 Task: Add a signature Julie Green containing Best wishes for a happy National Technology Day, Julie Green to email address softage.5@softage.net and add a folder Data science
Action: Mouse moved to (375, 40)
Screenshot: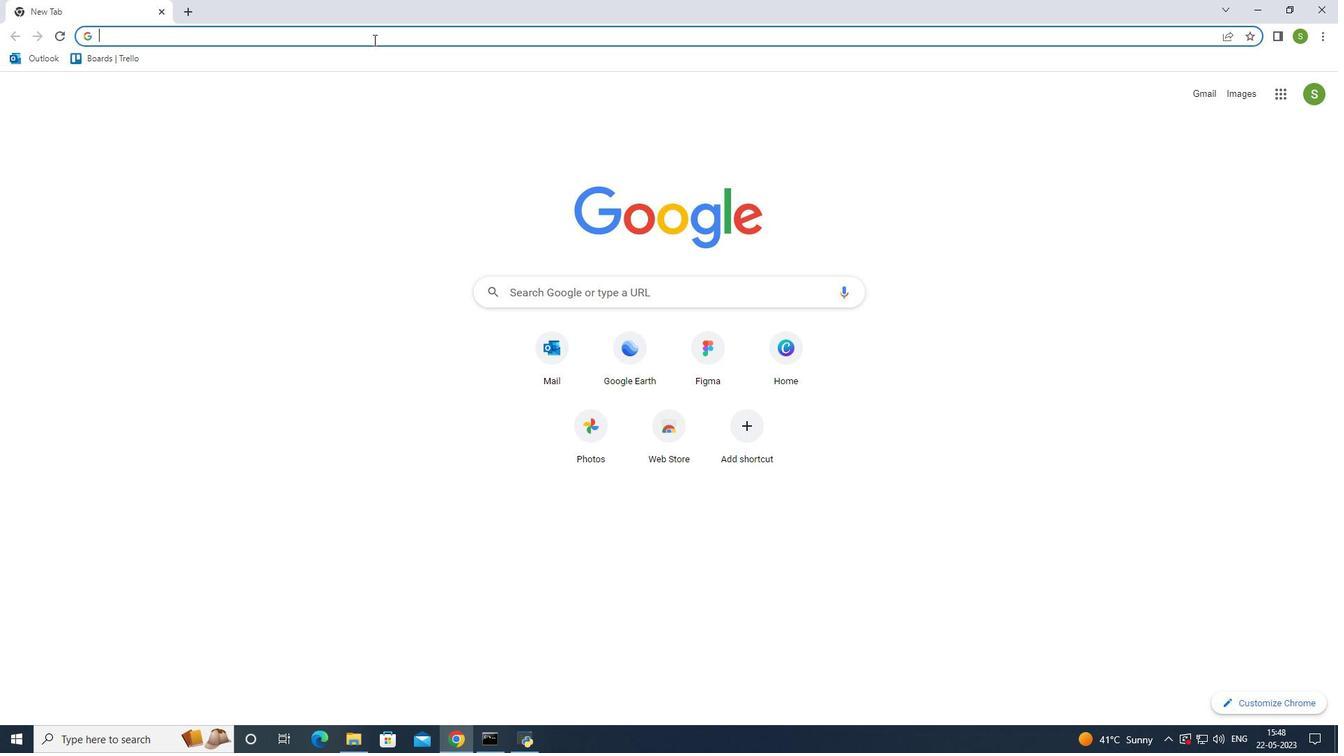 
Action: Key pressed outlook<Key.enter>
Screenshot: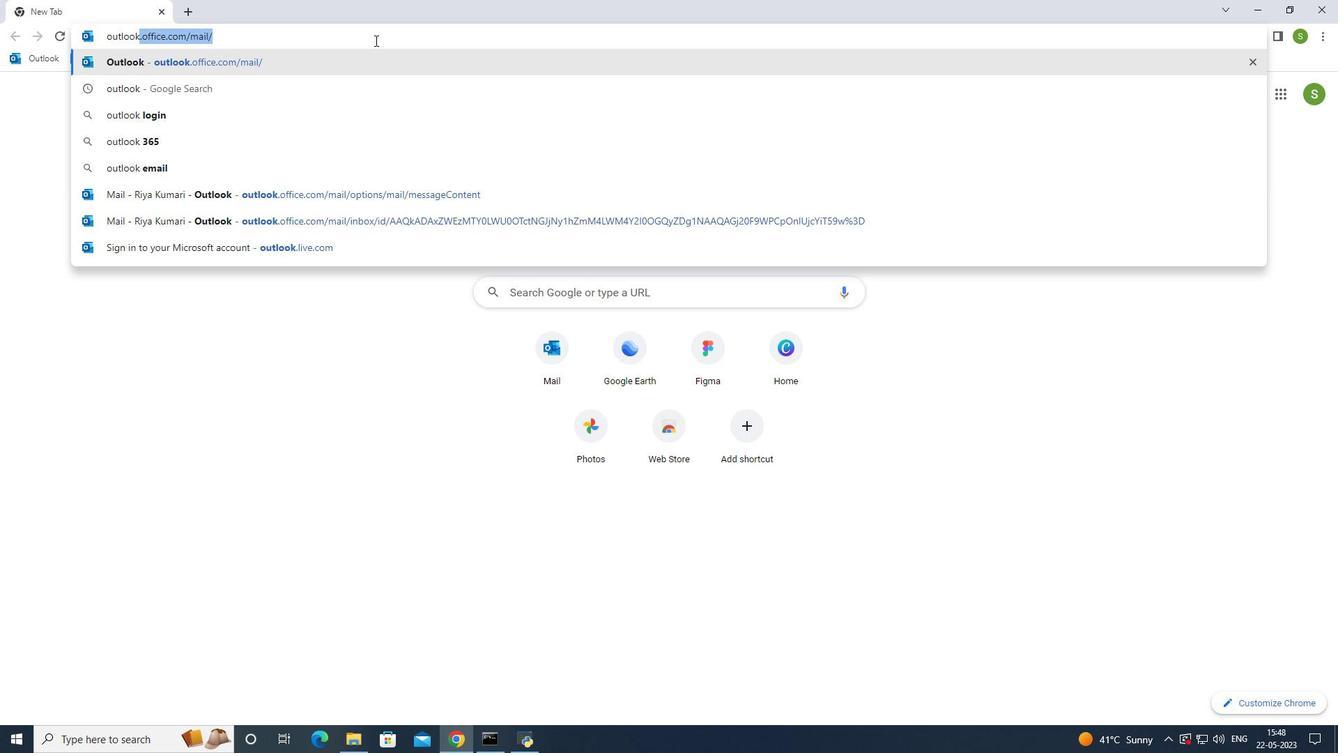 
Action: Mouse moved to (119, 119)
Screenshot: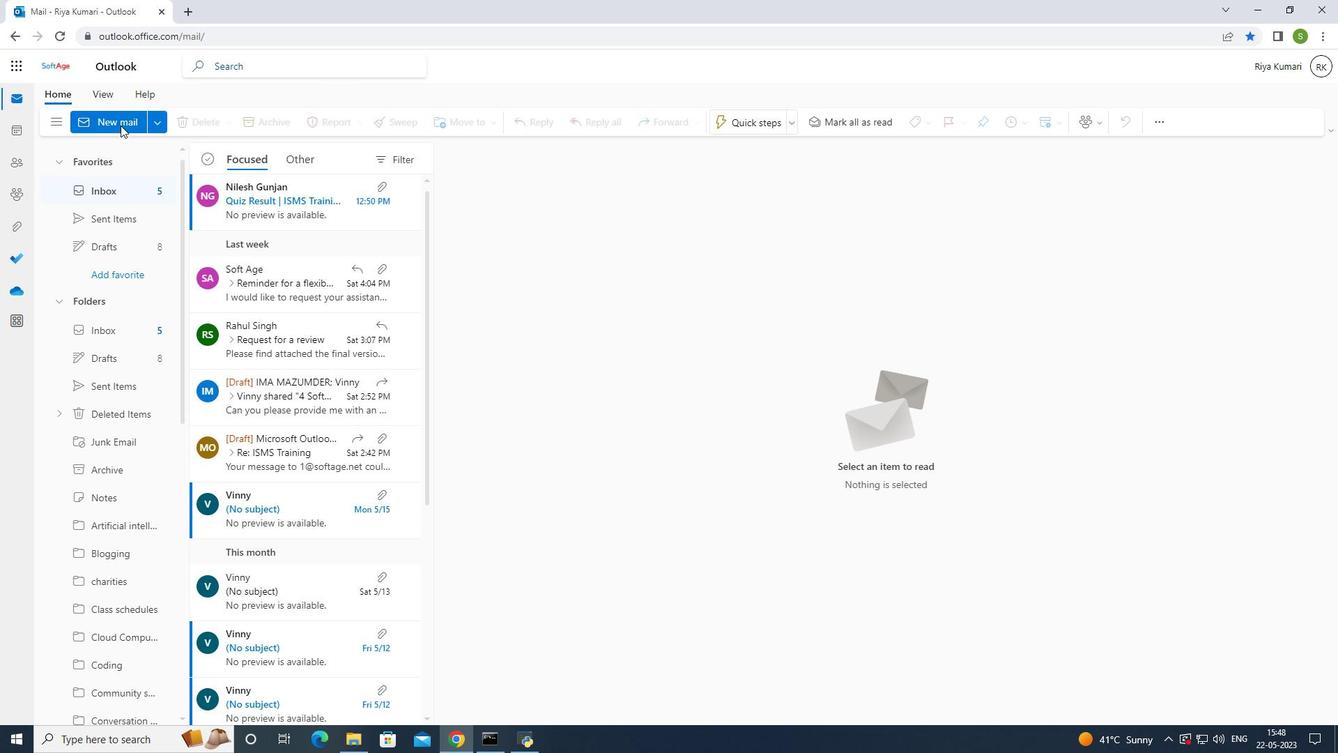 
Action: Mouse pressed left at (119, 119)
Screenshot: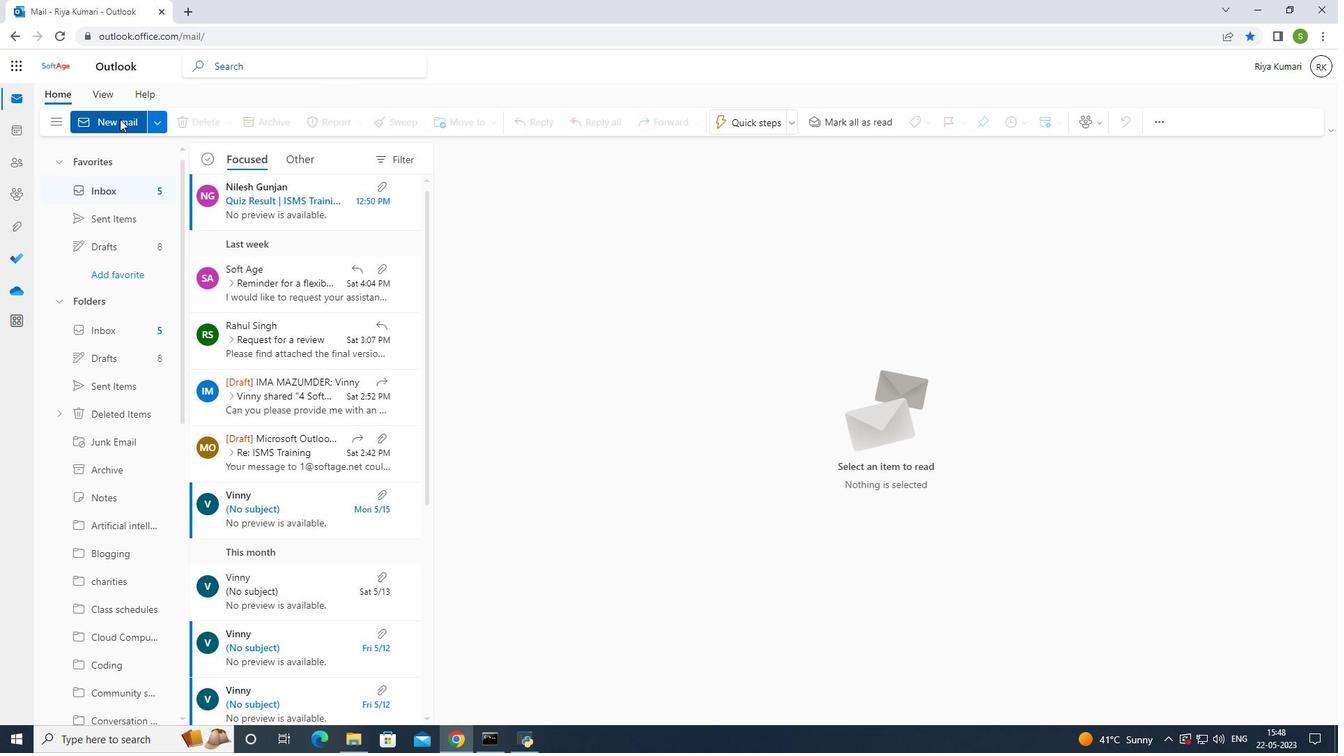 
Action: Mouse moved to (504, 193)
Screenshot: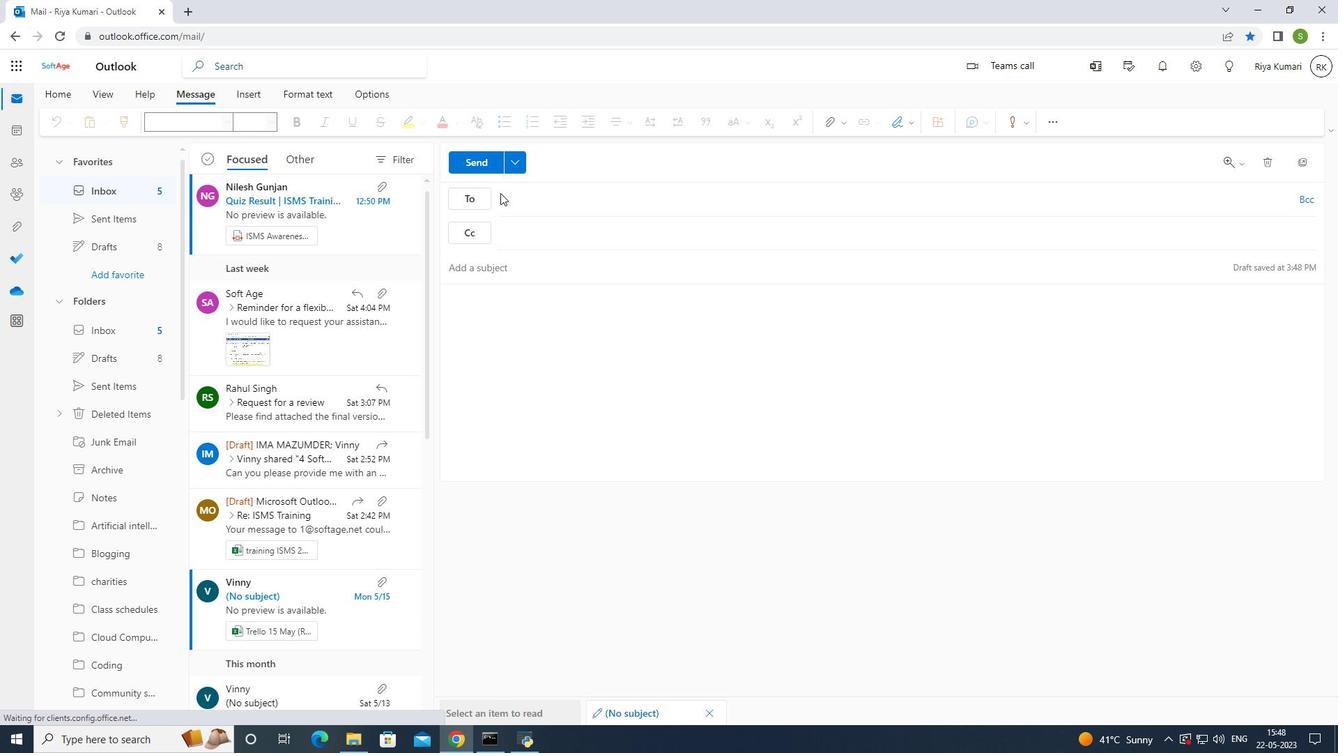 
Action: Mouse pressed left at (504, 193)
Screenshot: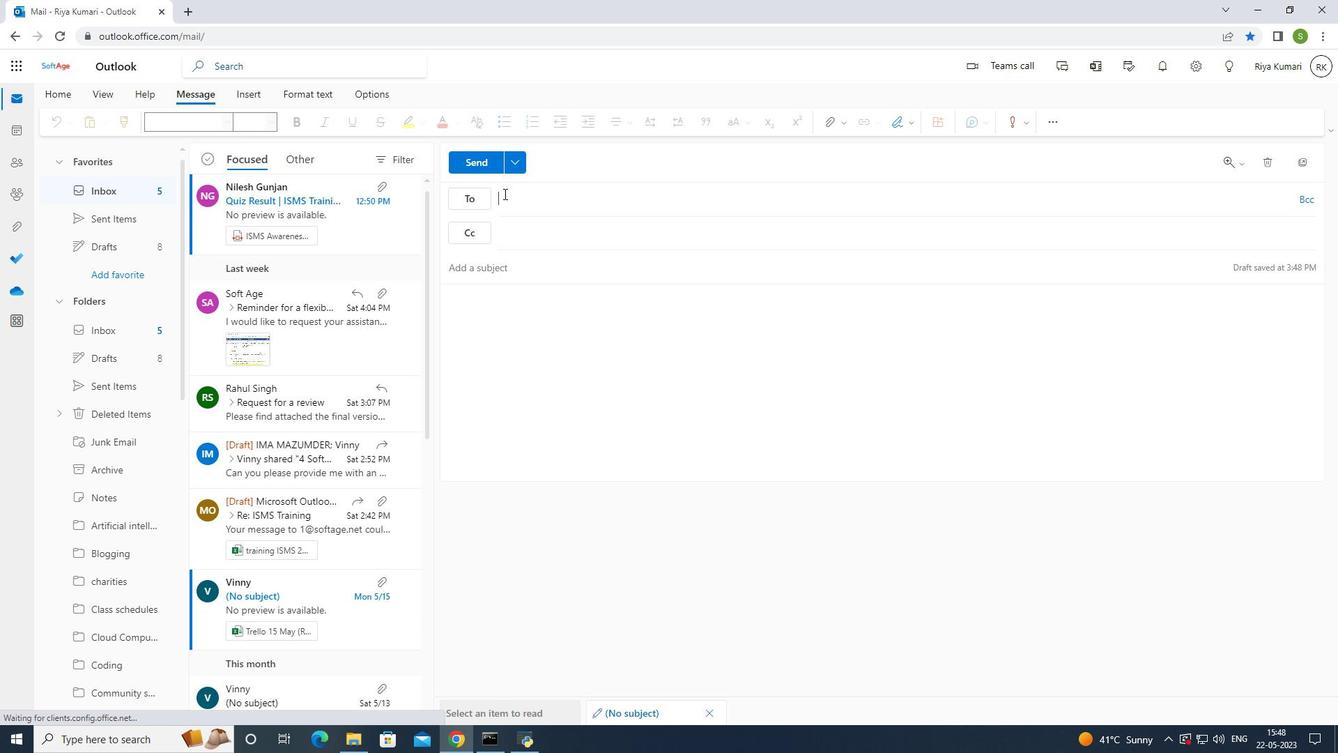 
Action: Mouse moved to (905, 124)
Screenshot: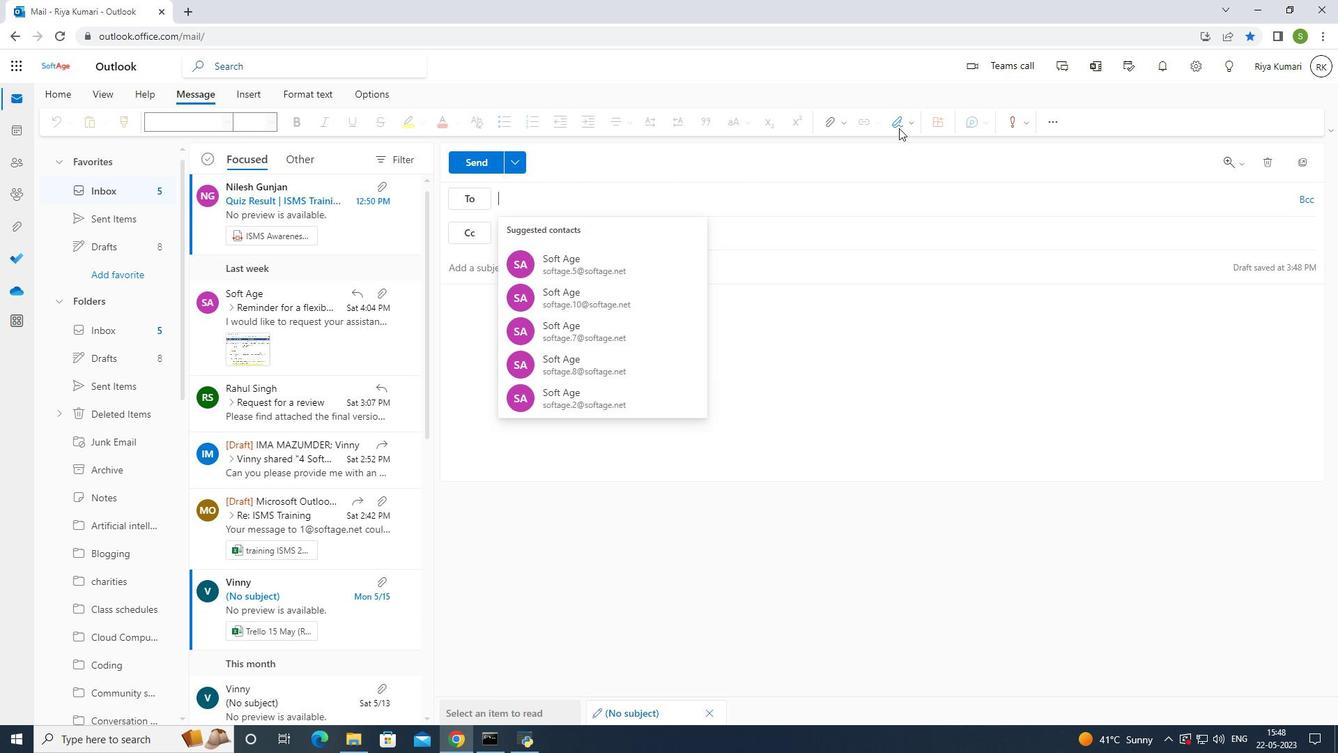
Action: Mouse pressed left at (905, 124)
Screenshot: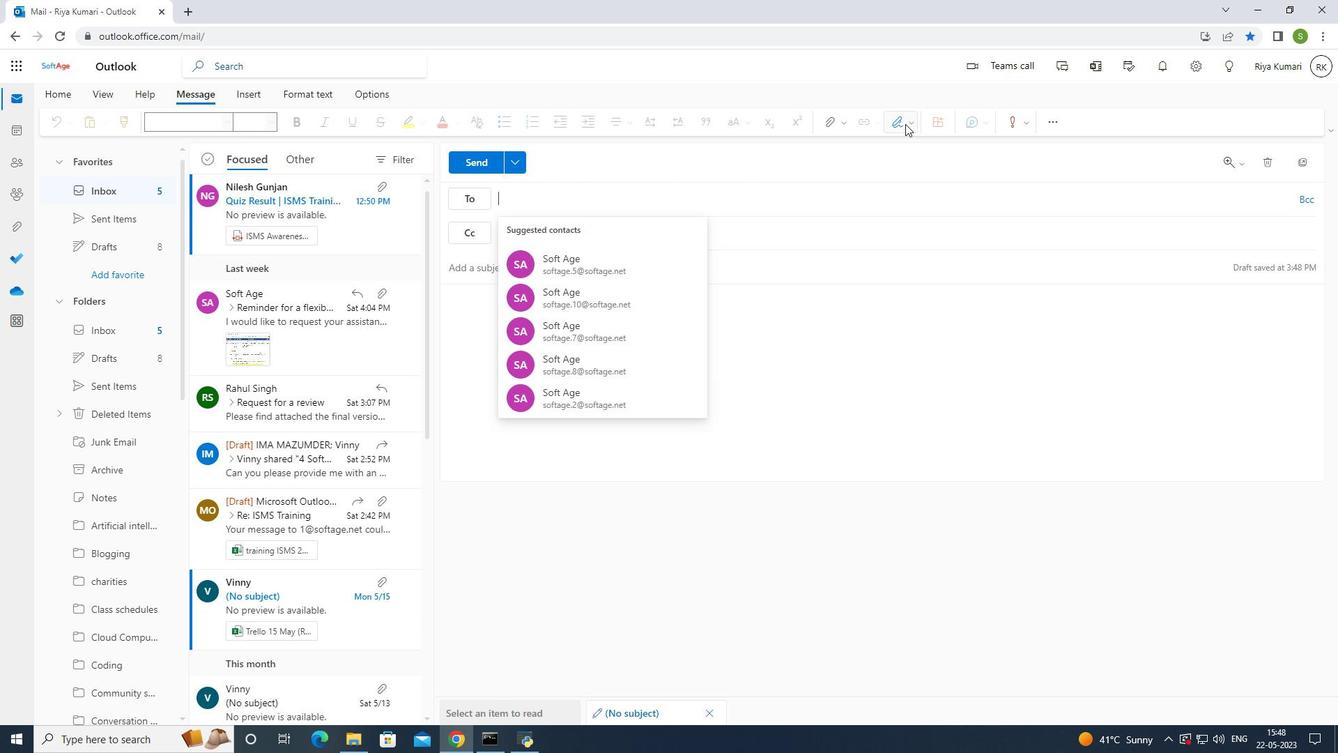 
Action: Mouse moved to (886, 176)
Screenshot: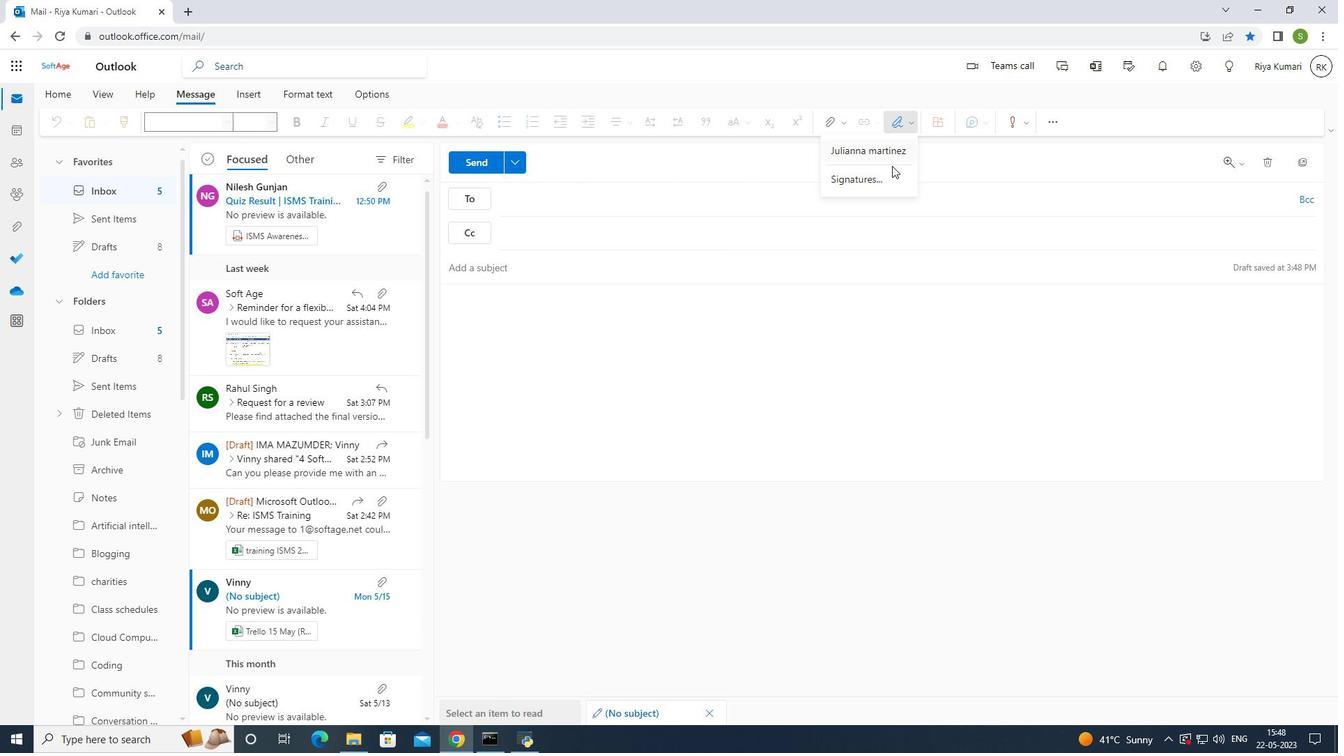
Action: Mouse pressed left at (886, 176)
Screenshot: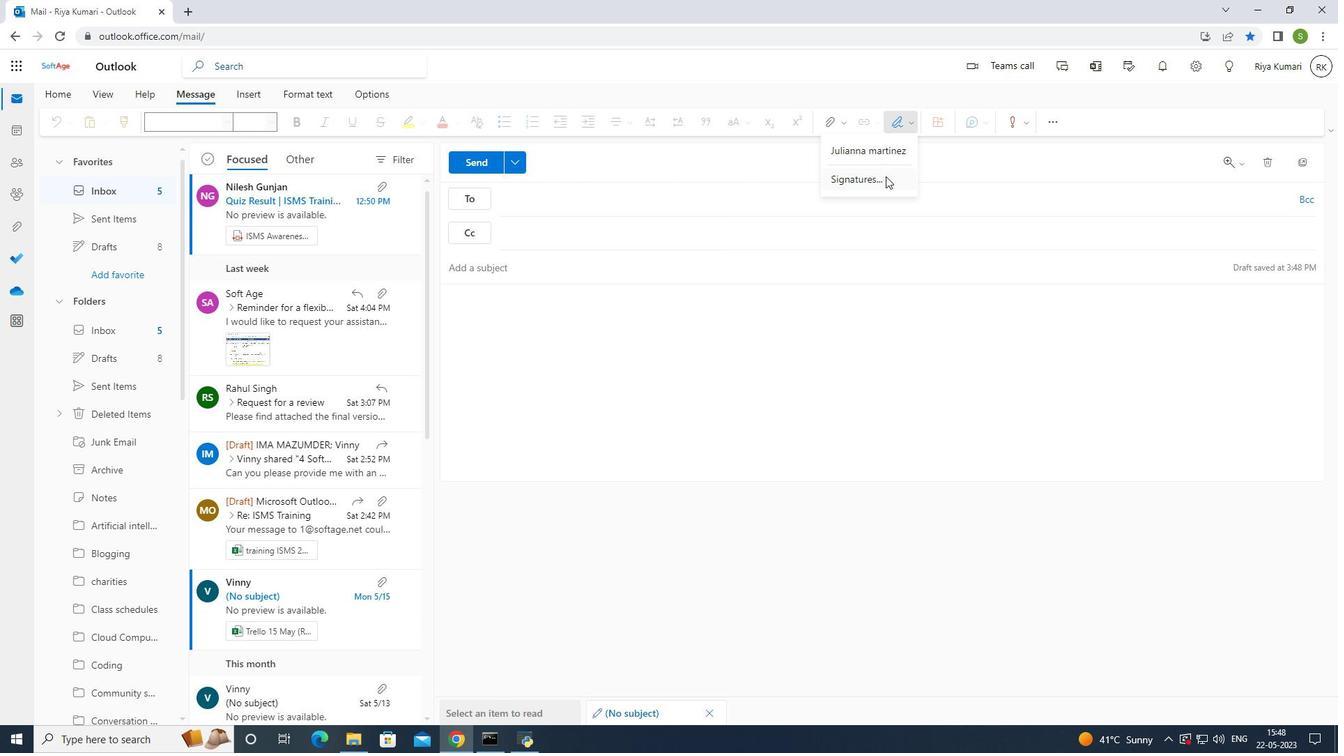 
Action: Mouse moved to (895, 234)
Screenshot: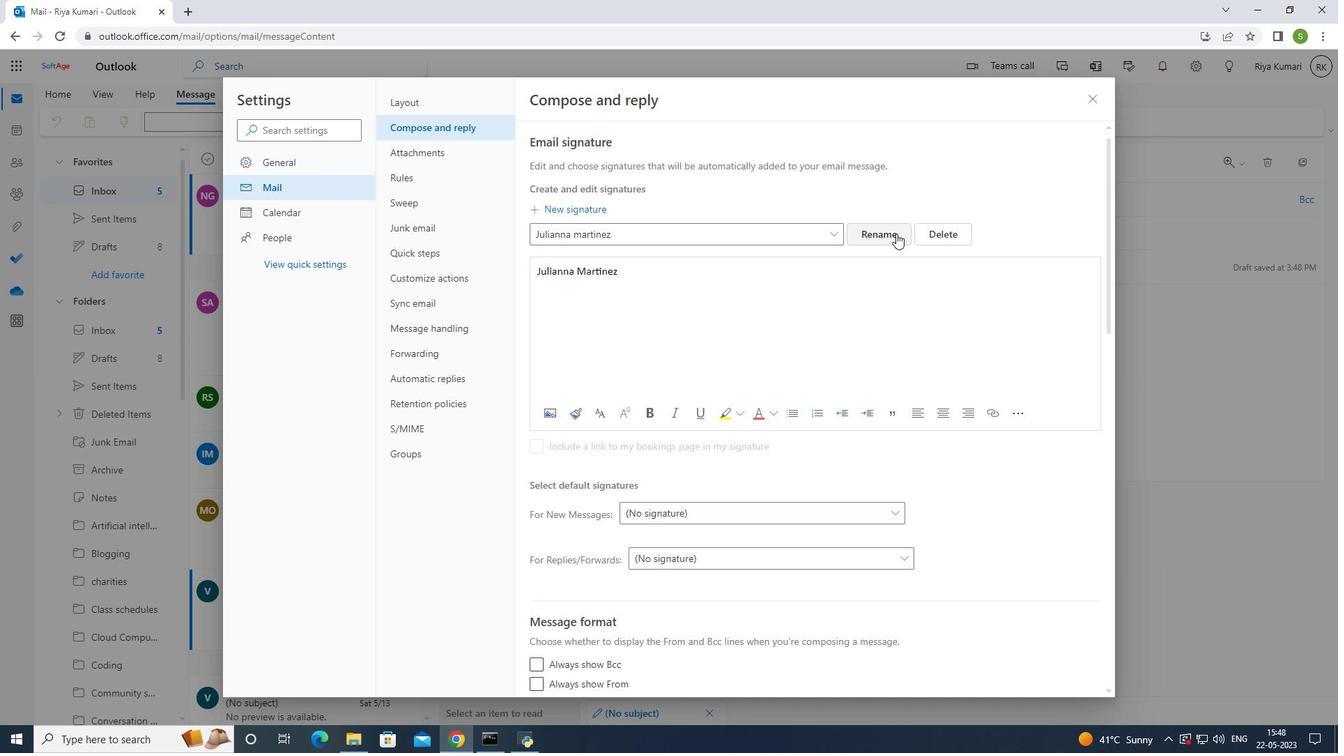 
Action: Mouse pressed left at (895, 234)
Screenshot: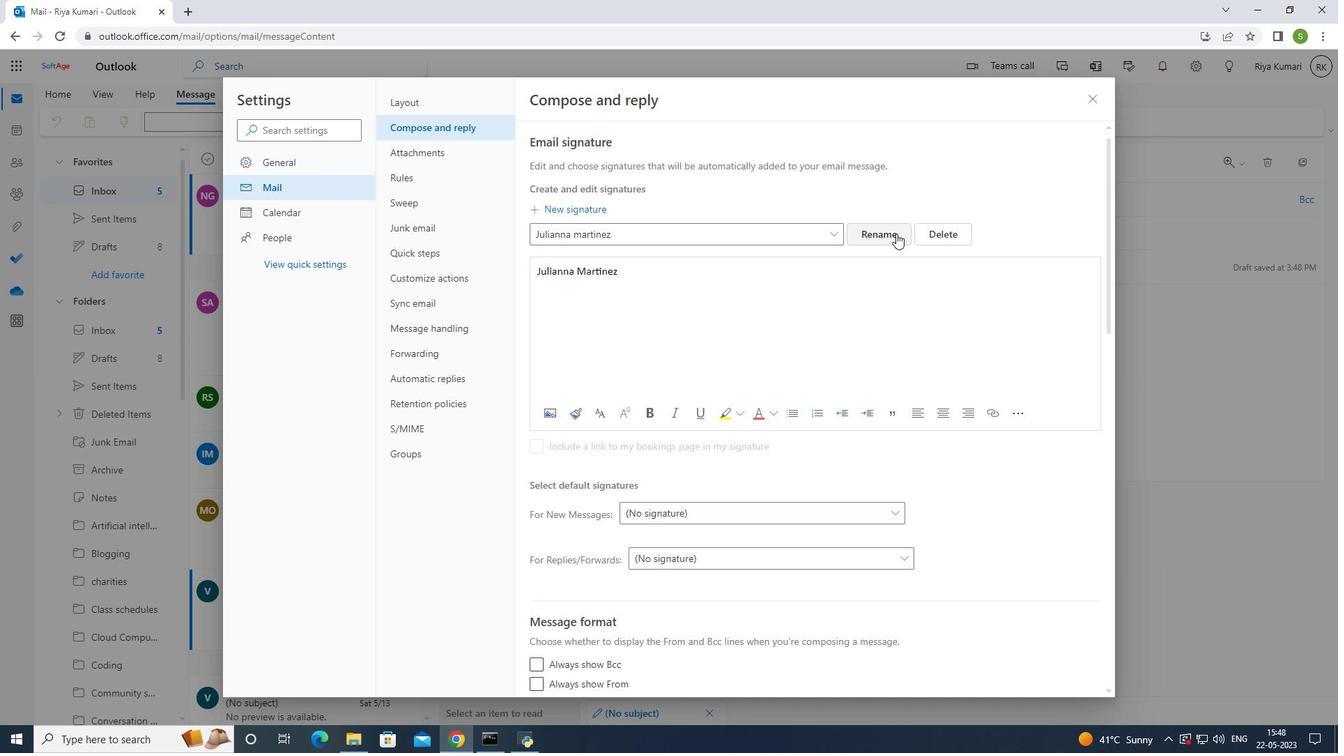 
Action: Mouse moved to (813, 230)
Screenshot: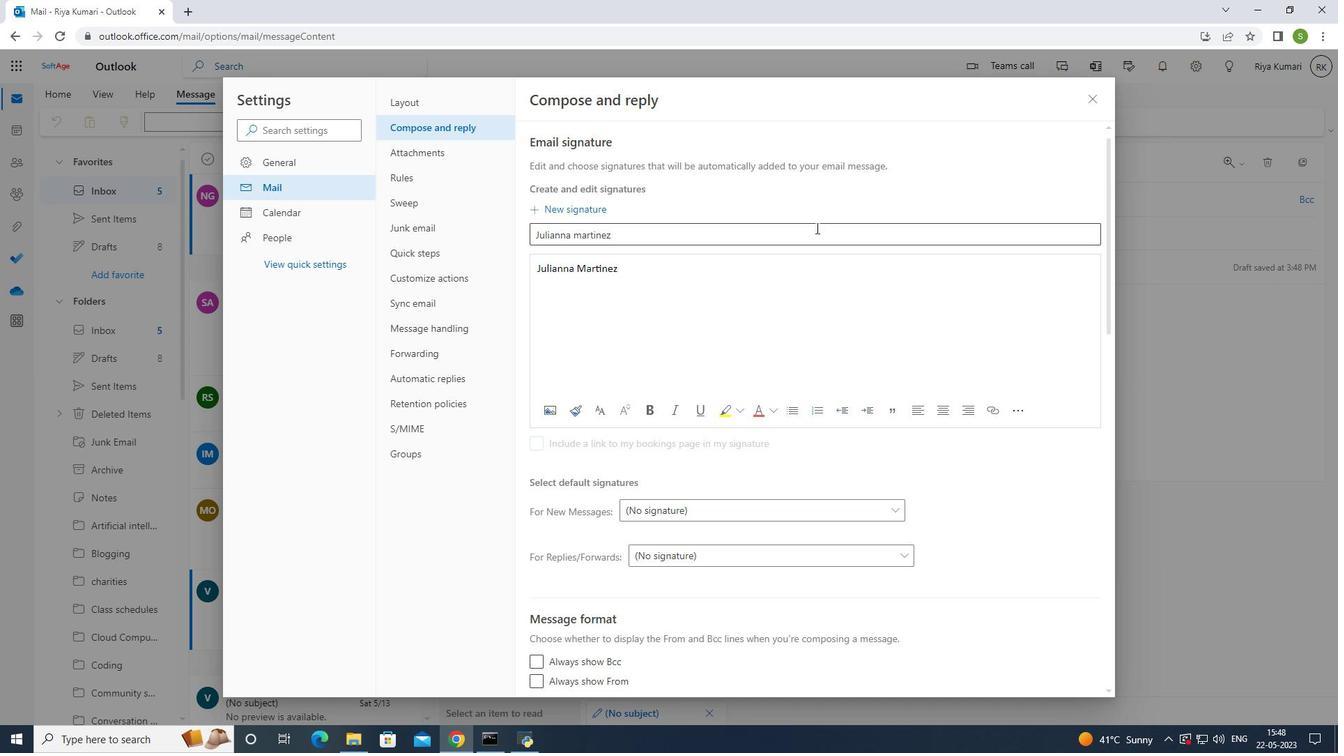 
Action: Mouse pressed left at (813, 230)
Screenshot: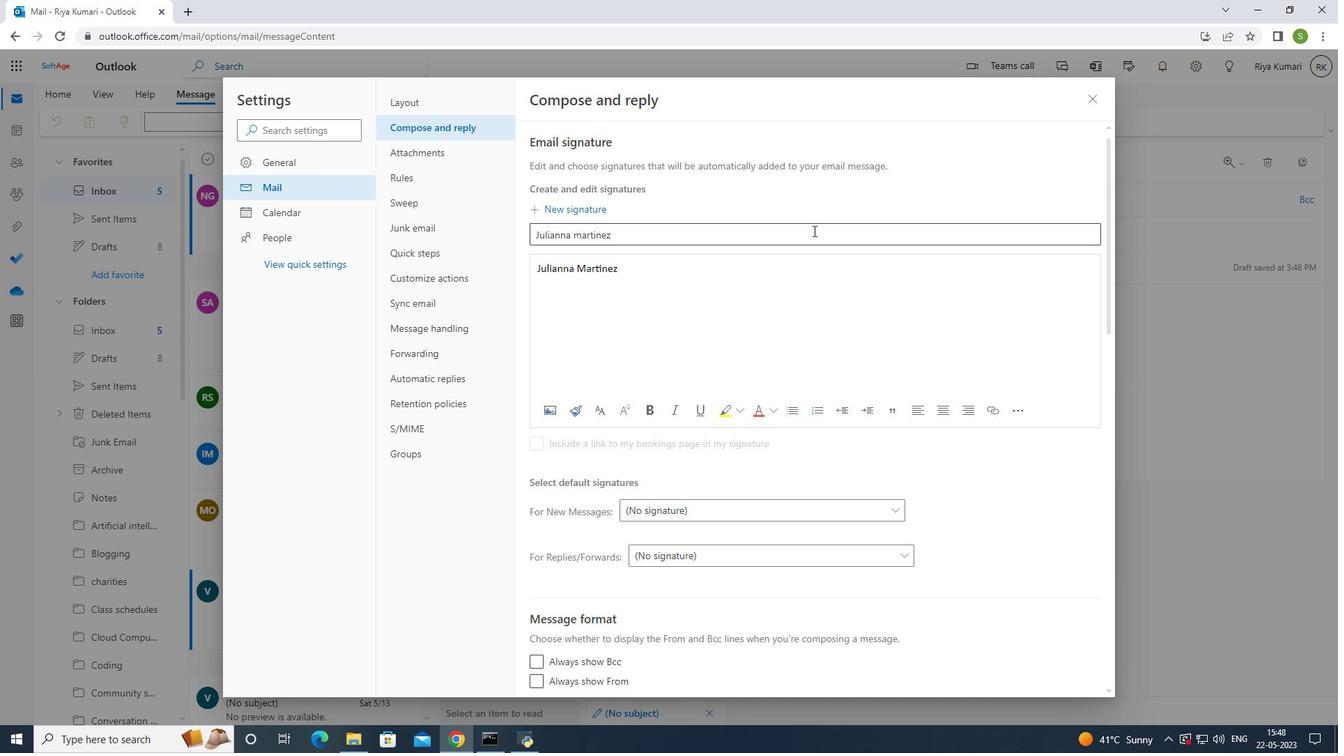 
Action: Key pressed <Key.backspace><Key.backspace><Key.backspace><Key.backspace><Key.backspace><Key.backspace><Key.backspace><Key.backspace><Key.backspace><Key.backspace><Key.backspace><Key.backspace><Key.backspace><Key.backspace><Key.backspace><Key.backspace><Key.backspace><Key.backspace><Key.backspace><Key.backspace><Key.backspace><Key.shift>Julie<Key.space><Key.shift><Key.shift><Key.shift>Green
Screenshot: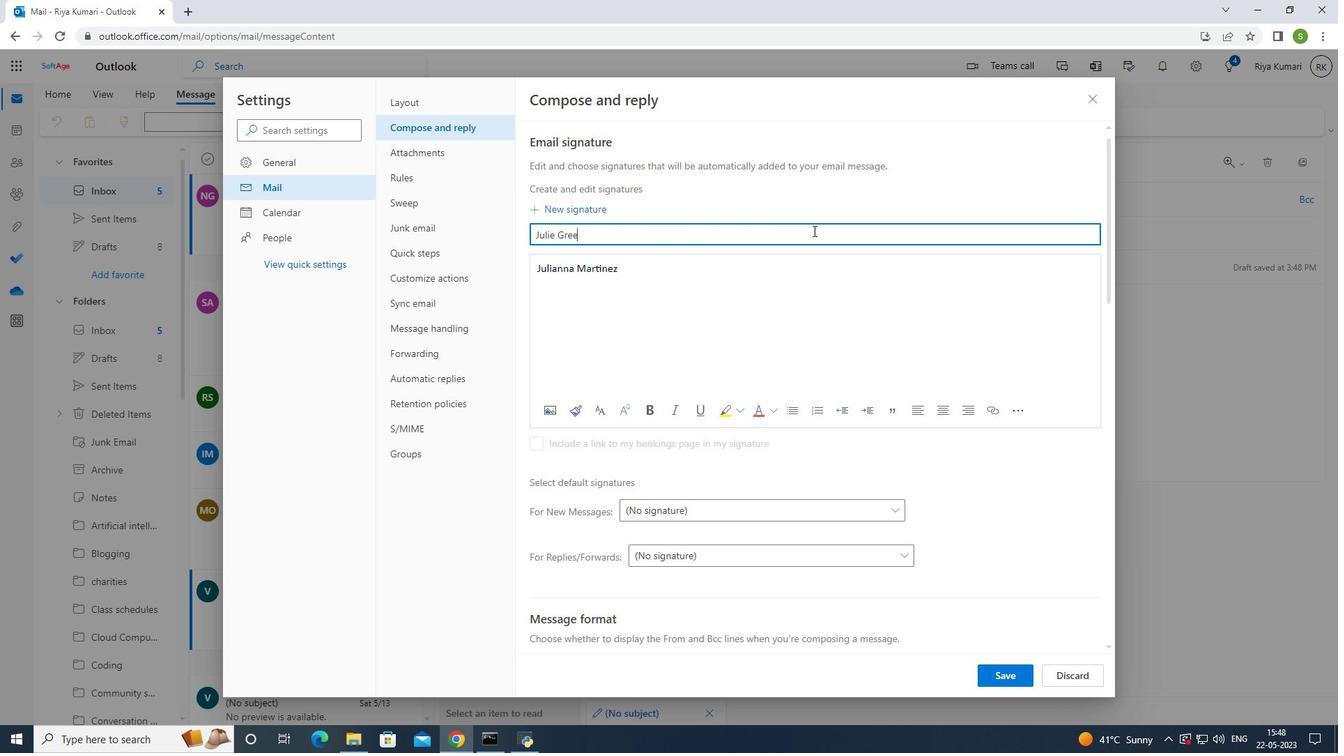 
Action: Mouse moved to (696, 261)
Screenshot: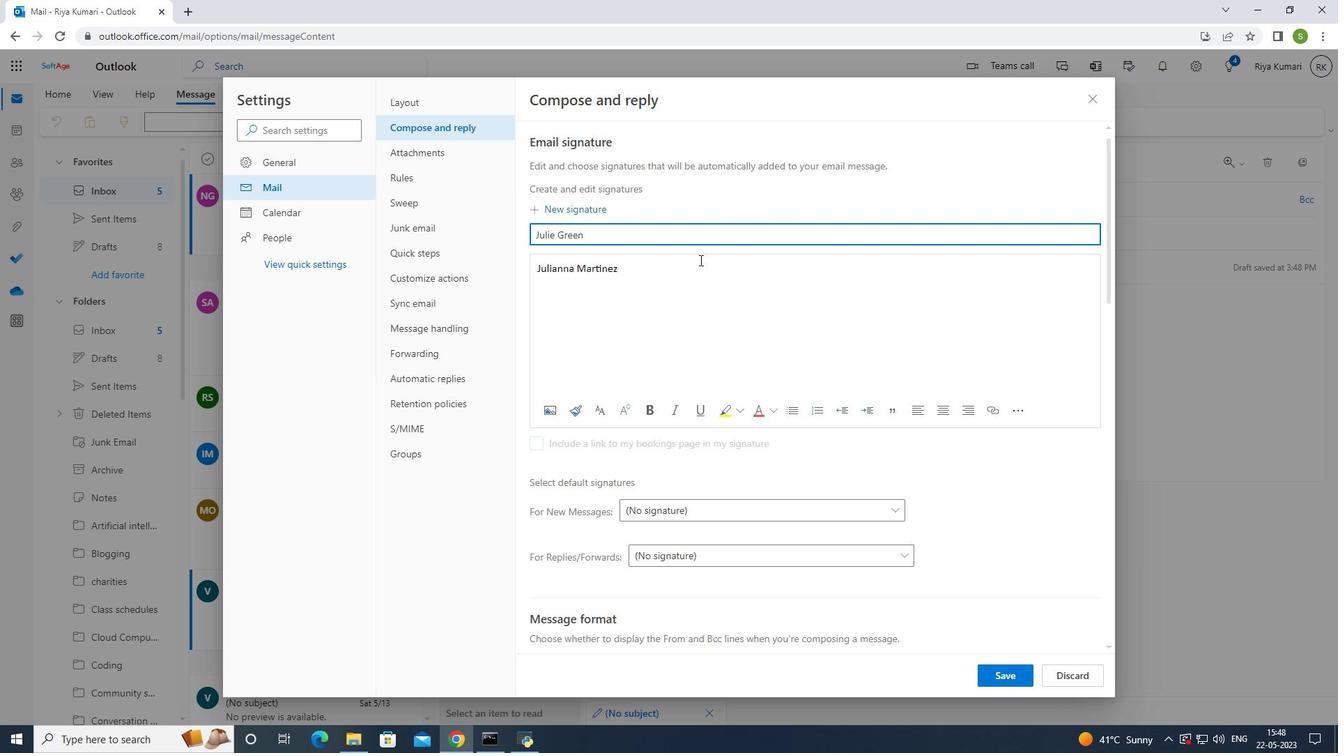
Action: Mouse pressed left at (696, 261)
Screenshot: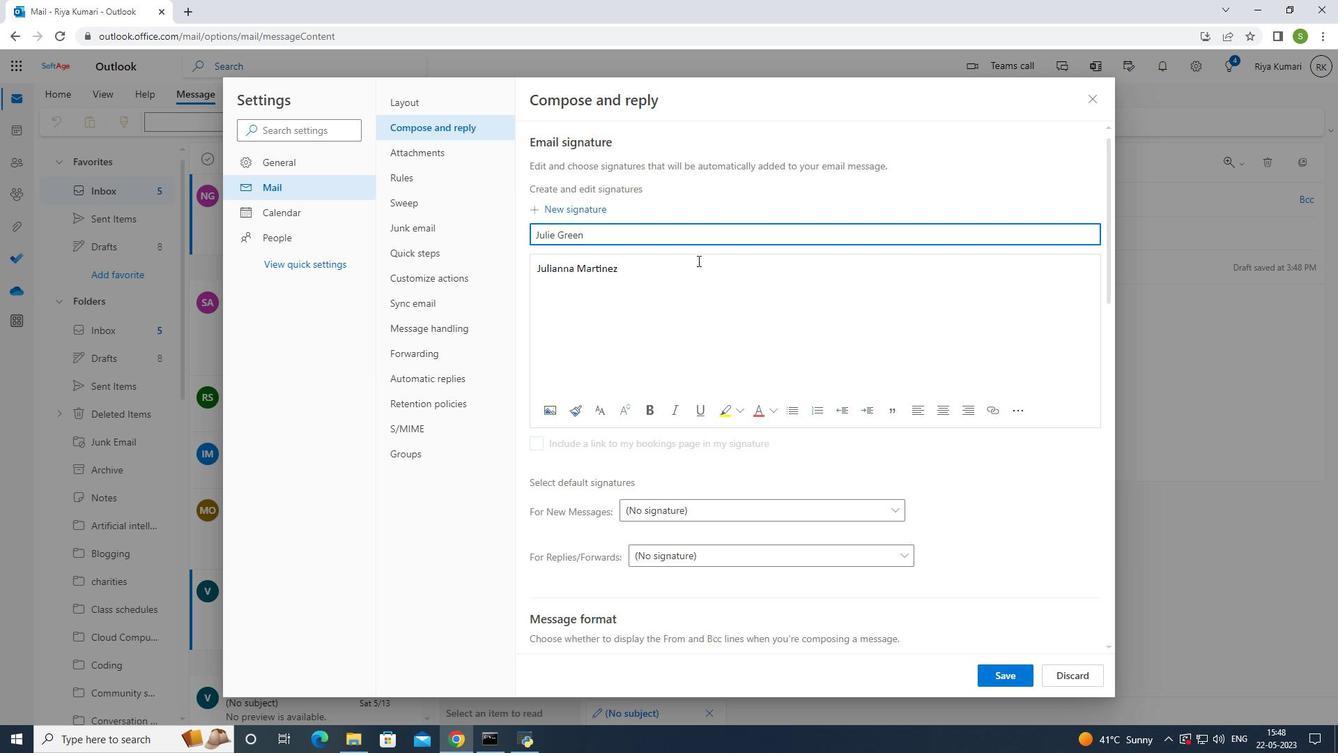 
Action: Key pressed <Key.backspace><Key.backspace><Key.backspace><Key.backspace><Key.backspace><Key.backspace><Key.backspace><Key.backspace><Key.backspace><Key.backspace><Key.backspace><Key.backspace><Key.backspace><Key.backspace><Key.backspace><Key.backspace><Key.backspace><Key.backspace><Key.backspace><Key.backspace><Key.backspace><Key.backspace><Key.shift>Julie<Key.space><Key.shift>Green
Screenshot: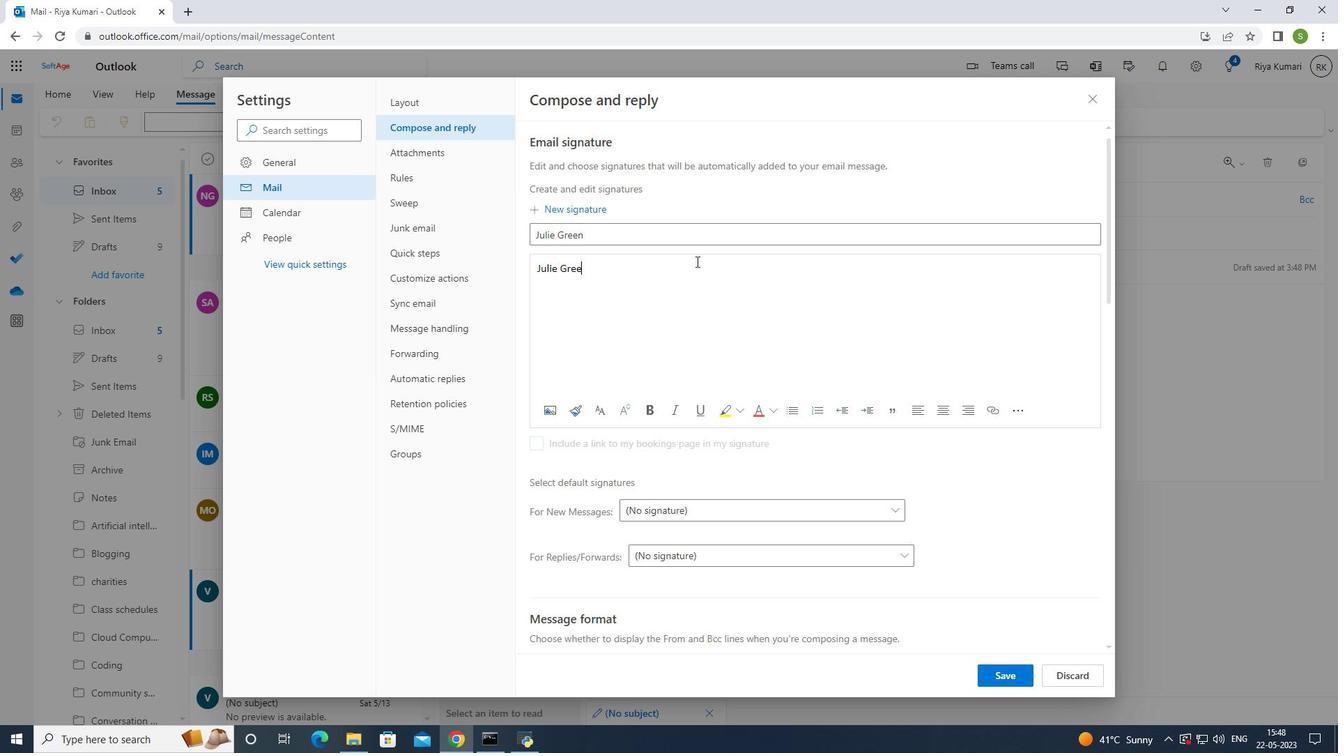 
Action: Mouse moved to (1003, 677)
Screenshot: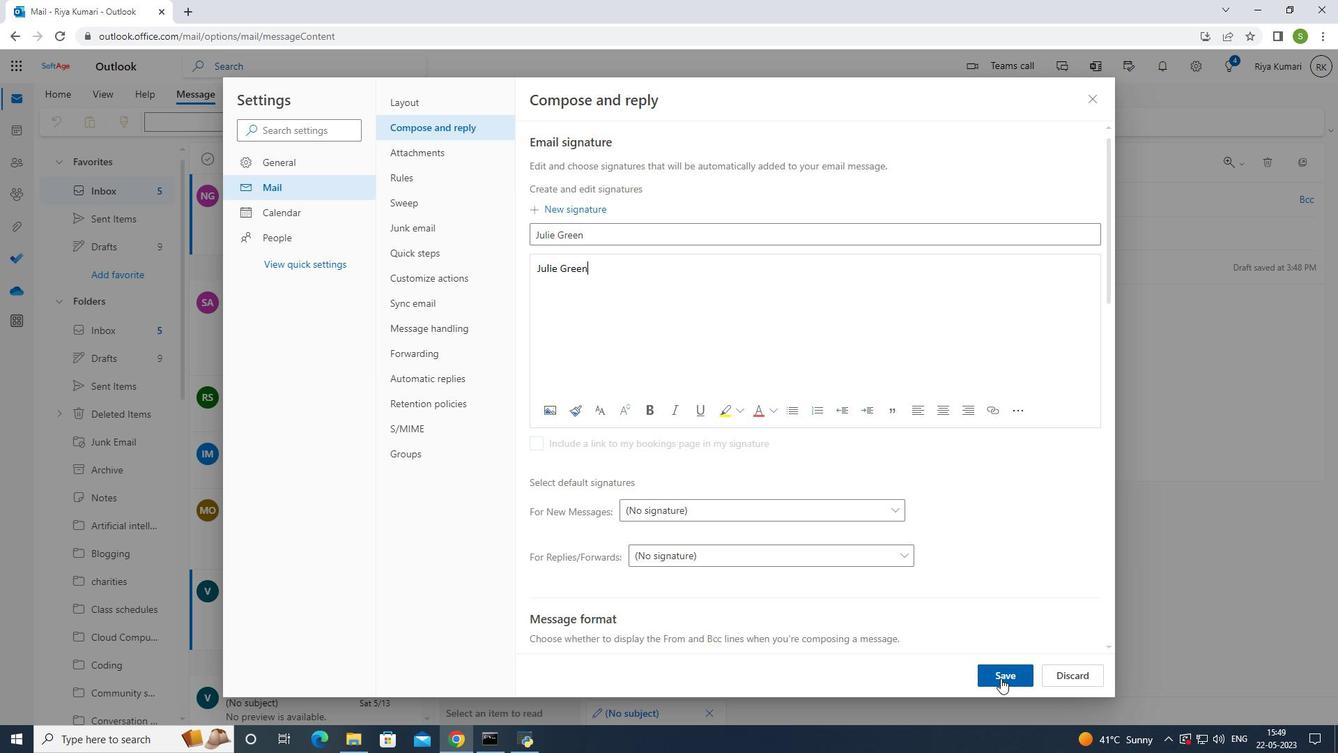 
Action: Mouse pressed left at (1003, 677)
Screenshot: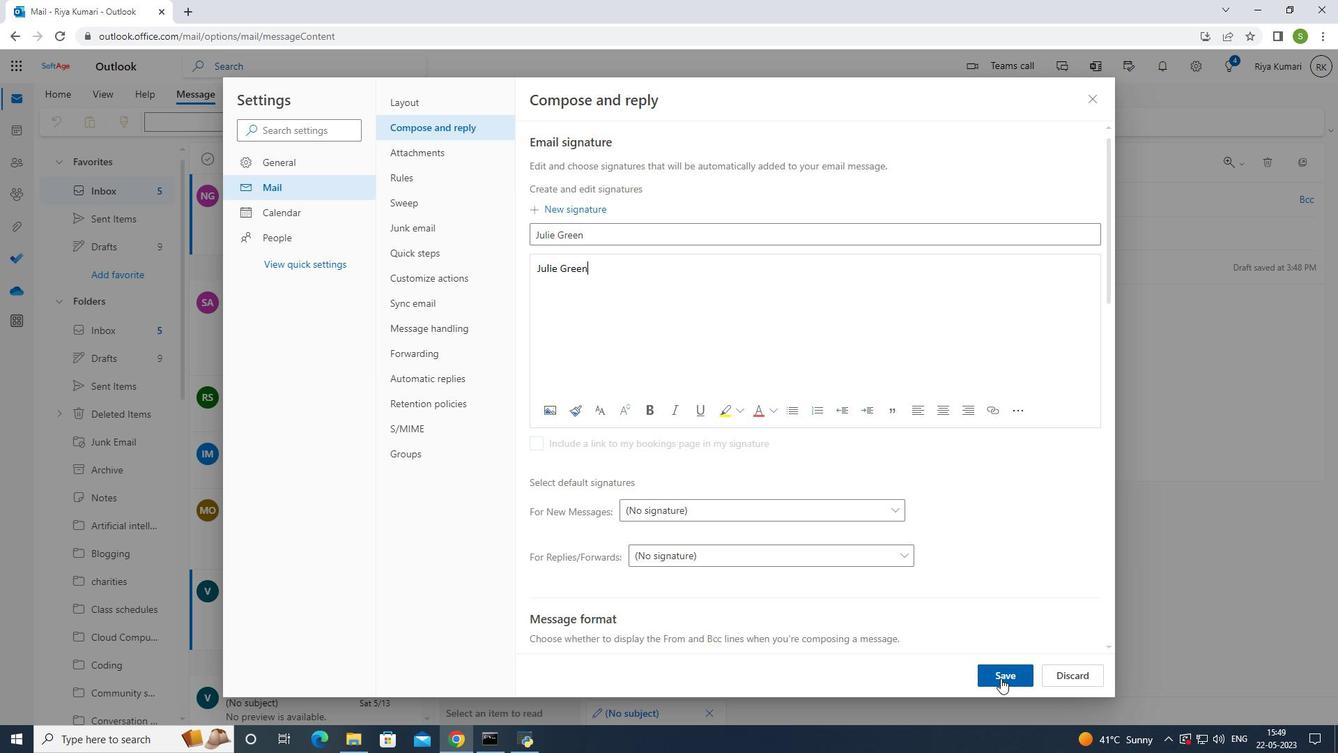 
Action: Mouse moved to (1093, 100)
Screenshot: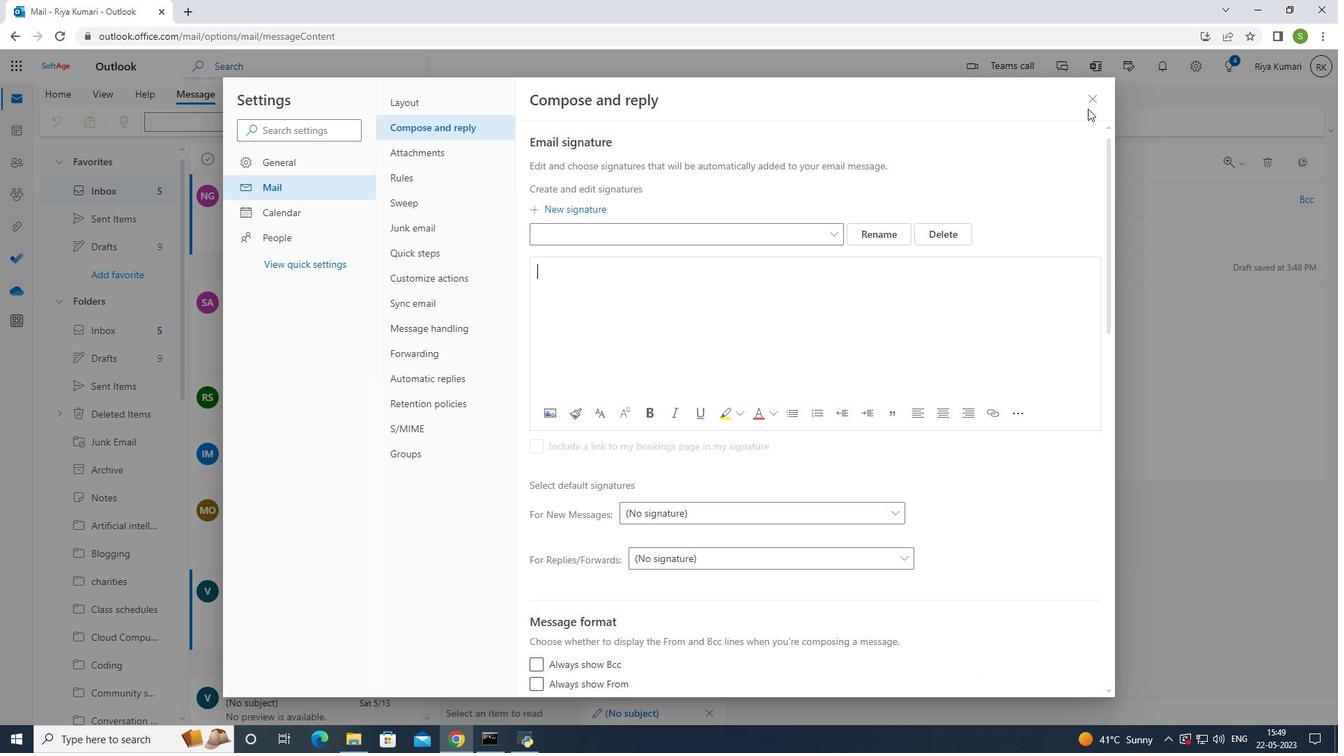 
Action: Mouse pressed left at (1093, 100)
Screenshot: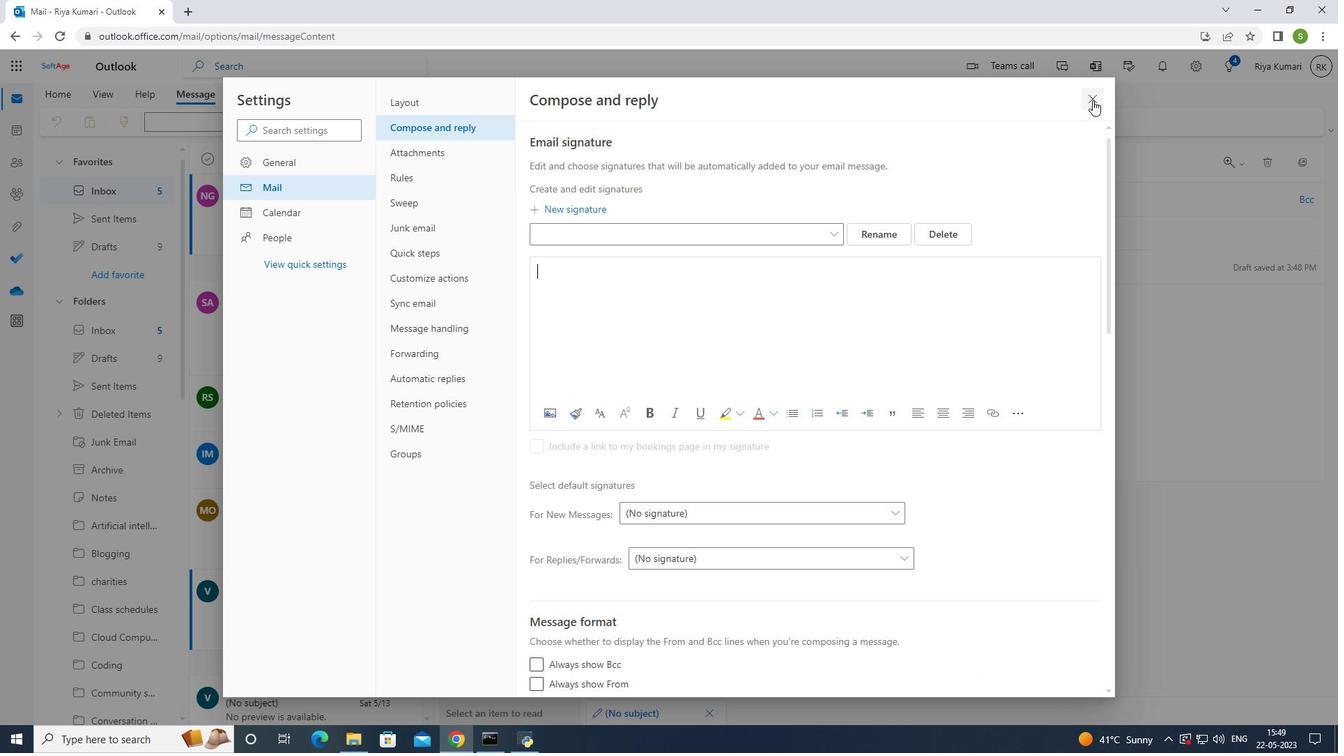 
Action: Mouse moved to (630, 207)
Screenshot: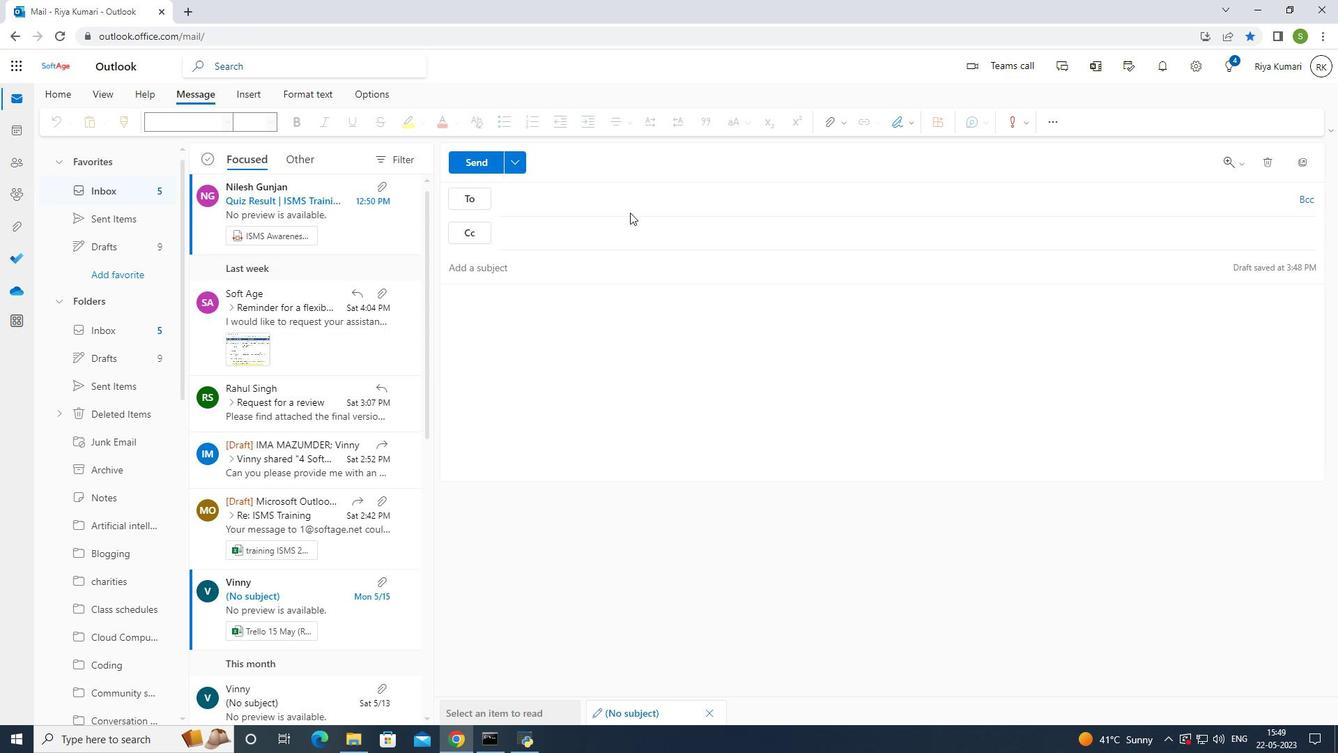 
Action: Mouse pressed left at (630, 207)
Screenshot: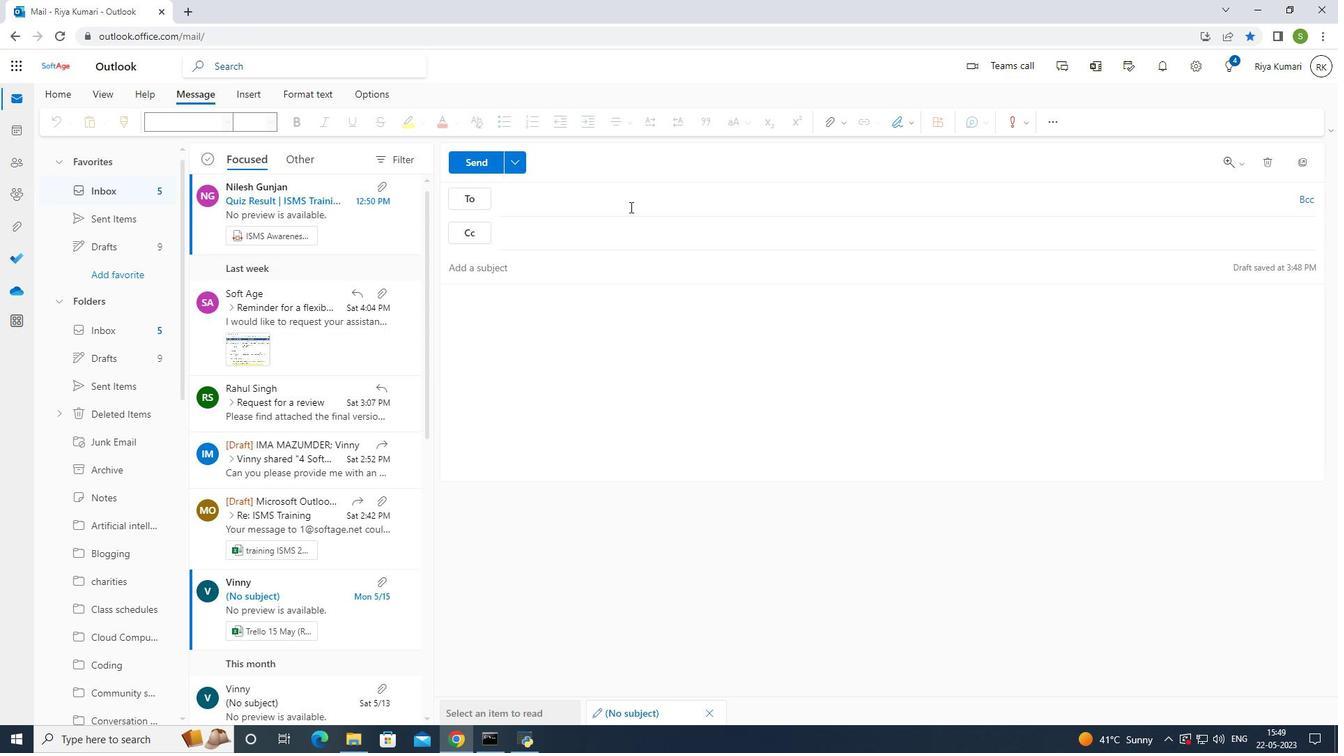 
Action: Mouse moved to (631, 204)
Screenshot: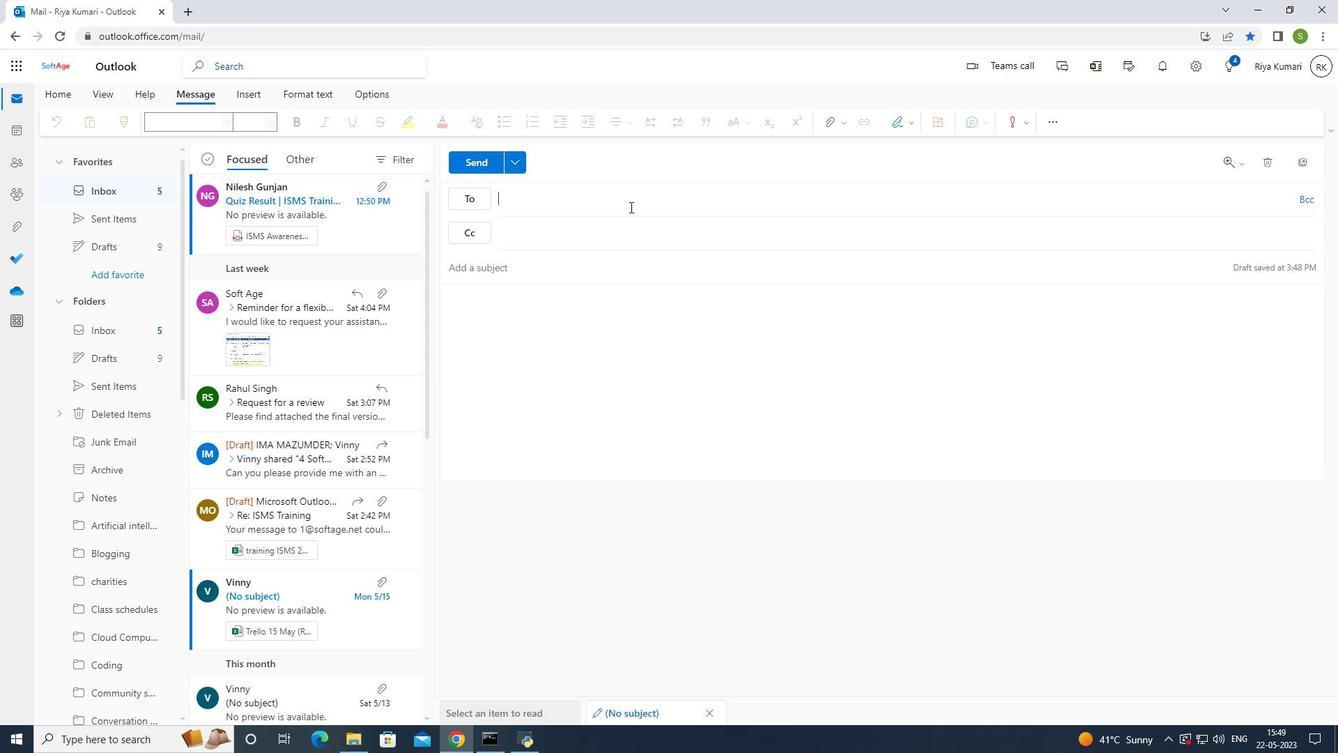
Action: Key pressed softage.5<Key.shift>2softage.net
Screenshot: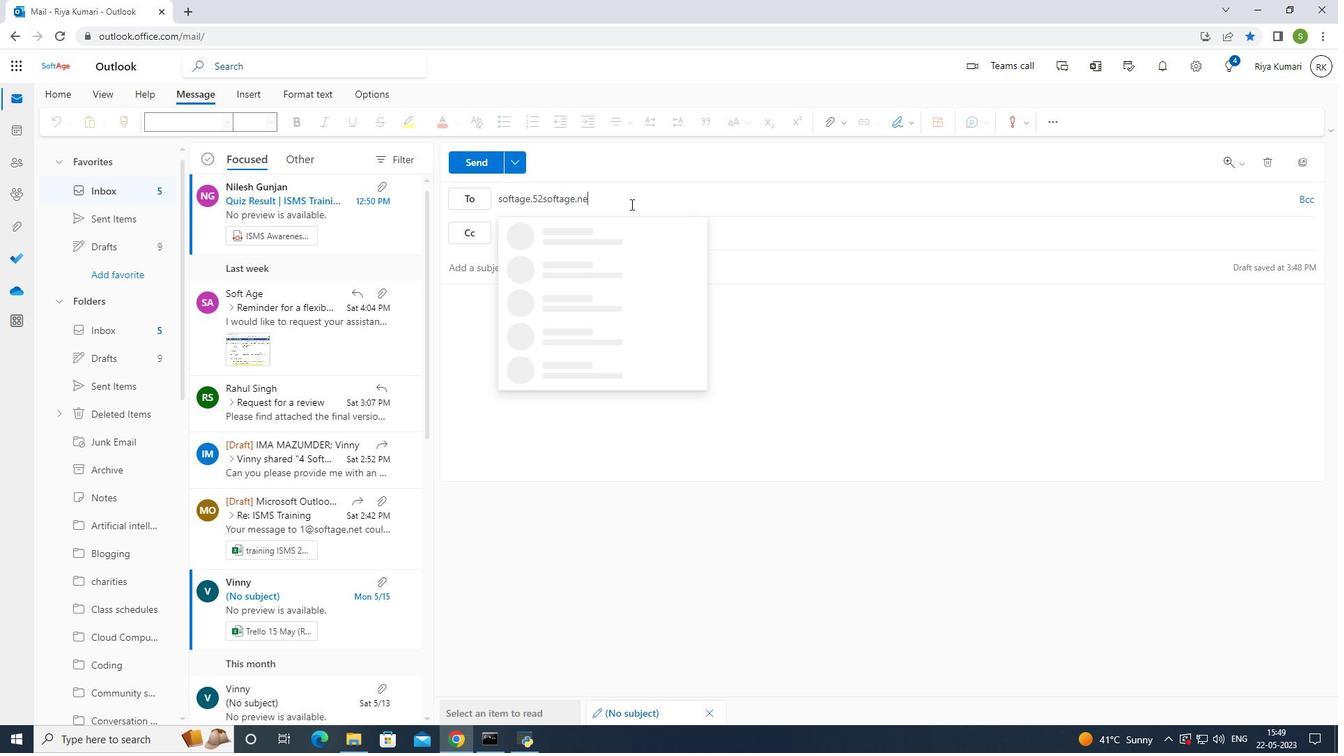 
Action: Mouse moved to (549, 200)
Screenshot: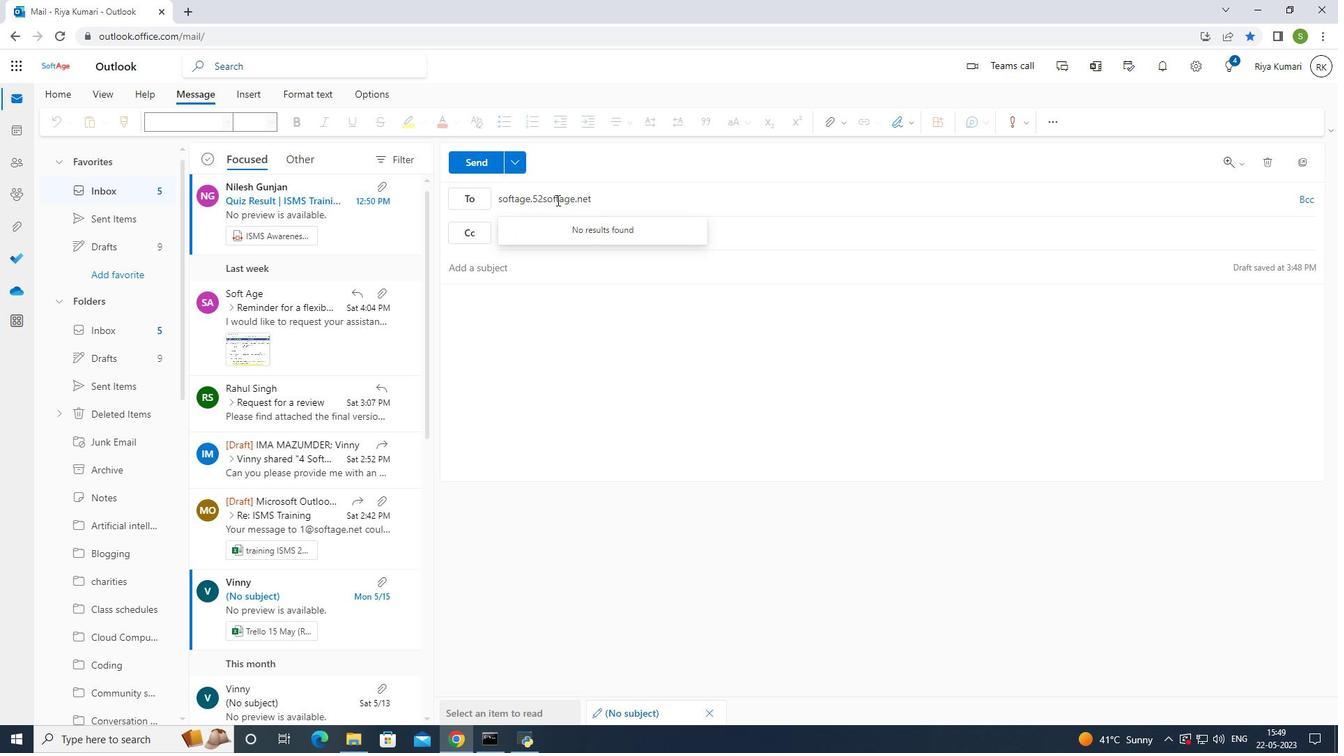 
Action: Mouse pressed left at (549, 200)
Screenshot: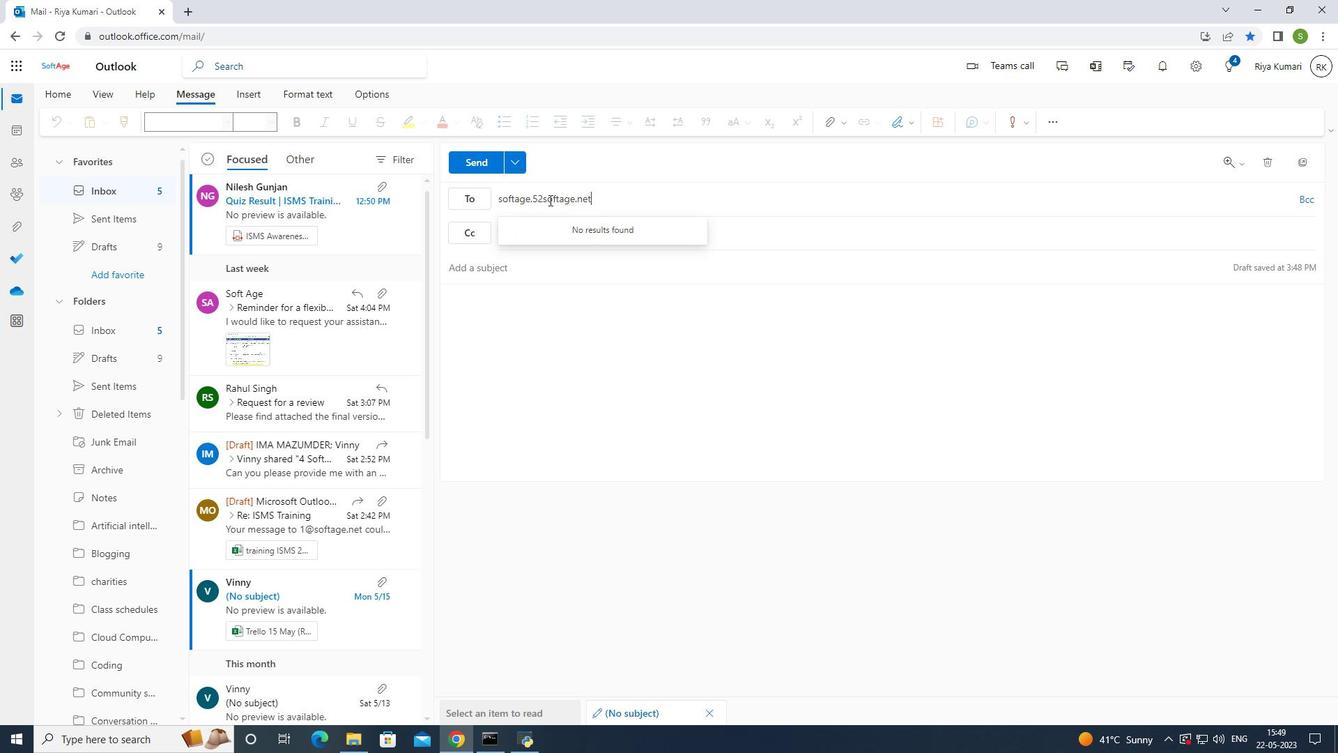 
Action: Mouse moved to (561, 193)
Screenshot: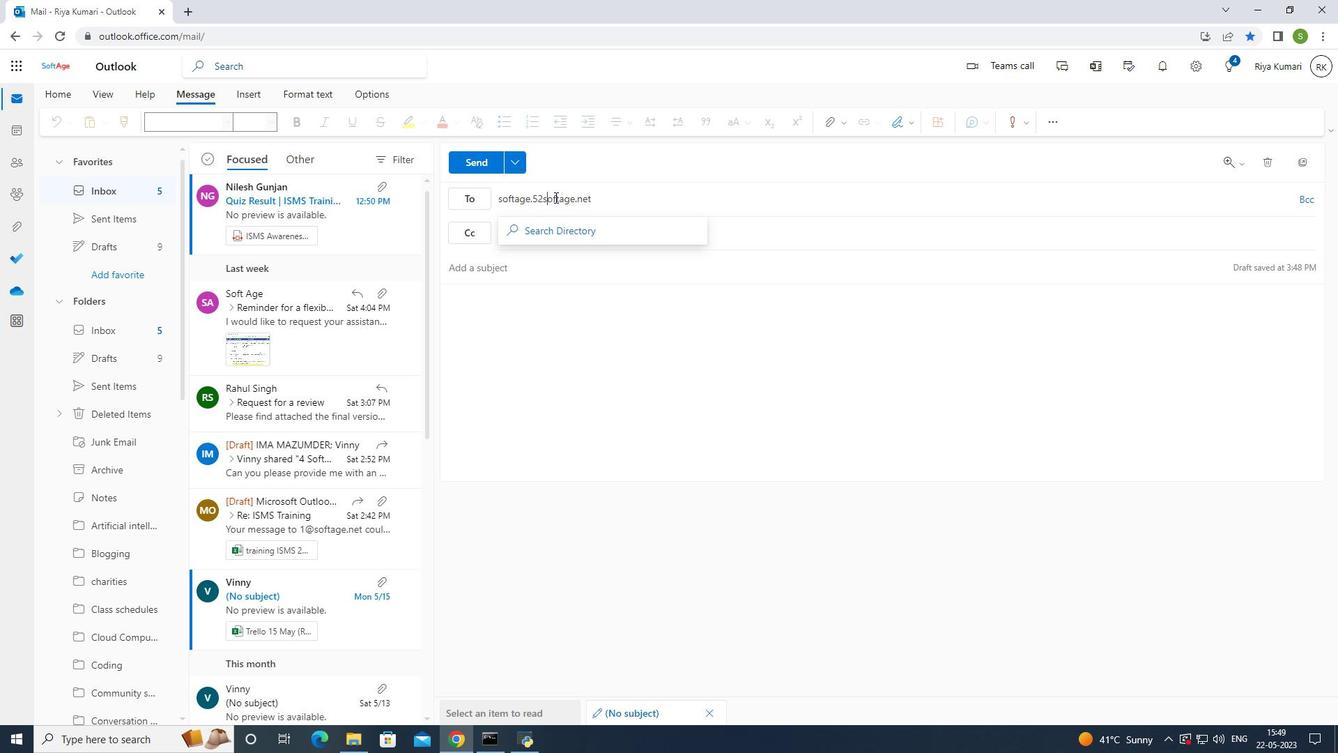 
Action: Key pressed <Key.left><Key.backspace><Key.shift>@
Screenshot: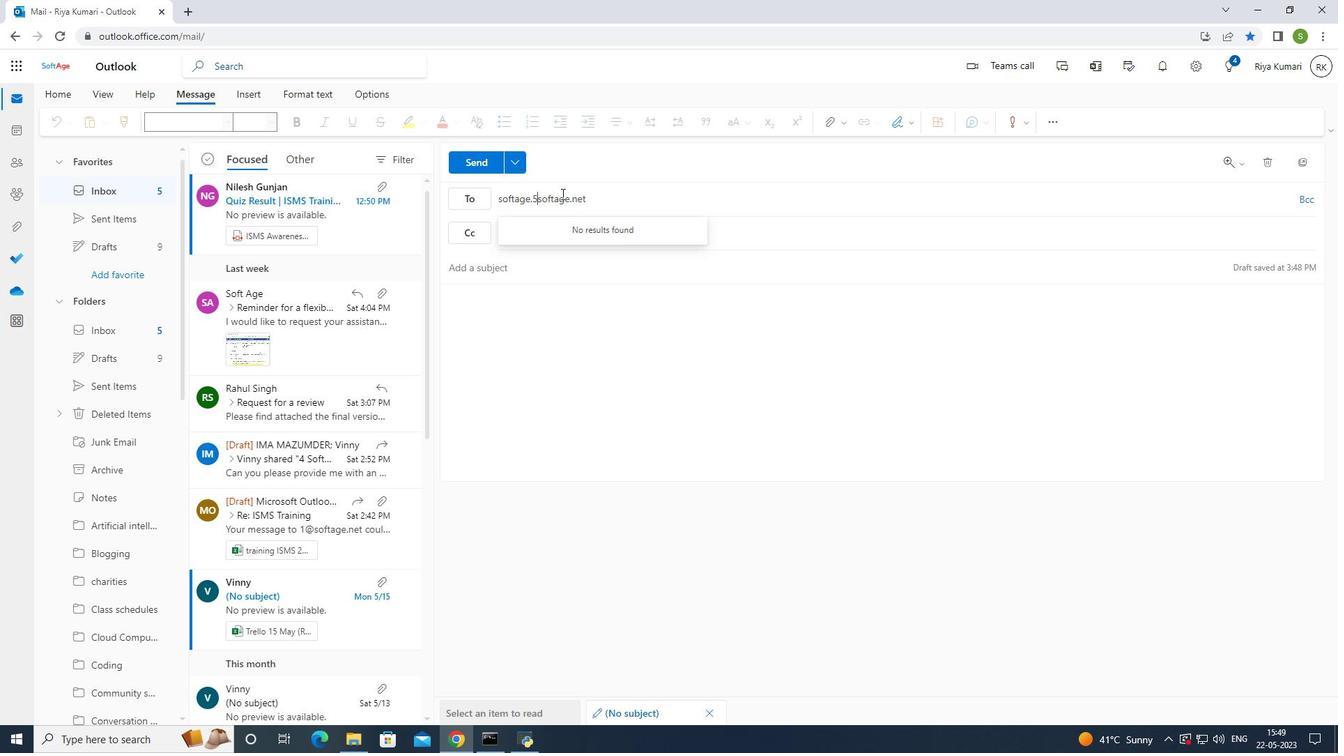 
Action: Mouse moved to (568, 228)
Screenshot: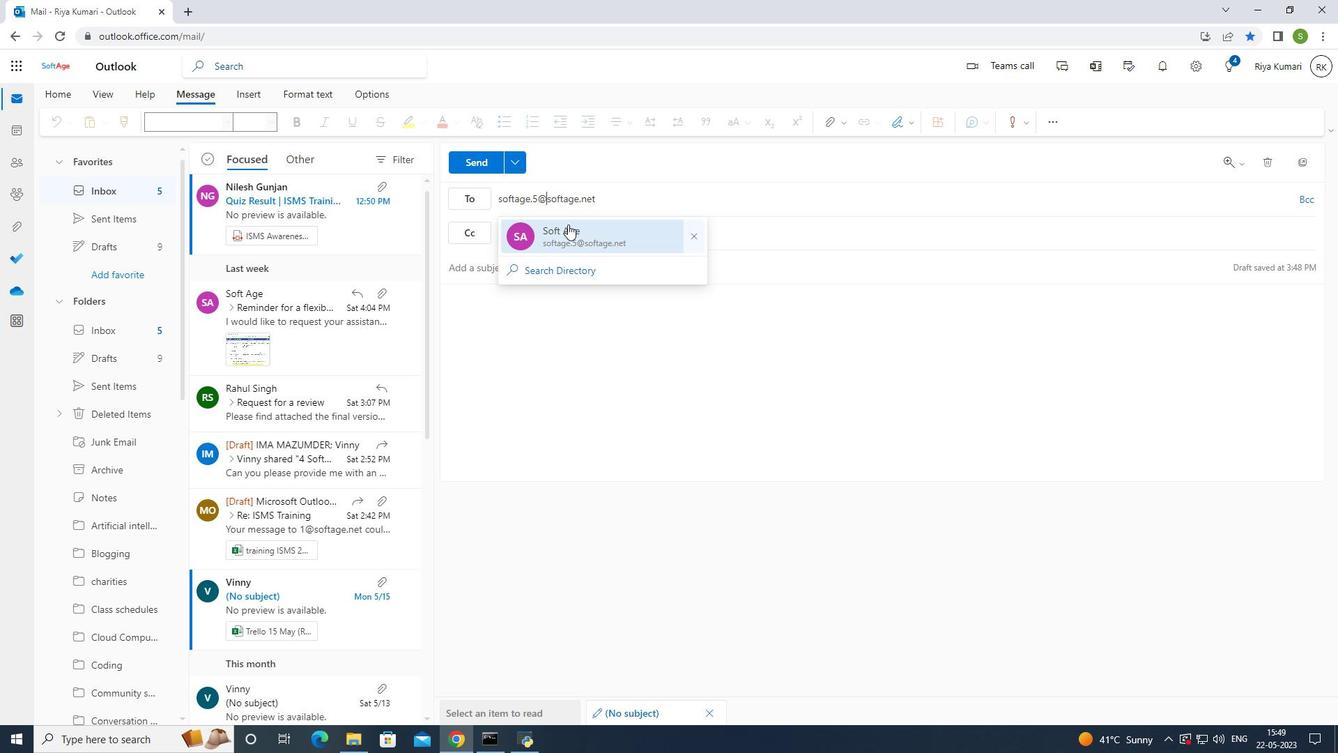 
Action: Mouse pressed left at (568, 228)
Screenshot: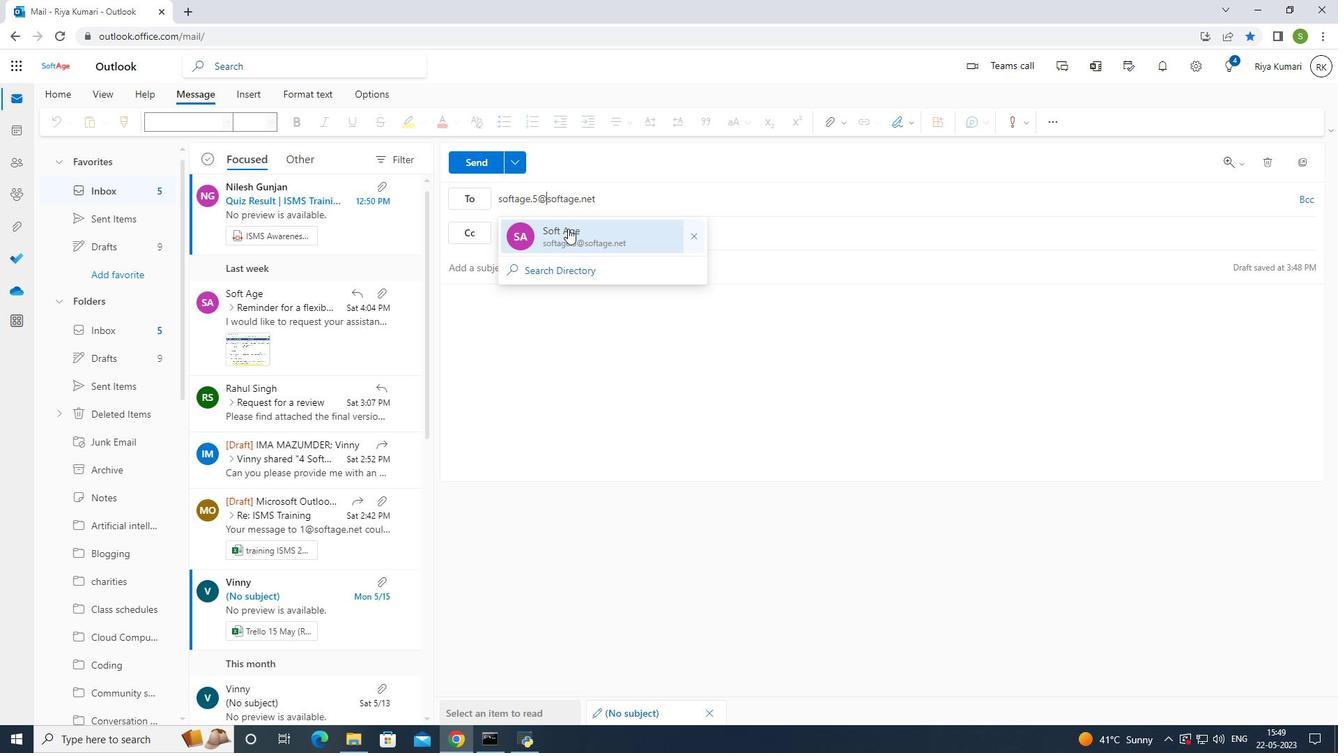 
Action: Mouse moved to (558, 306)
Screenshot: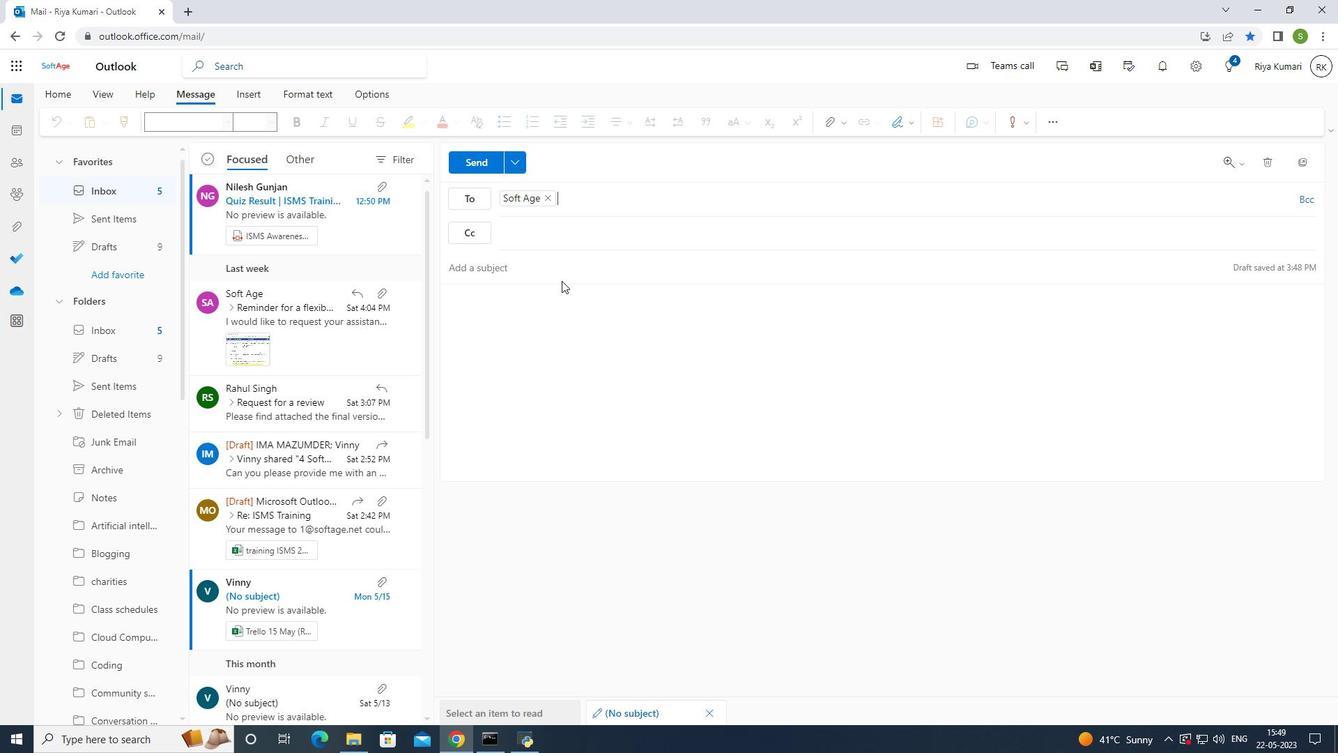 
Action: Mouse pressed left at (558, 306)
Screenshot: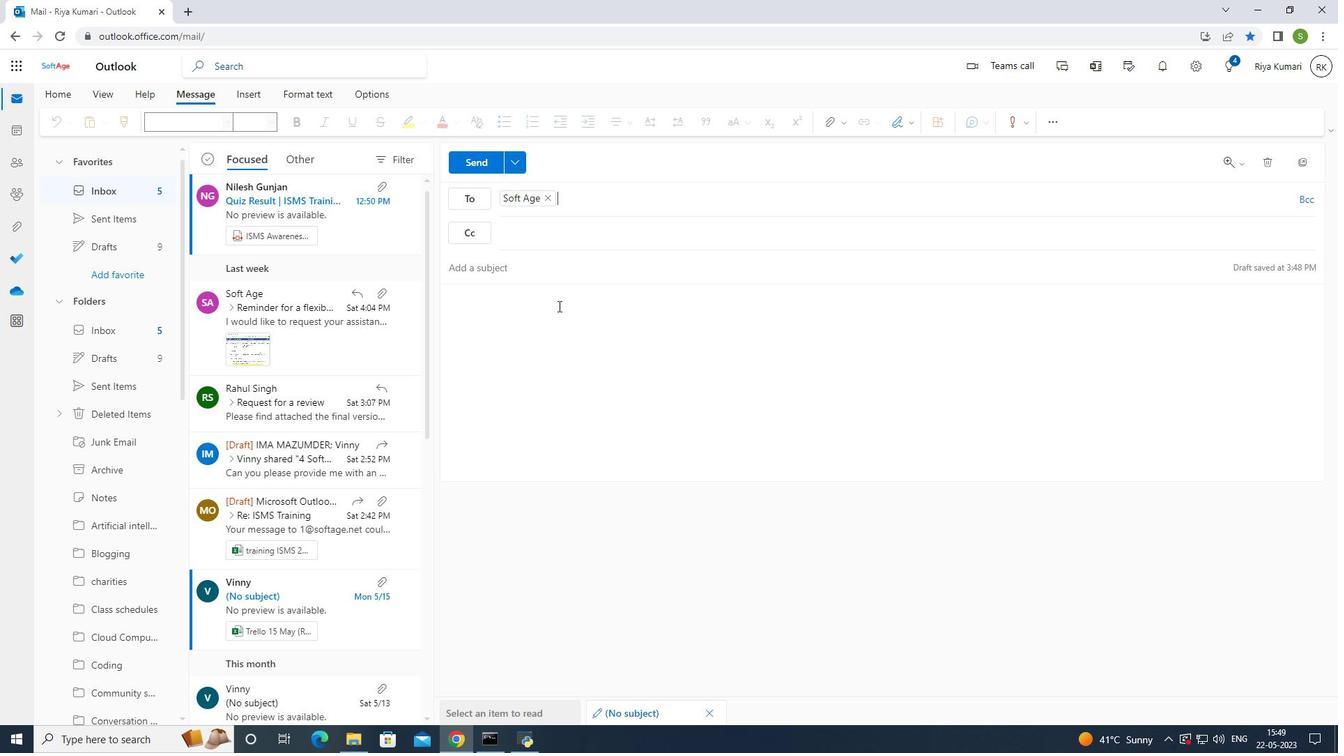 
Action: Mouse moved to (915, 118)
Screenshot: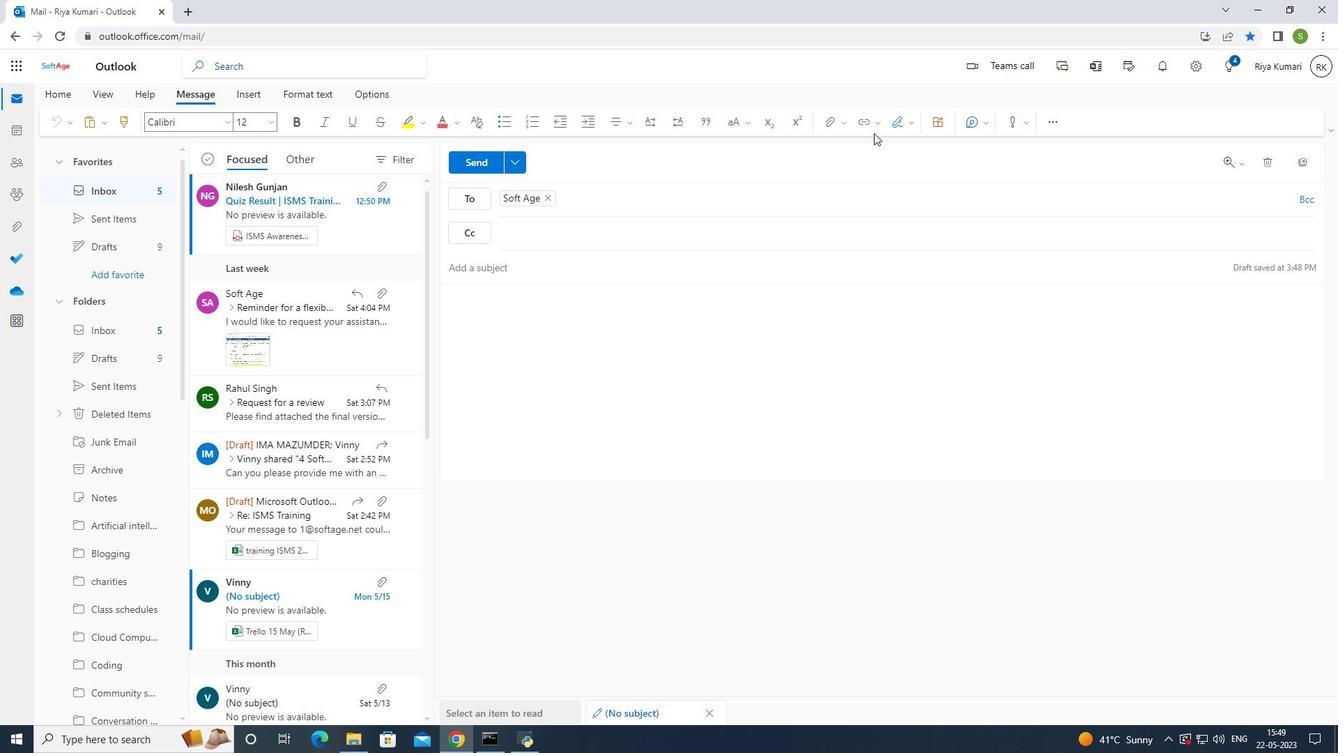 
Action: Mouse pressed left at (915, 118)
Screenshot: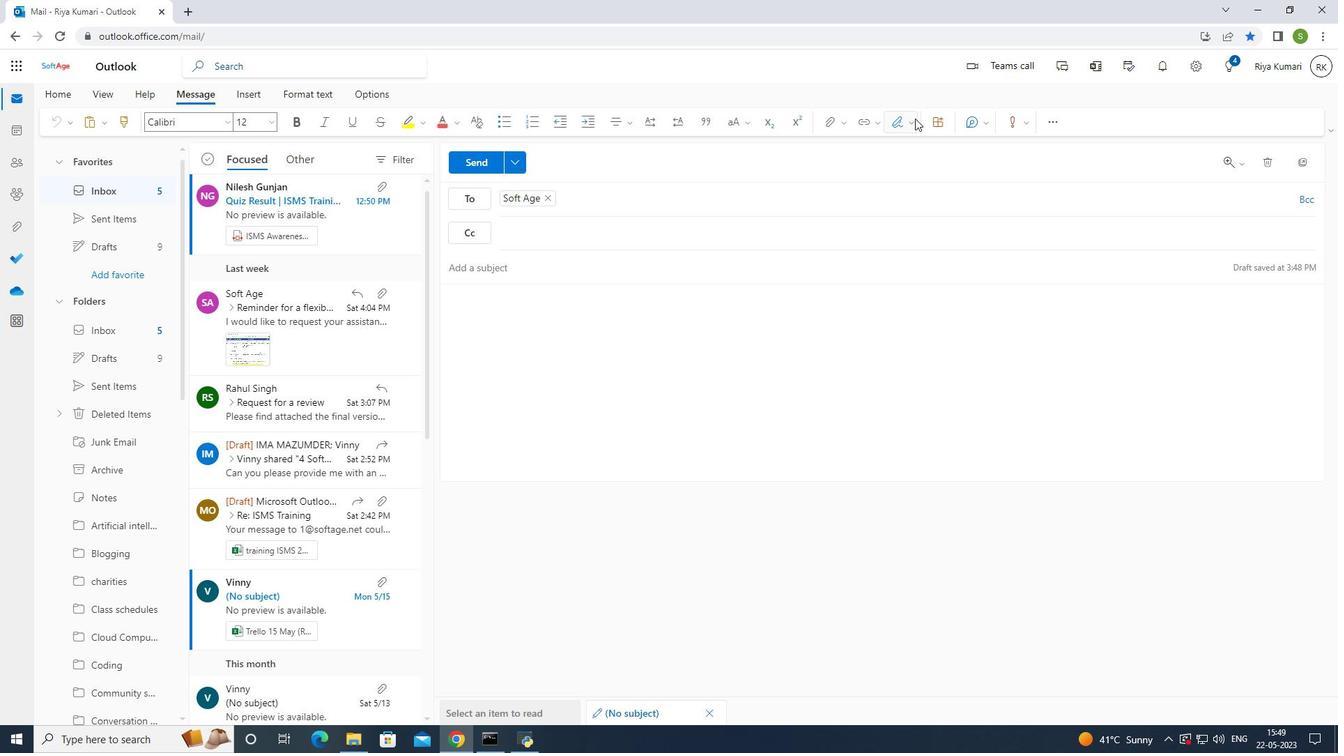 
Action: Mouse moved to (898, 156)
Screenshot: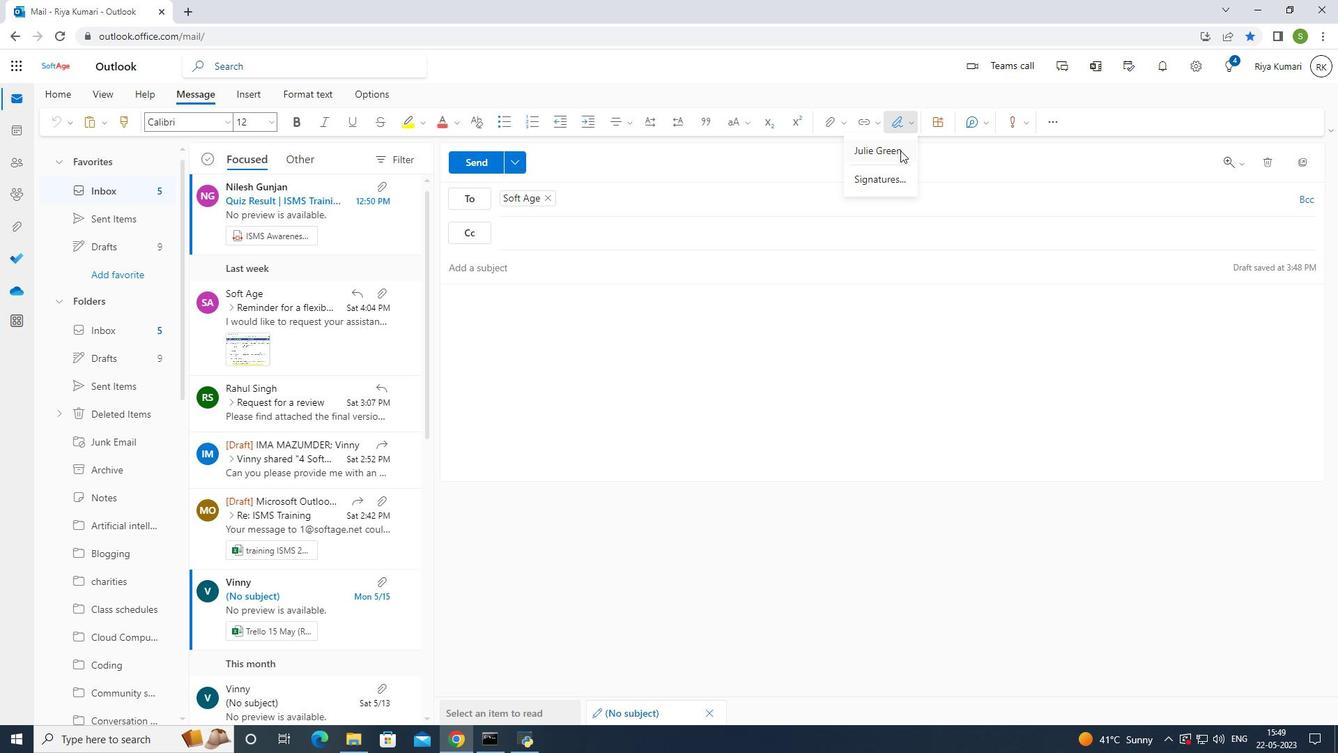 
Action: Mouse pressed left at (898, 156)
Screenshot: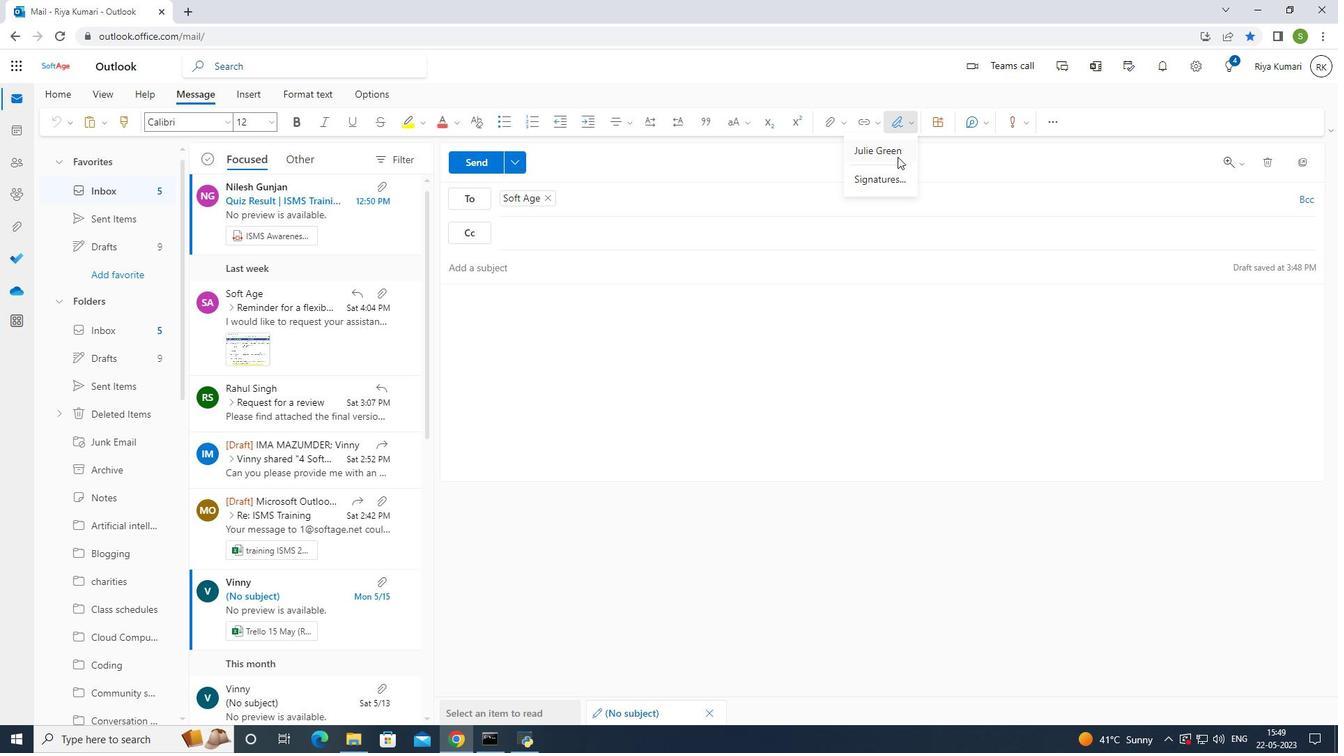 
Action: Mouse moved to (795, 269)
Screenshot: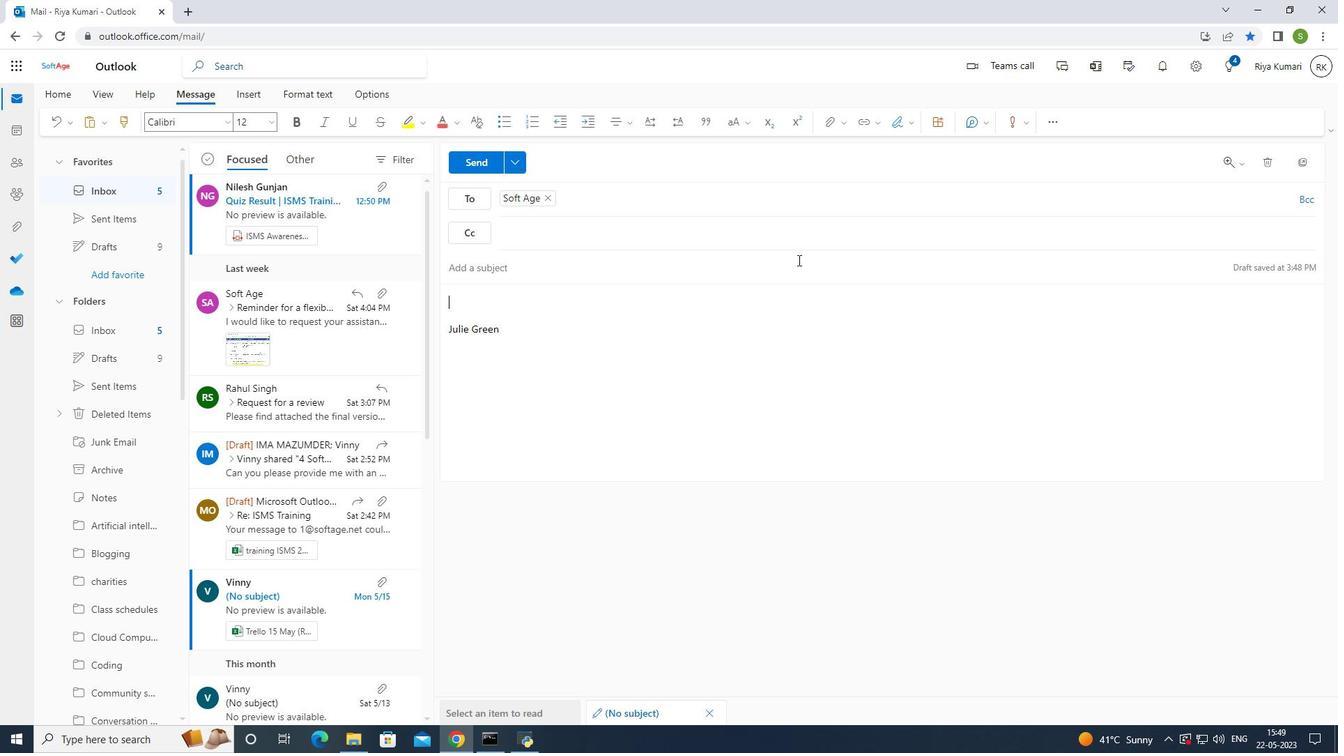 
Action: Key pressed <Key.shift><Key.shift><Key.shift>Best<Key.space>wishes<Key.space>for<Key.space>a<Key.space>happy<Key.space><Key.shift>National<Key.space><Key.shift>technology
Screenshot: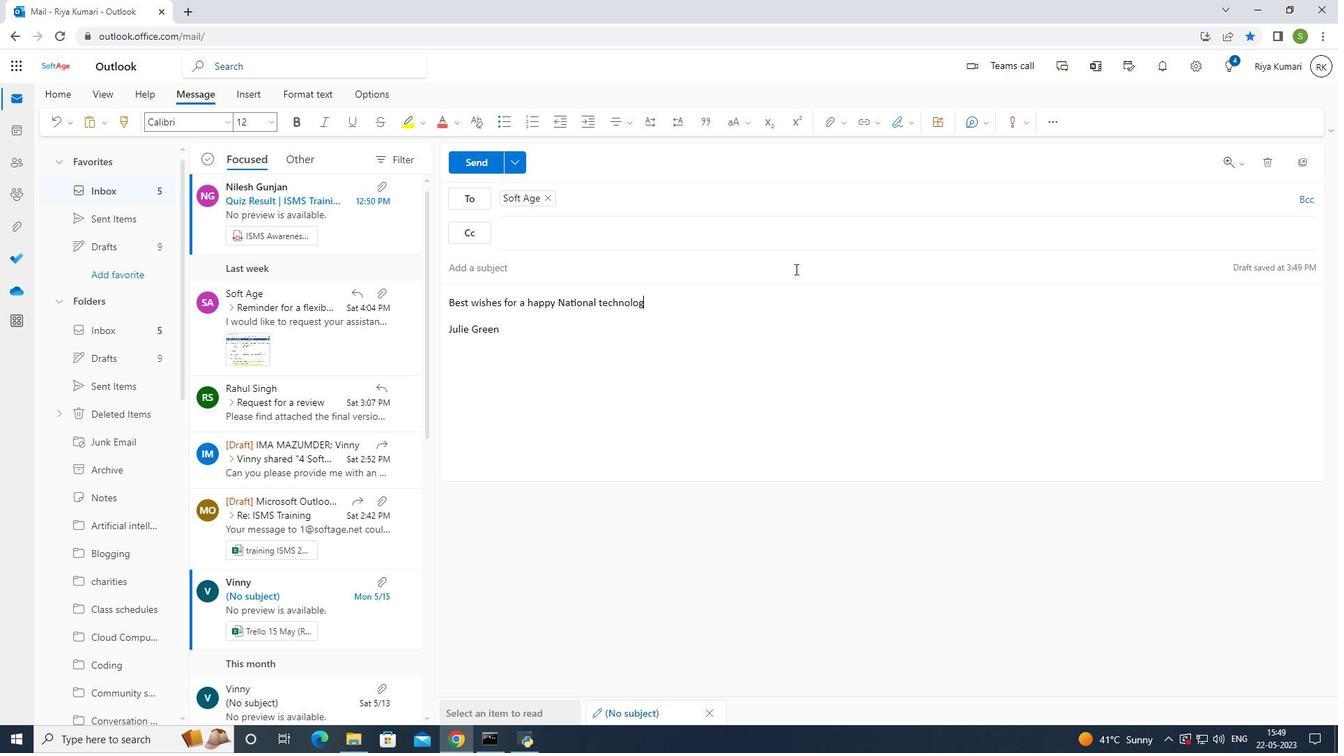 
Action: Mouse moved to (158, 465)
Screenshot: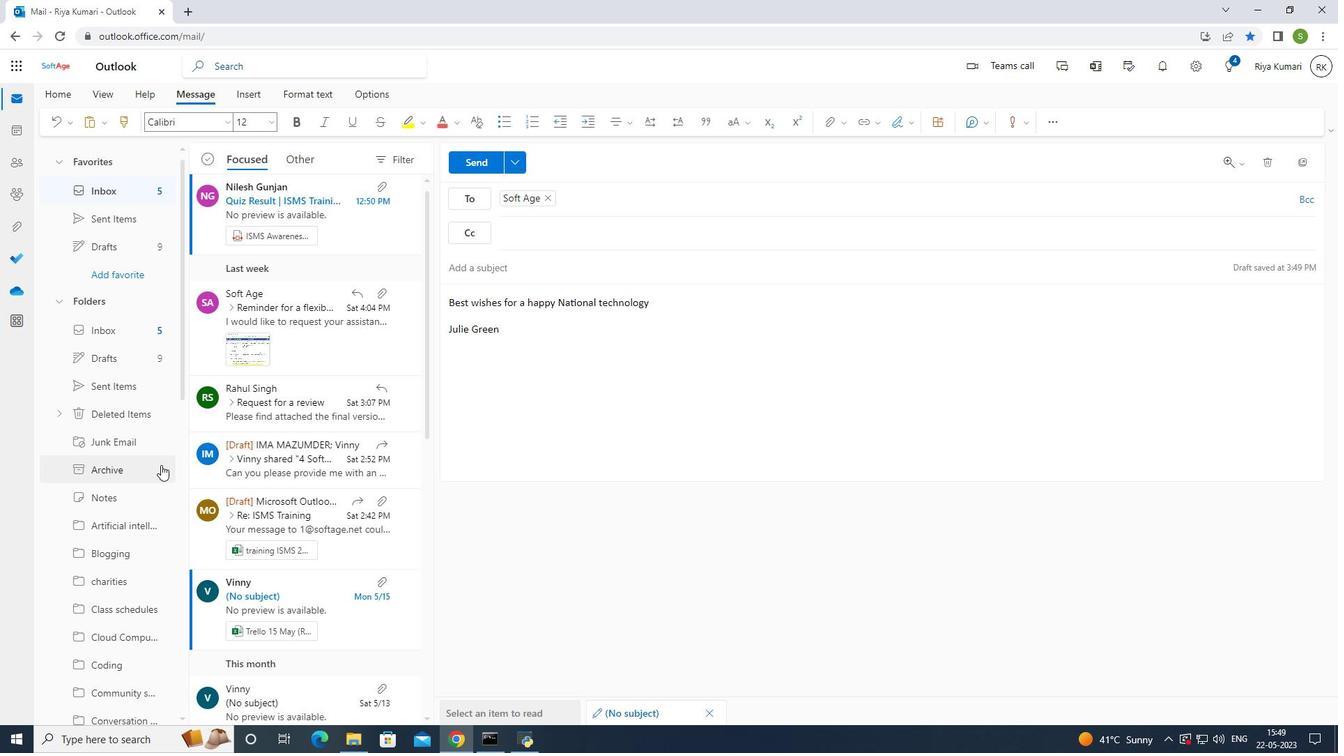 
Action: Mouse scrolled (160, 464) with delta (0, 0)
Screenshot: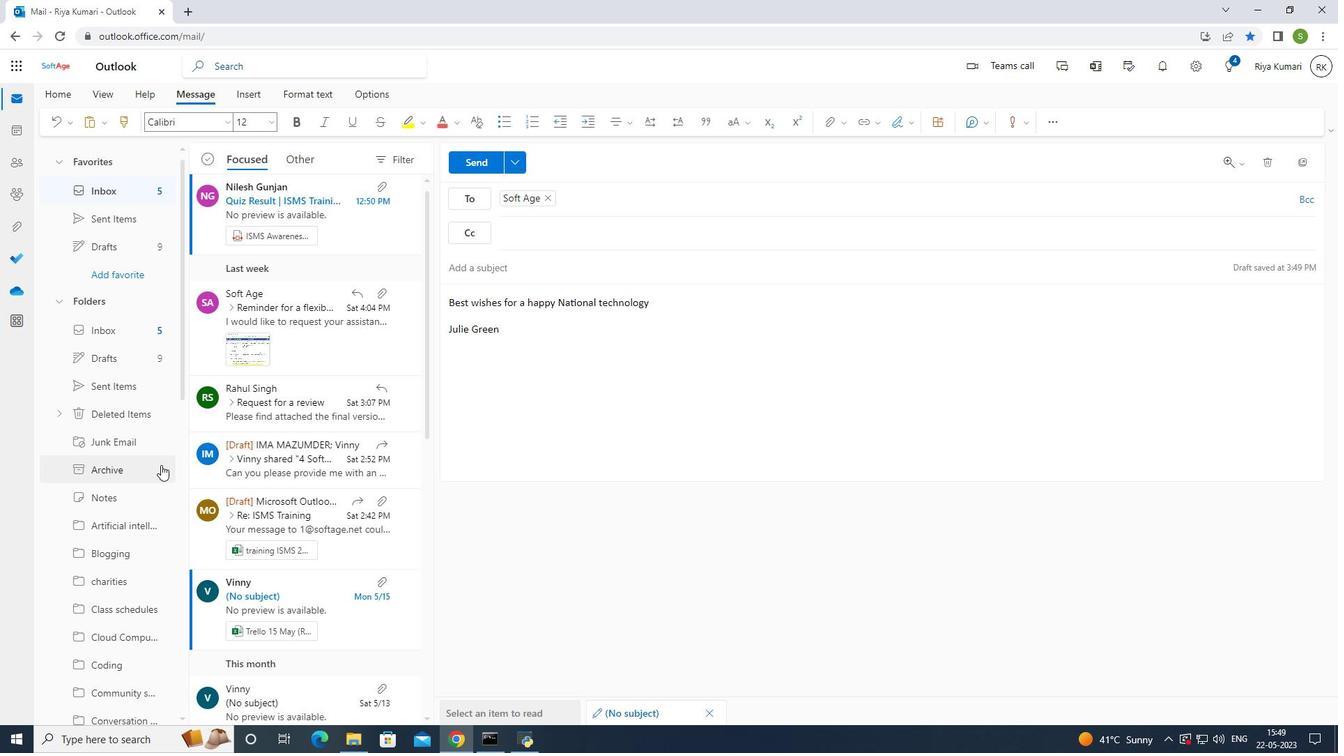 
Action: Mouse scrolled (158, 464) with delta (0, 0)
Screenshot: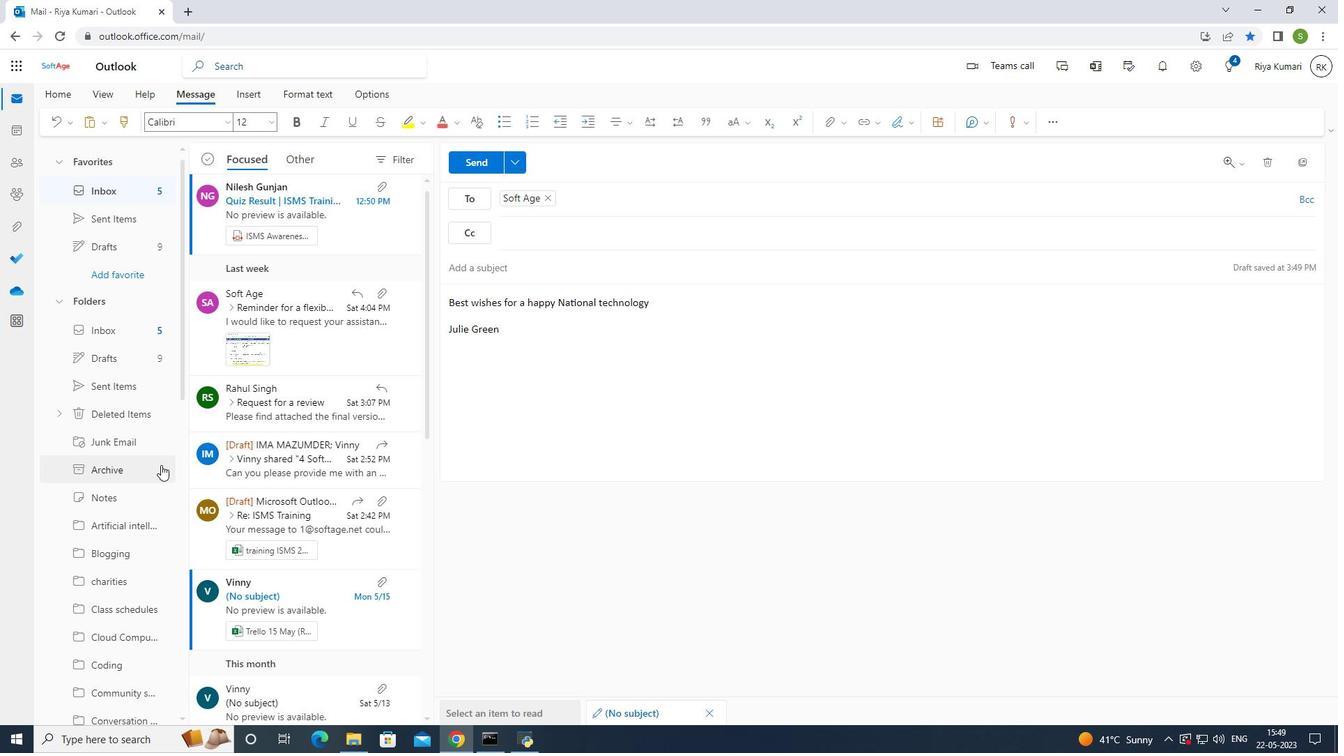 
Action: Mouse scrolled (158, 464) with delta (0, 0)
Screenshot: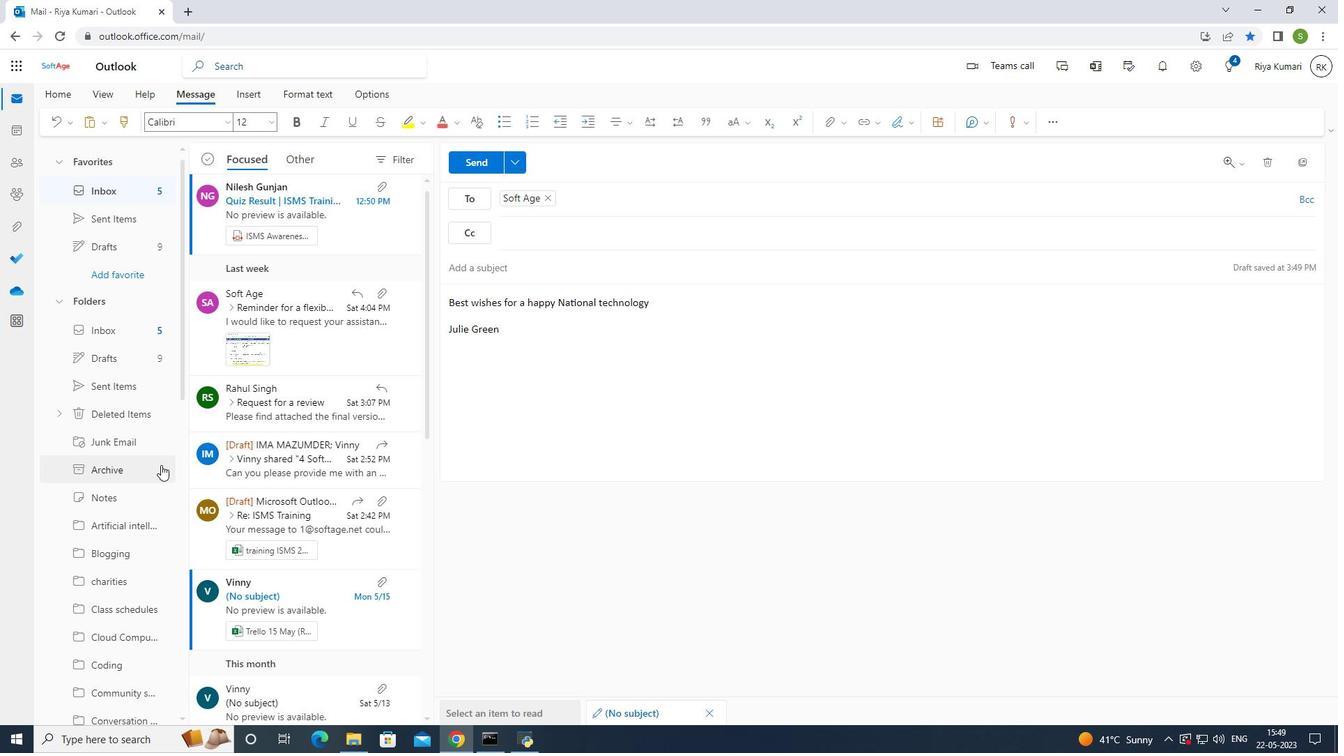 
Action: Mouse scrolled (158, 464) with delta (0, 0)
Screenshot: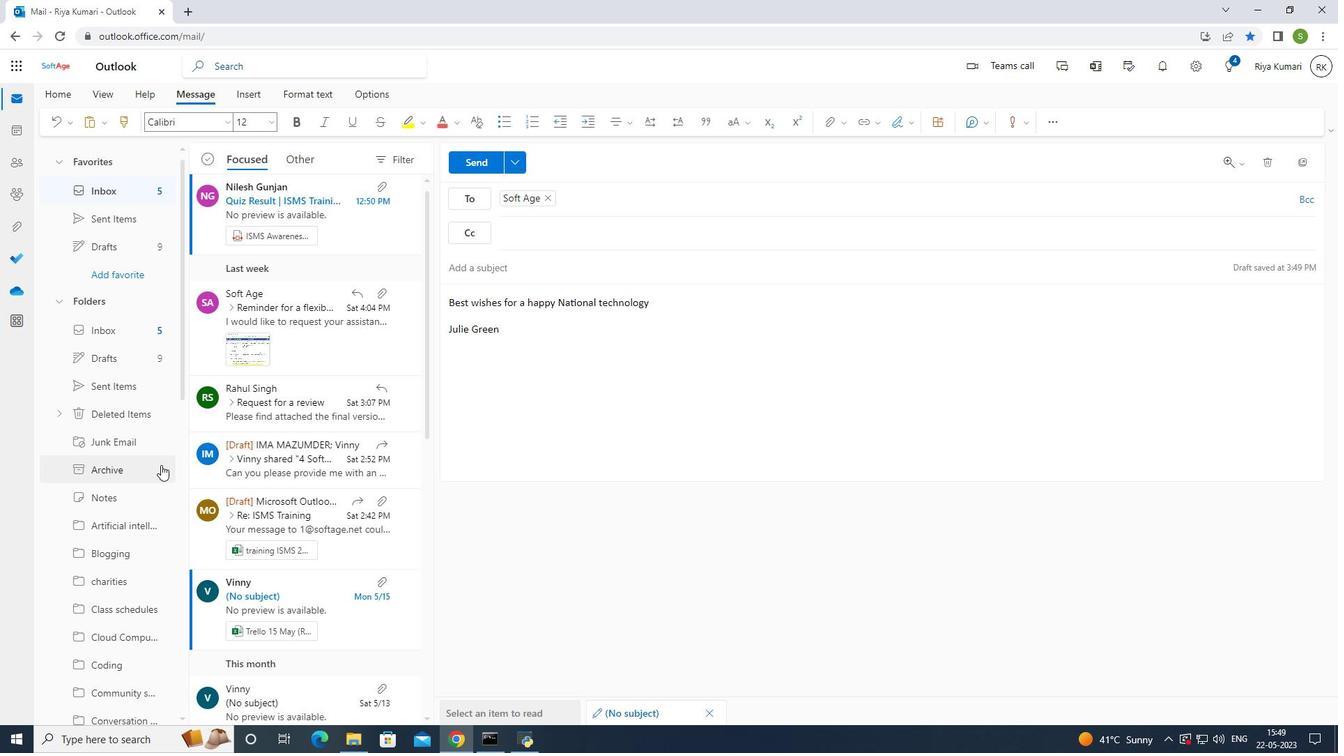 
Action: Mouse moved to (160, 462)
Screenshot: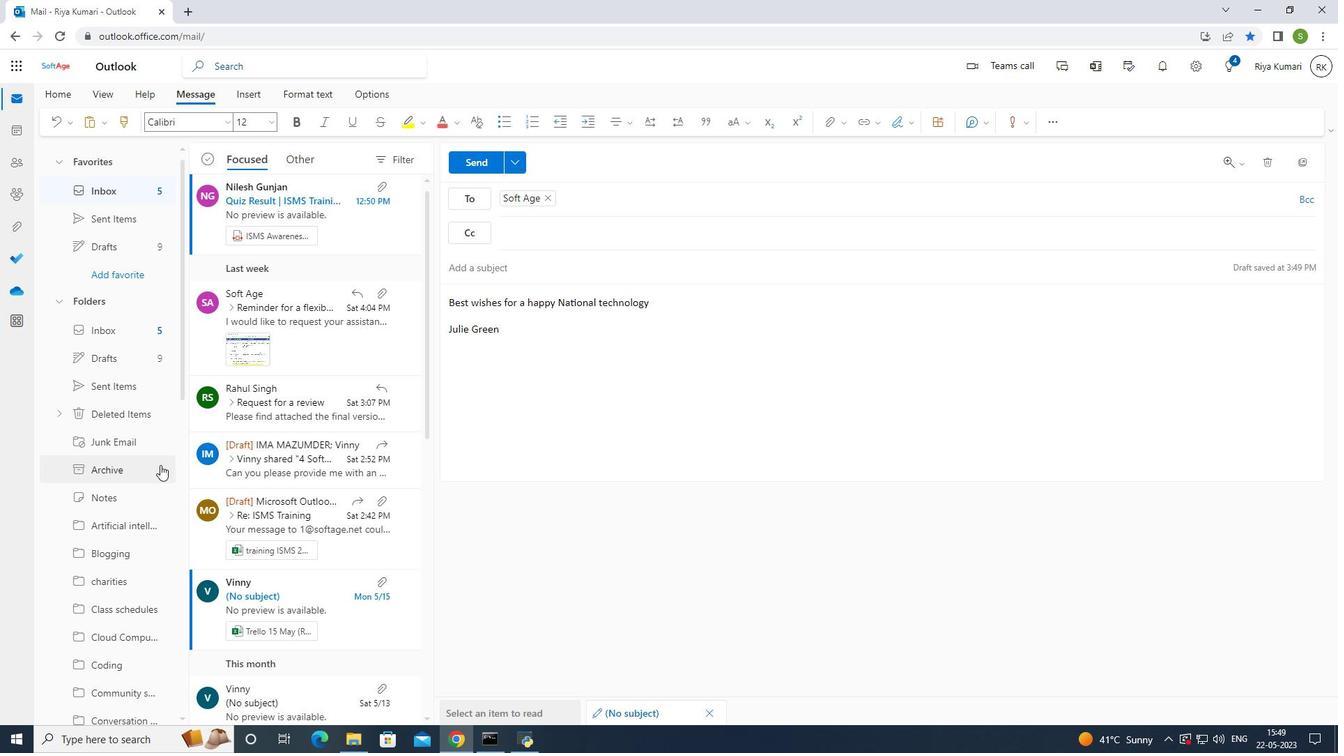 
Action: Mouse scrolled (160, 462) with delta (0, 0)
Screenshot: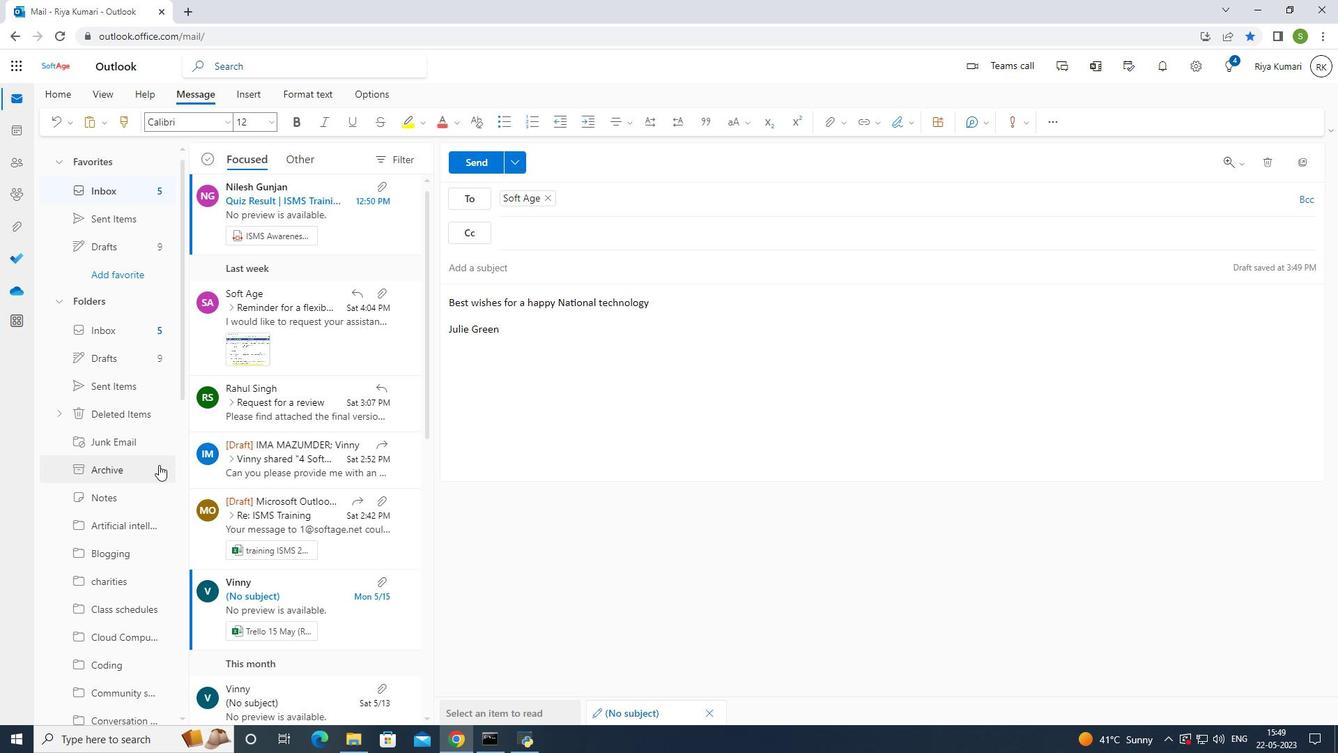 
Action: Mouse scrolled (160, 462) with delta (0, 0)
Screenshot: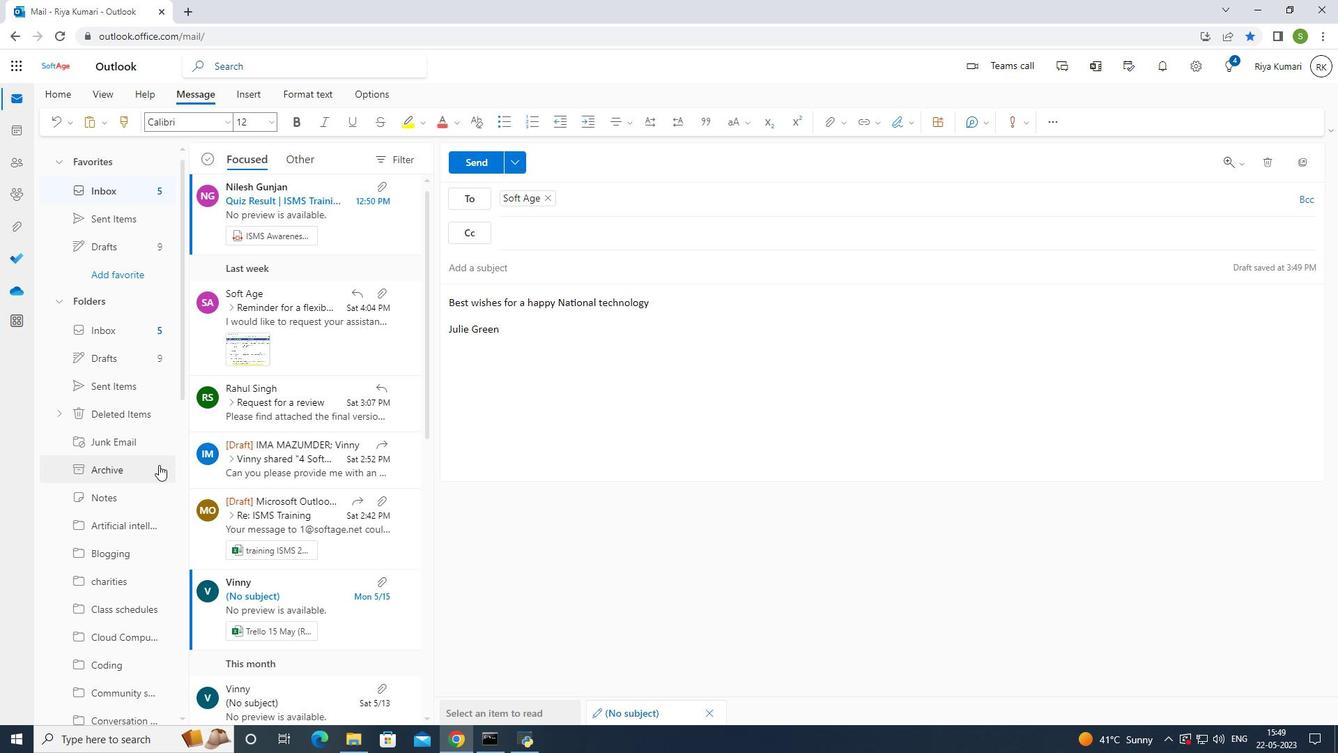 
Action: Mouse scrolled (160, 462) with delta (0, 0)
Screenshot: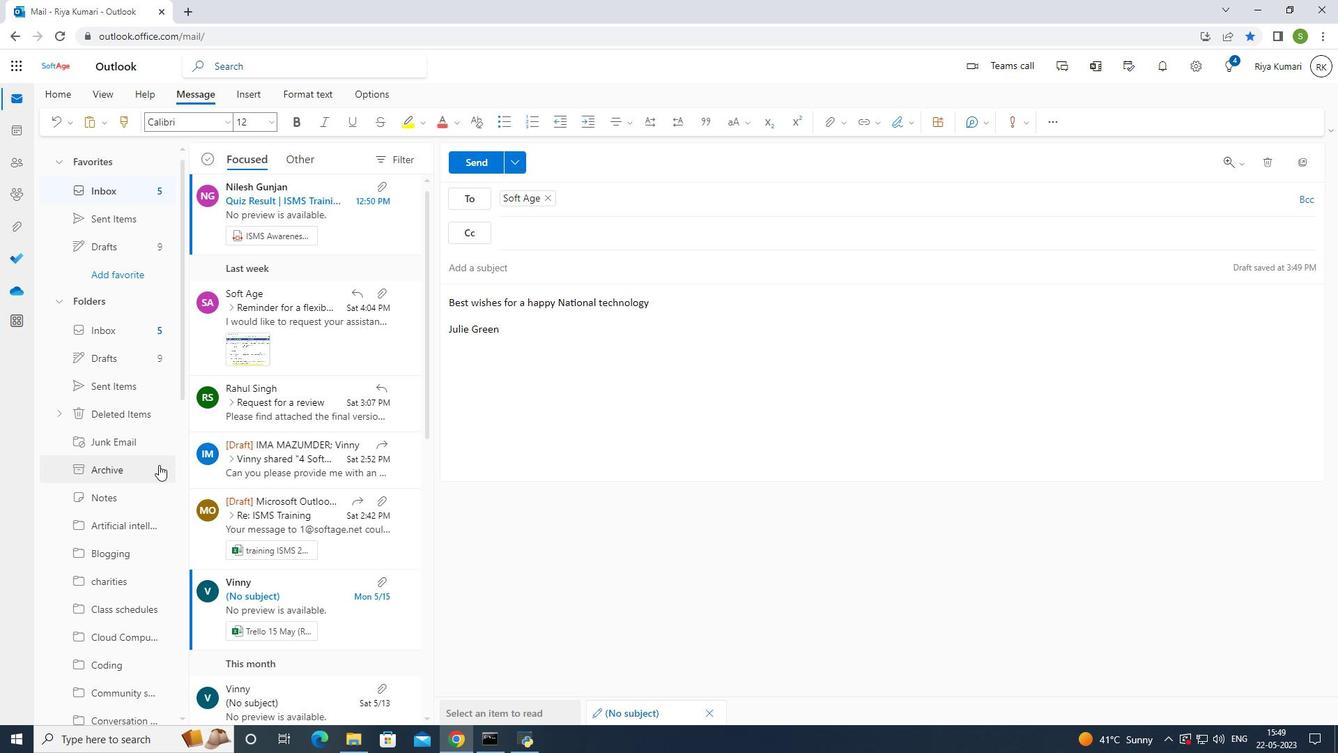 
Action: Mouse scrolled (160, 462) with delta (0, 0)
Screenshot: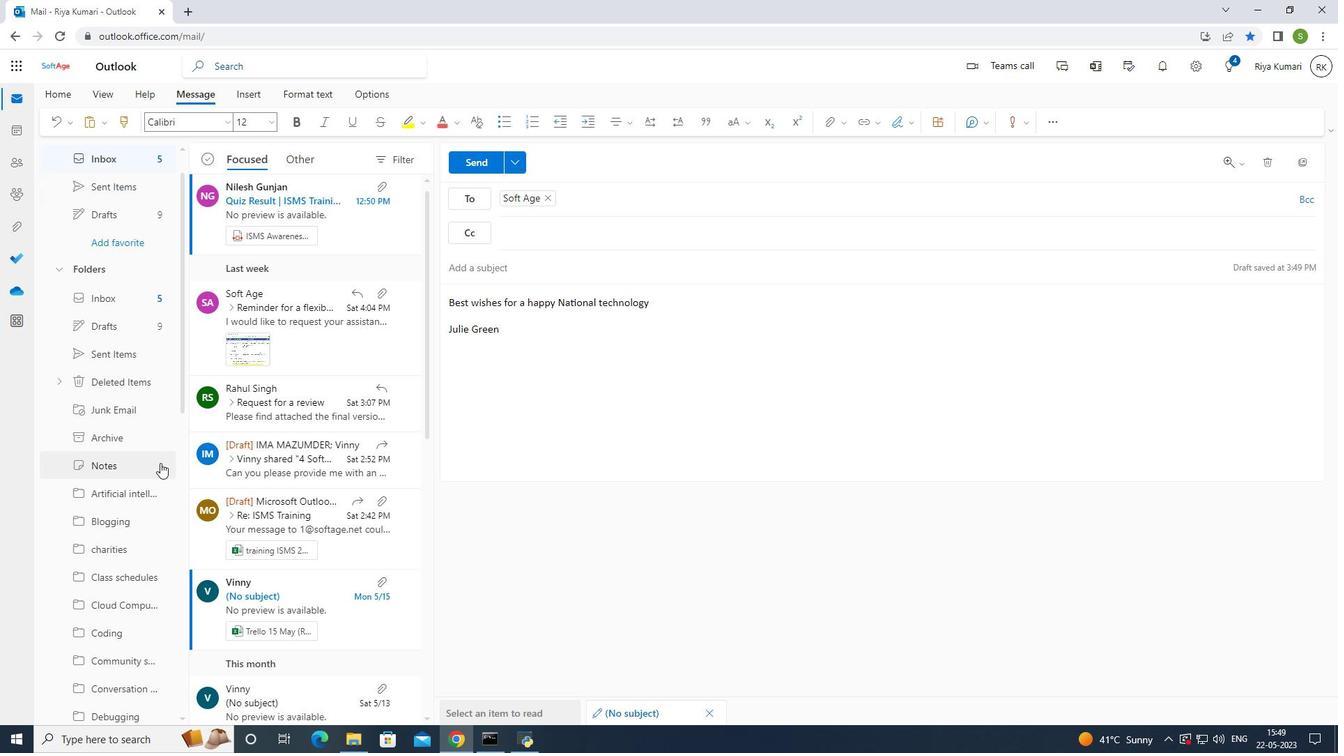 
Action: Mouse moved to (160, 461)
Screenshot: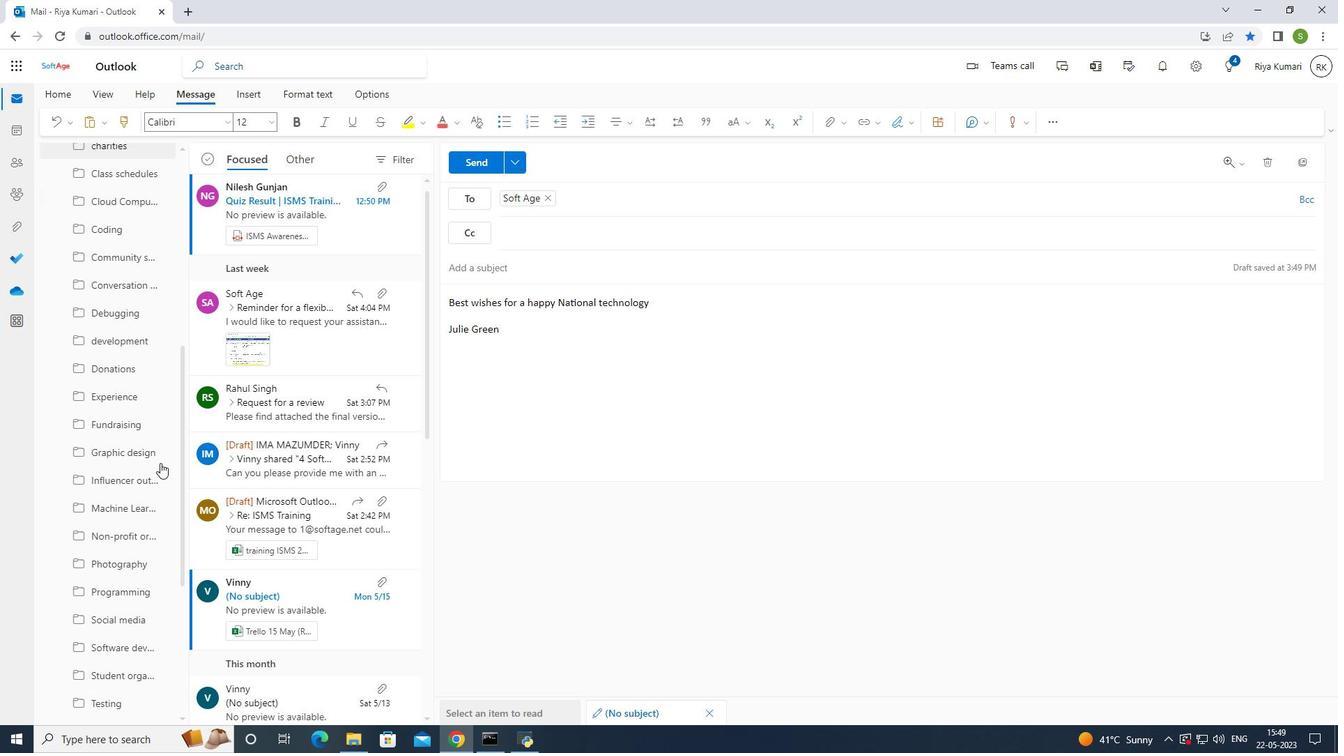 
Action: Mouse scrolled (160, 460) with delta (0, 0)
Screenshot: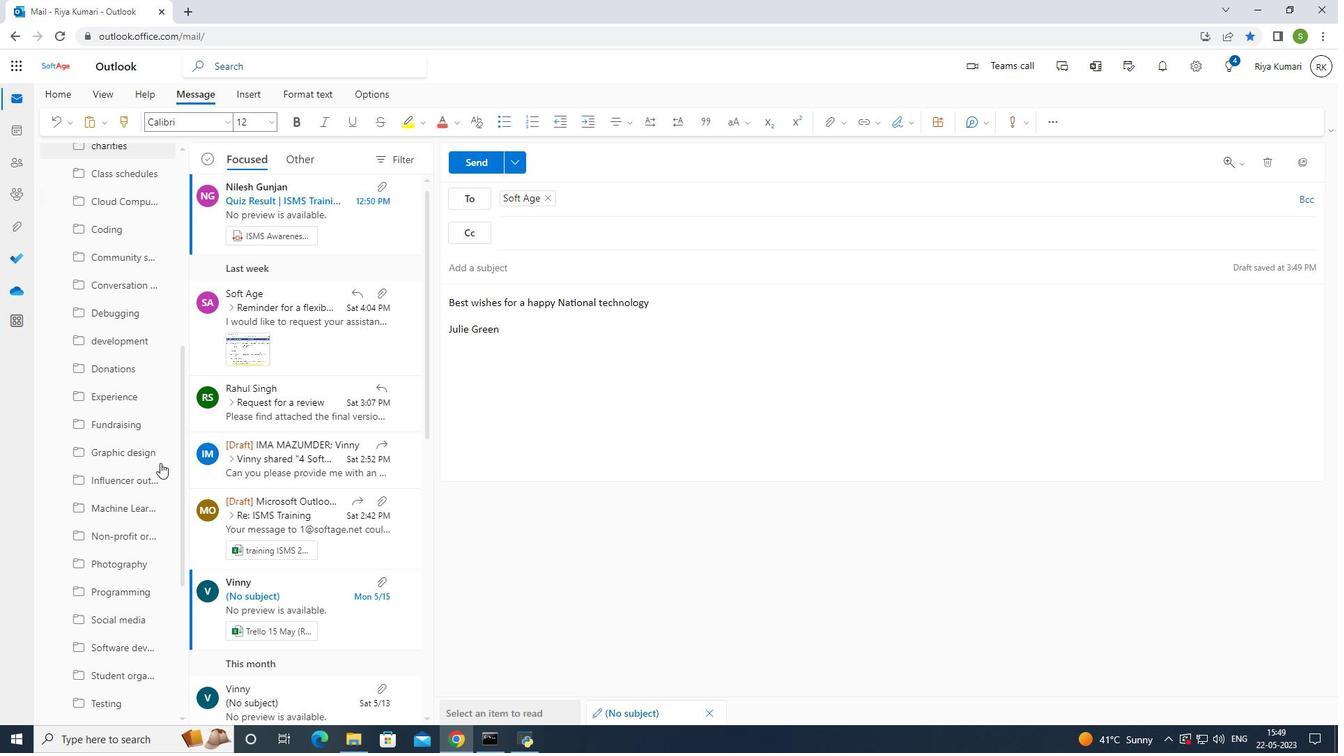 
Action: Mouse scrolled (160, 460) with delta (0, 0)
Screenshot: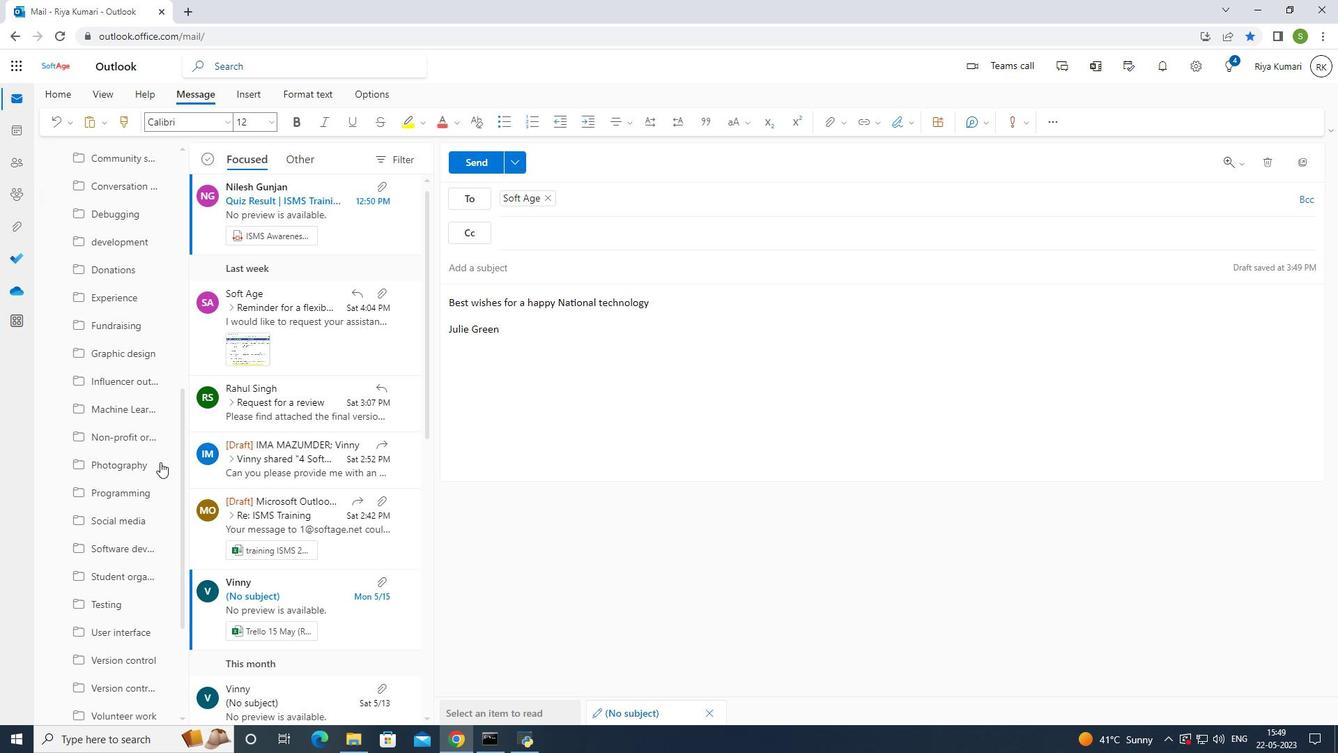 
Action: Mouse scrolled (160, 460) with delta (0, 0)
Screenshot: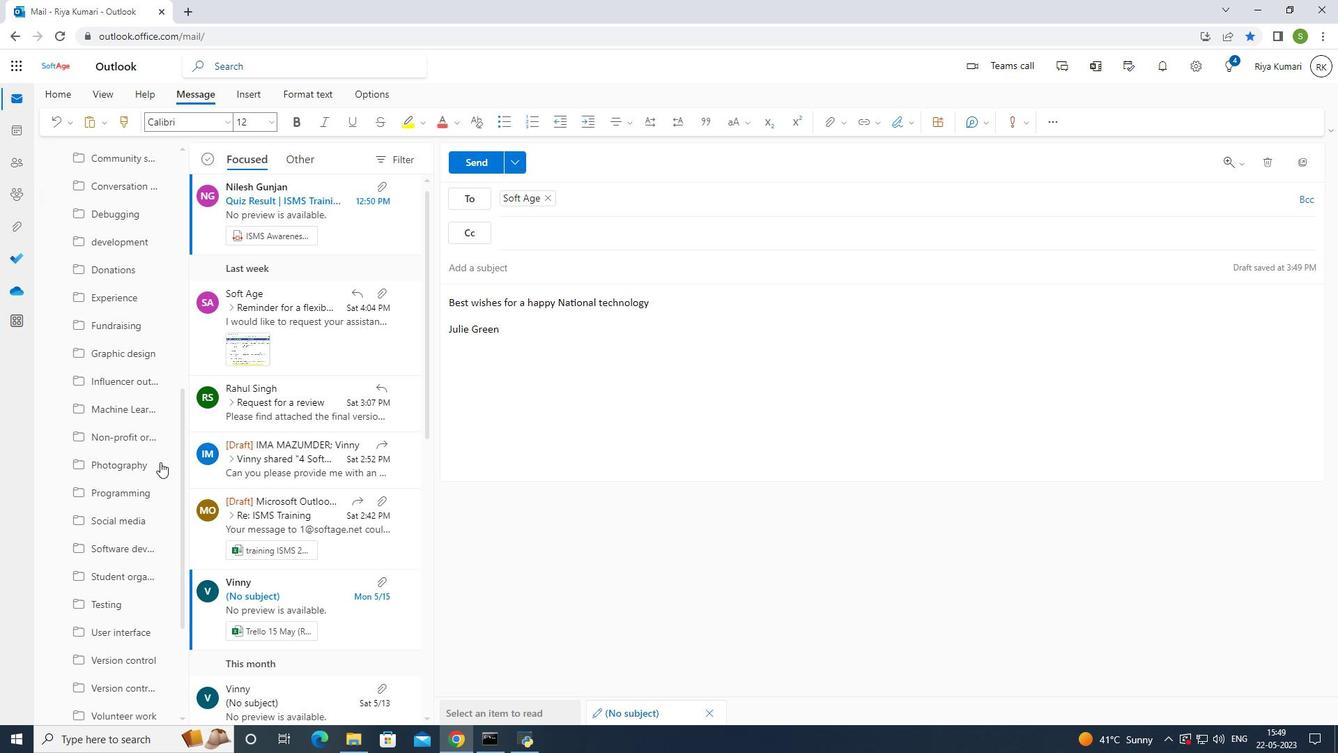 
Action: Mouse scrolled (160, 460) with delta (0, 0)
Screenshot: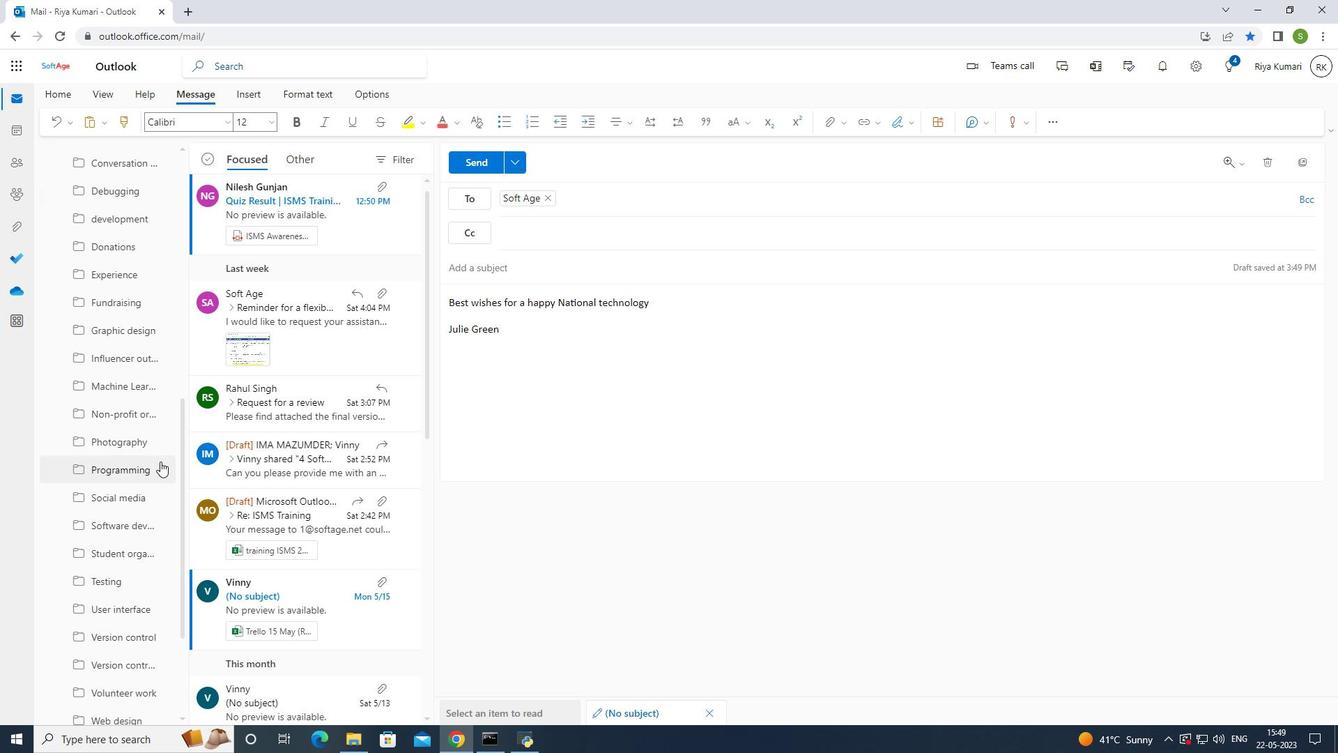 
Action: Mouse moved to (163, 456)
Screenshot: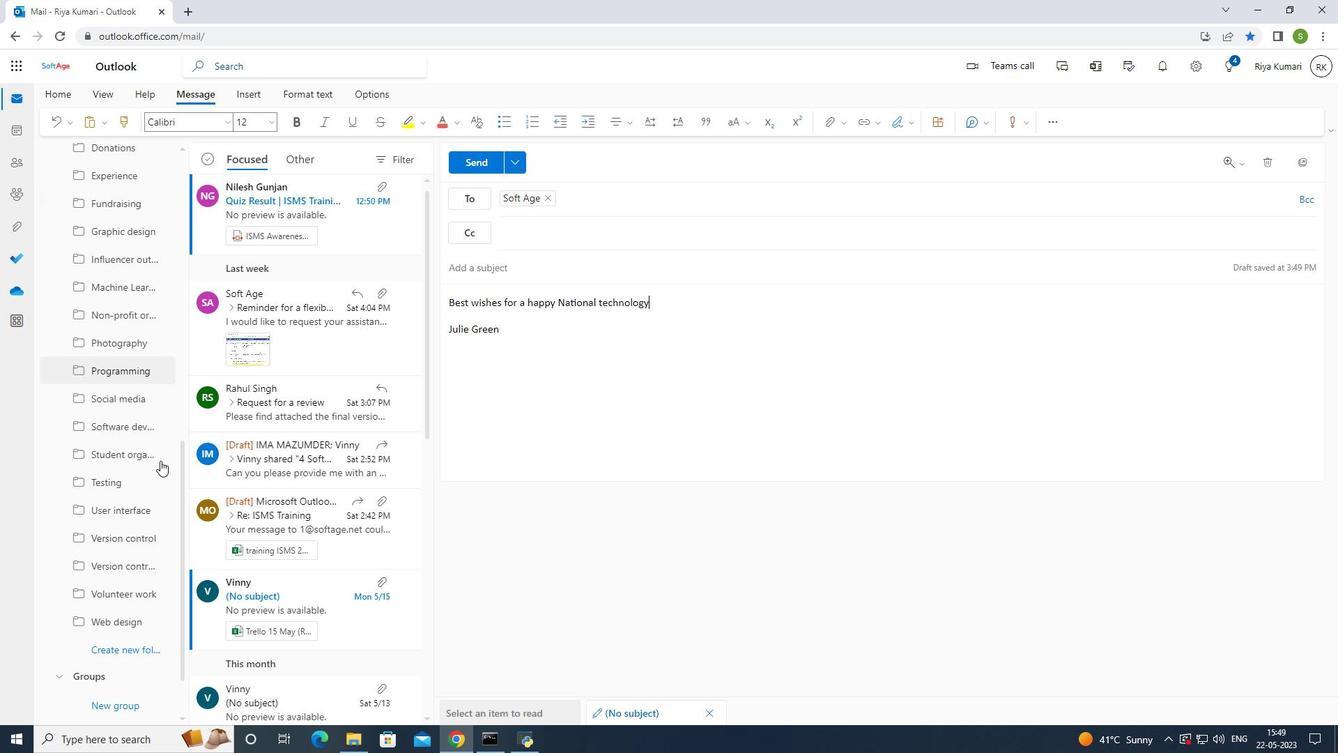 
Action: Mouse scrolled (163, 455) with delta (0, 0)
Screenshot: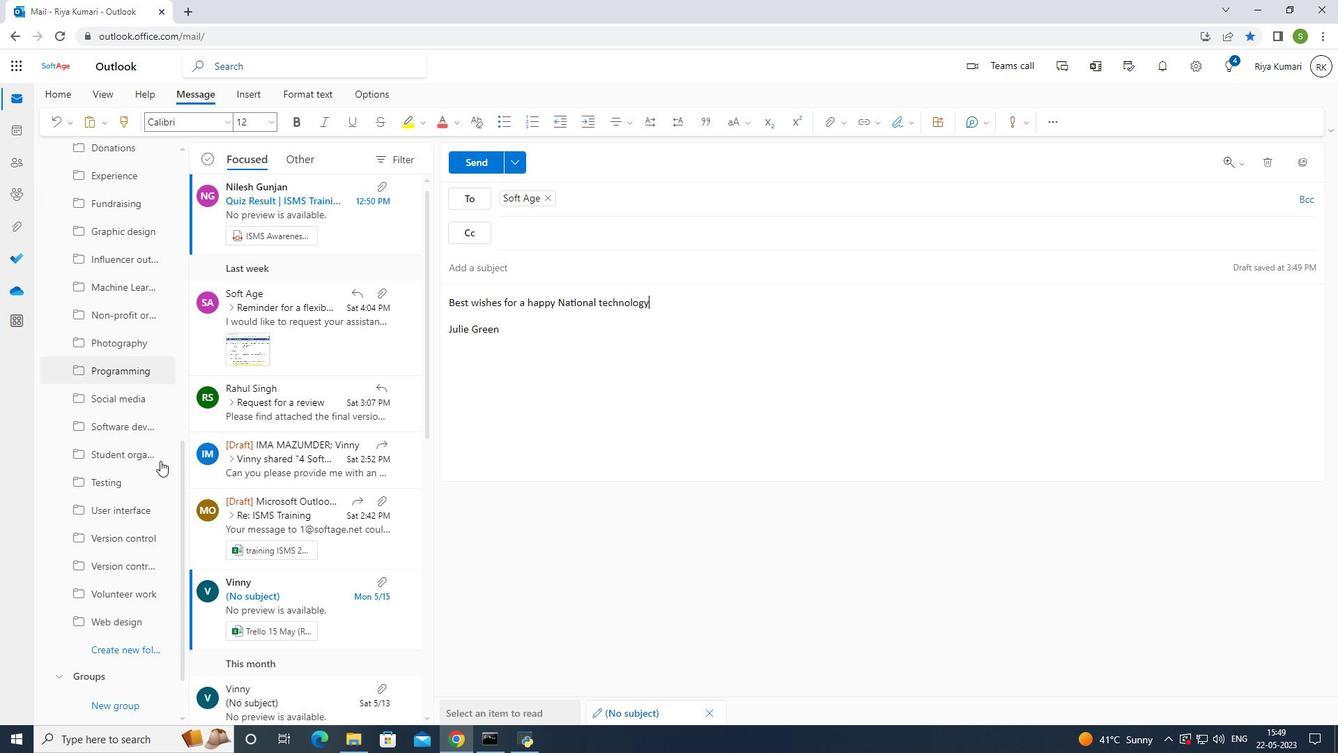 
Action: Mouse scrolled (163, 455) with delta (0, 0)
Screenshot: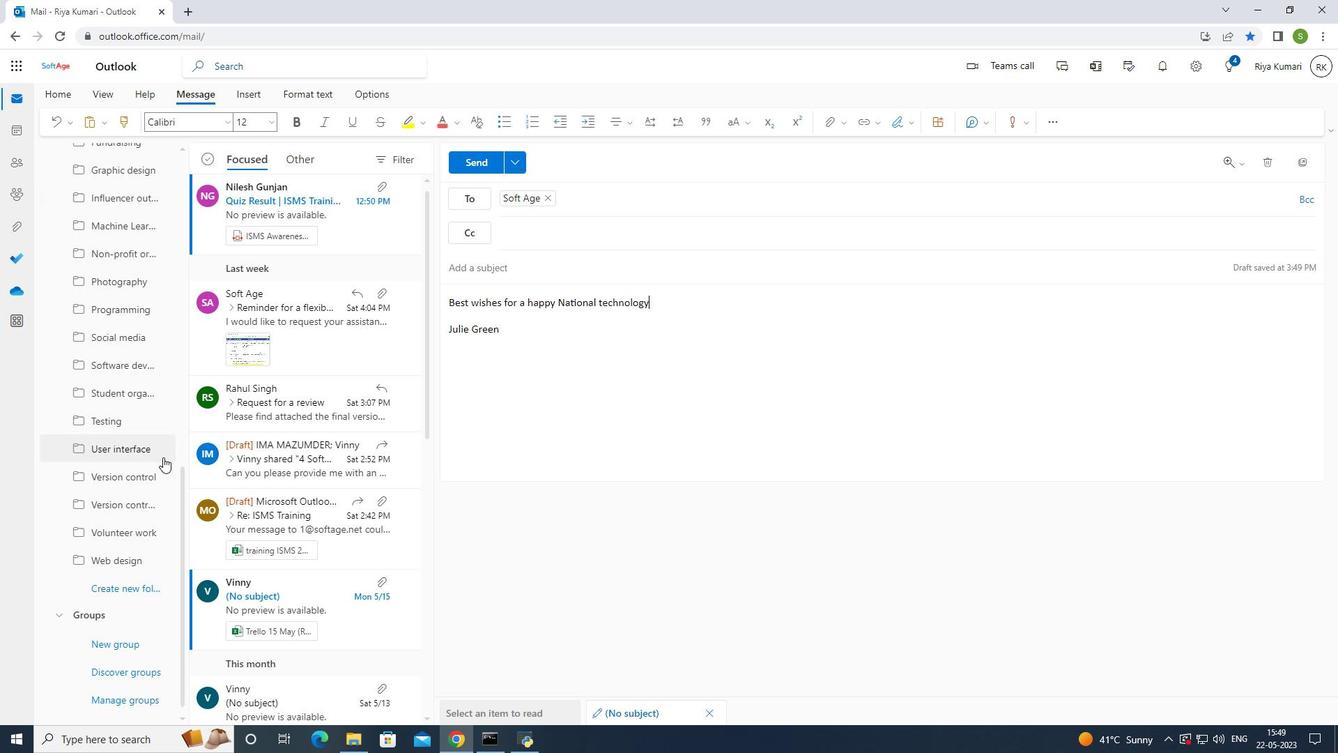 
Action: Mouse scrolled (163, 455) with delta (0, 0)
Screenshot: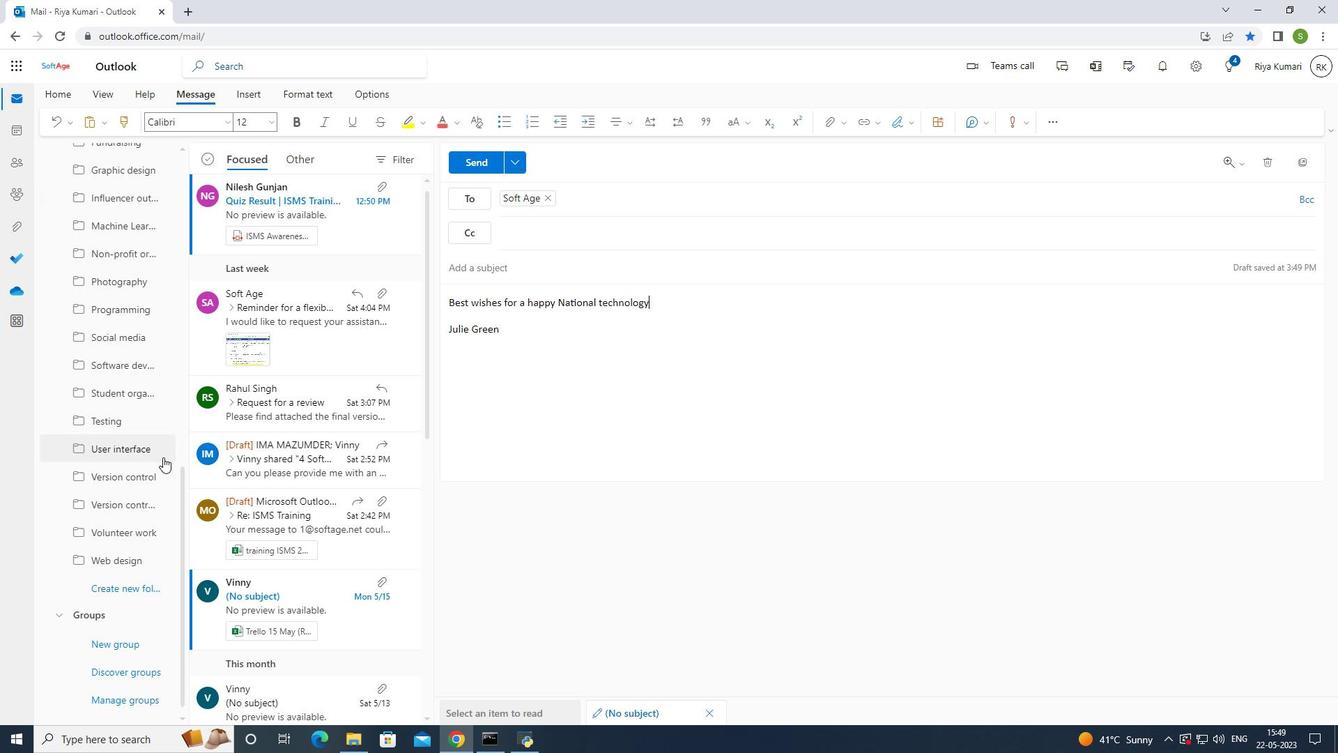
Action: Mouse scrolled (163, 455) with delta (0, 0)
Screenshot: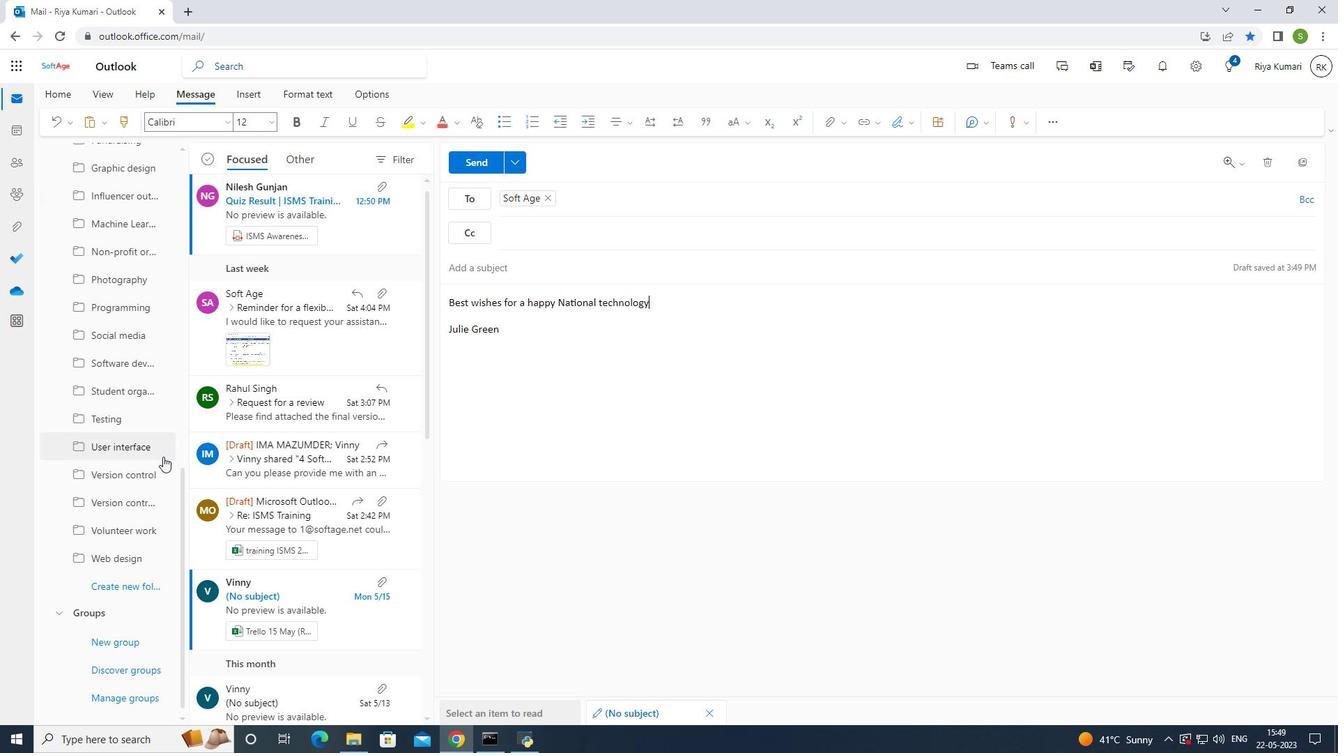 
Action: Mouse moved to (130, 584)
Screenshot: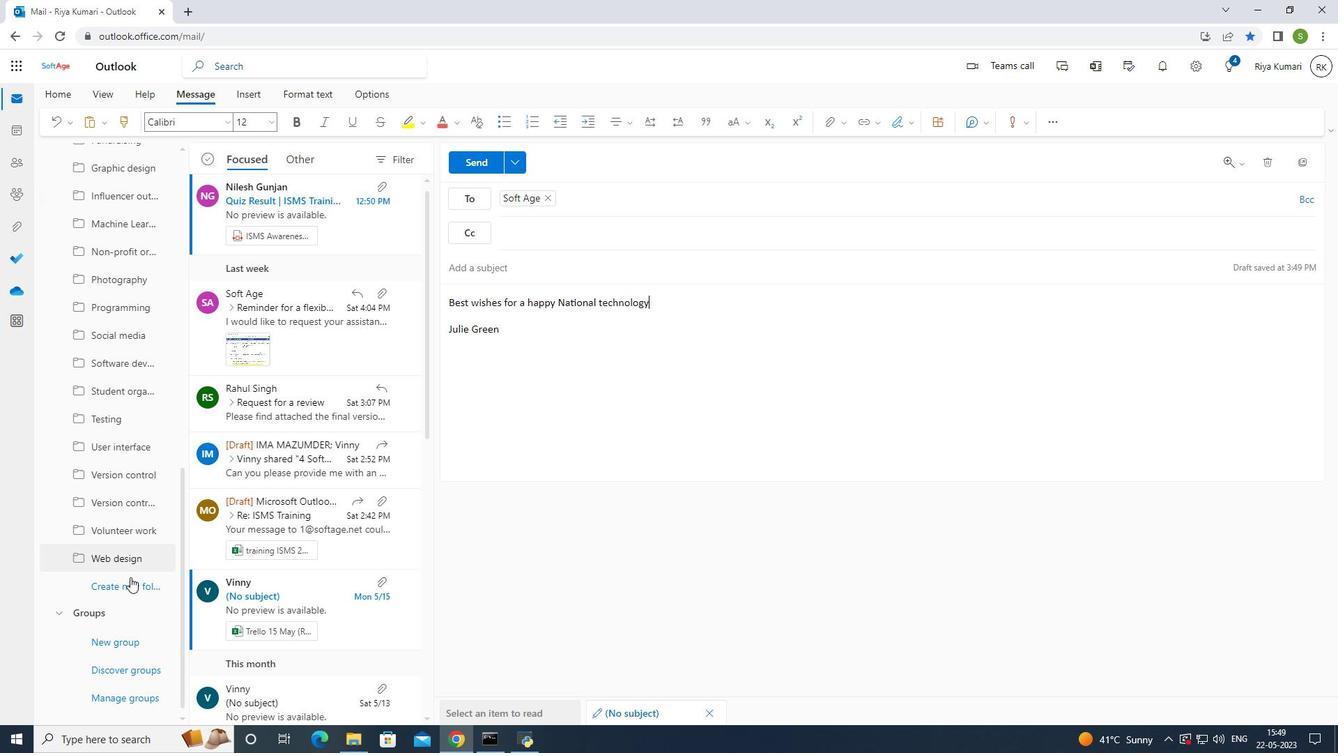 
Action: Mouse pressed left at (130, 584)
Screenshot: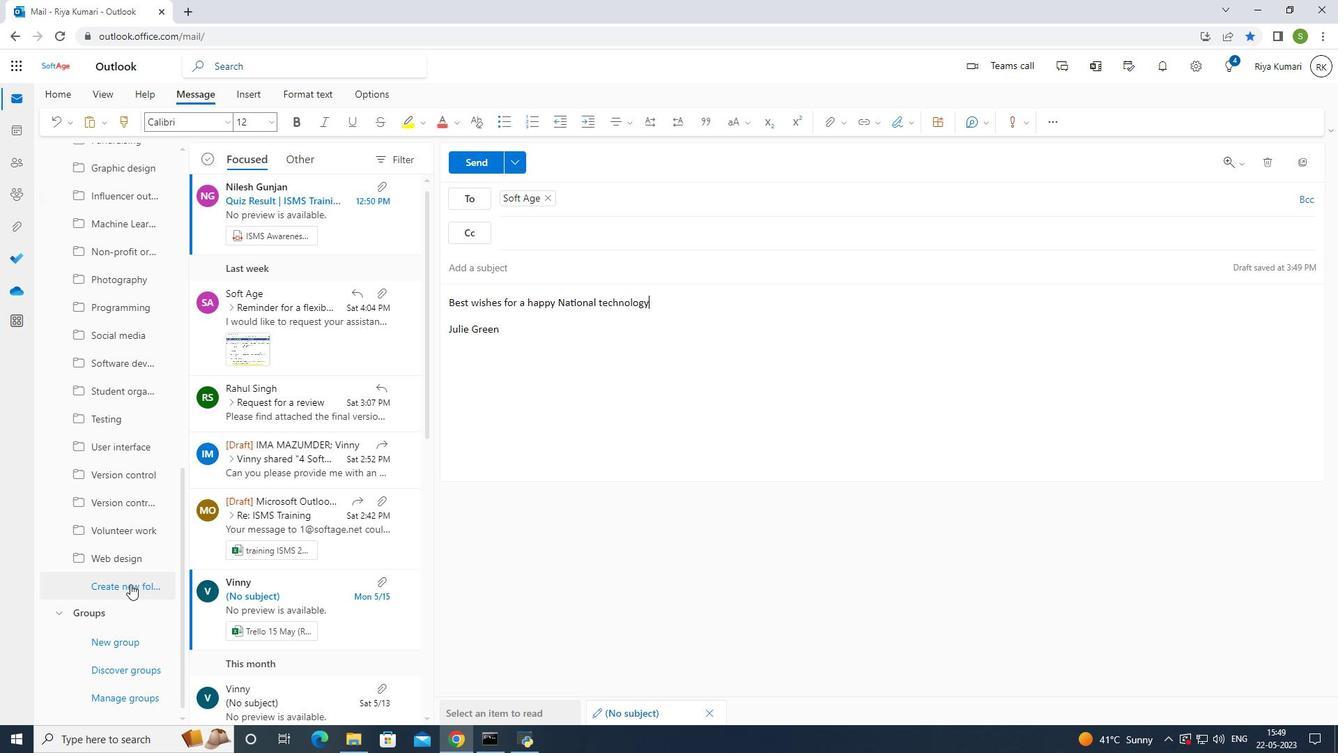 
Action: Mouse moved to (209, 489)
Screenshot: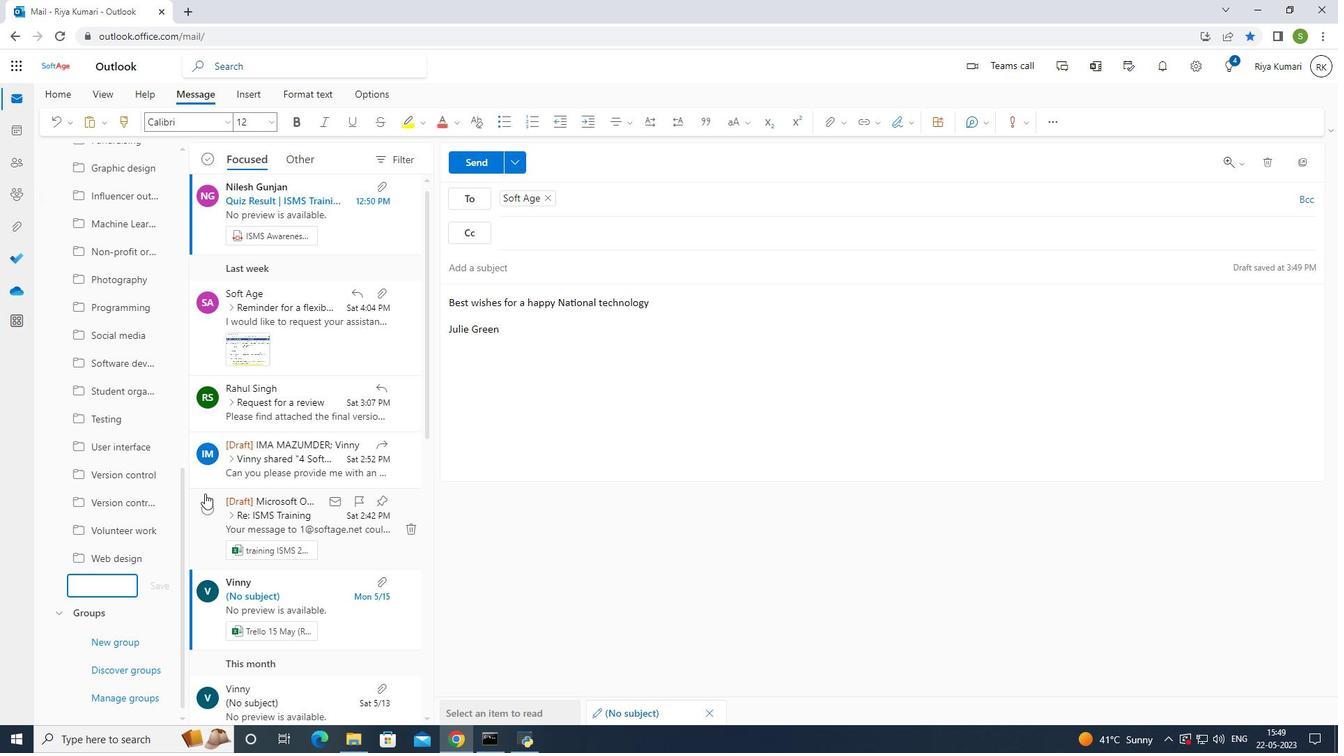 
Action: Key pressed <Key.shift>Data<Key.space>science
Screenshot: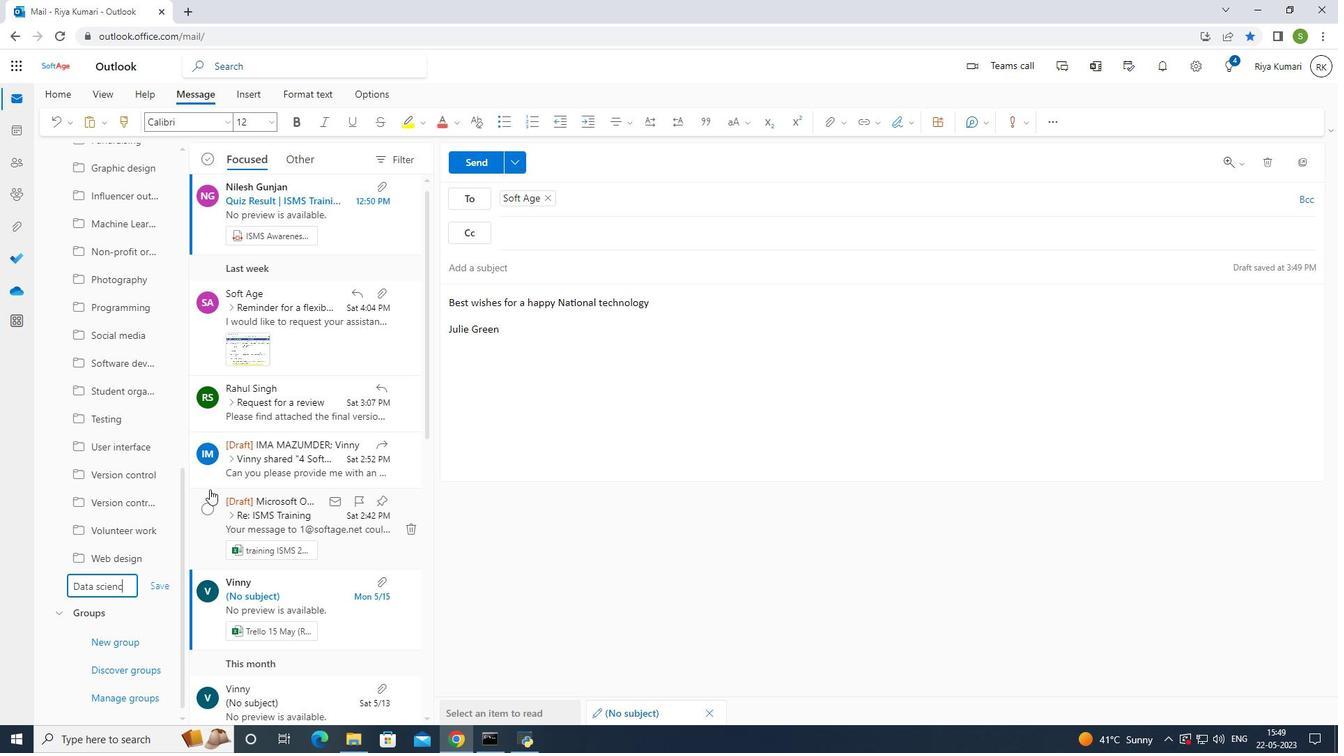
Action: Mouse moved to (152, 588)
Screenshot: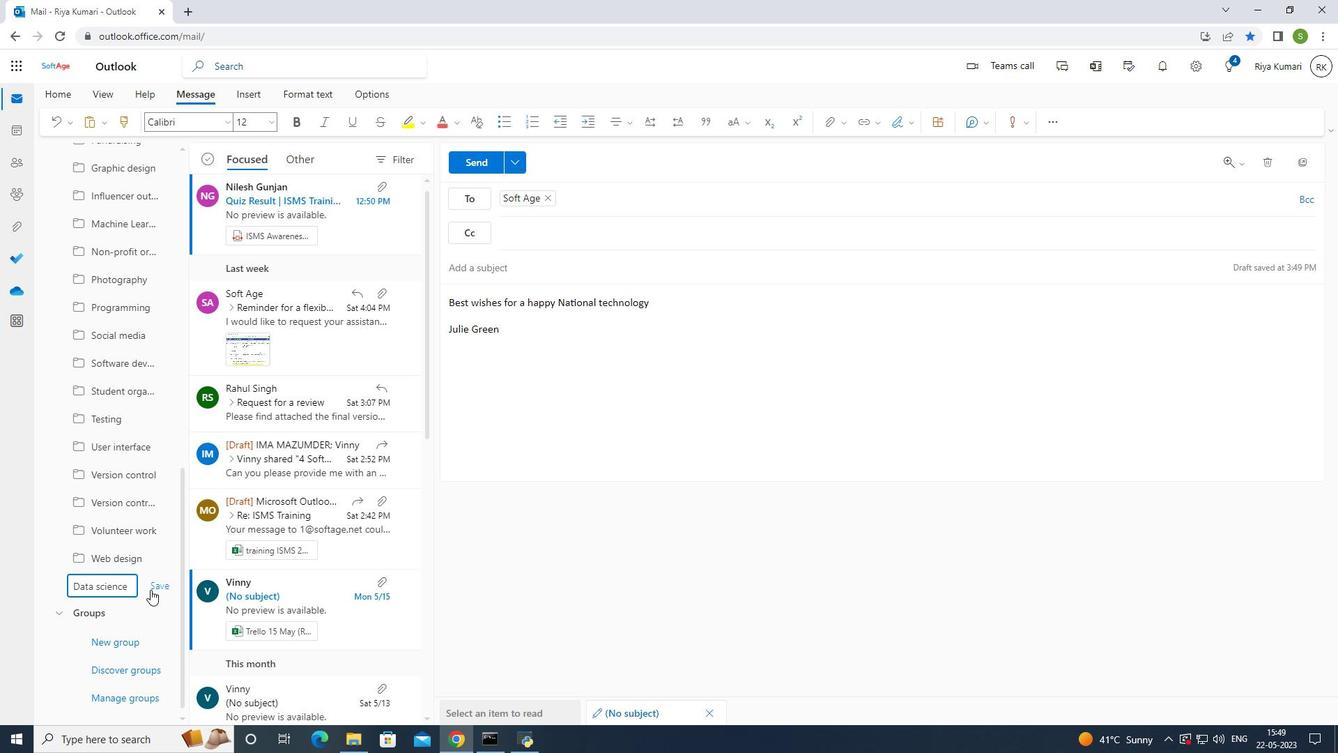 
Action: Mouse pressed left at (152, 588)
Screenshot: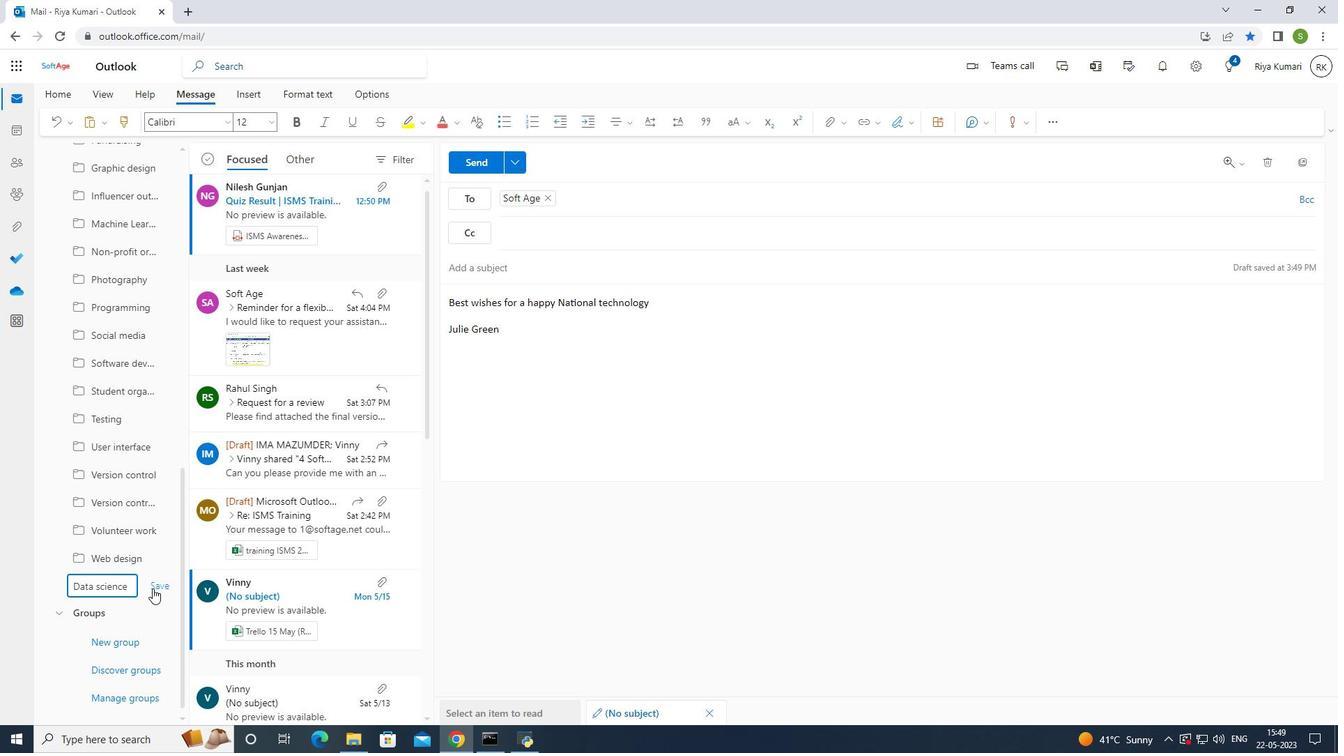 
Action: Mouse moved to (468, 168)
Screenshot: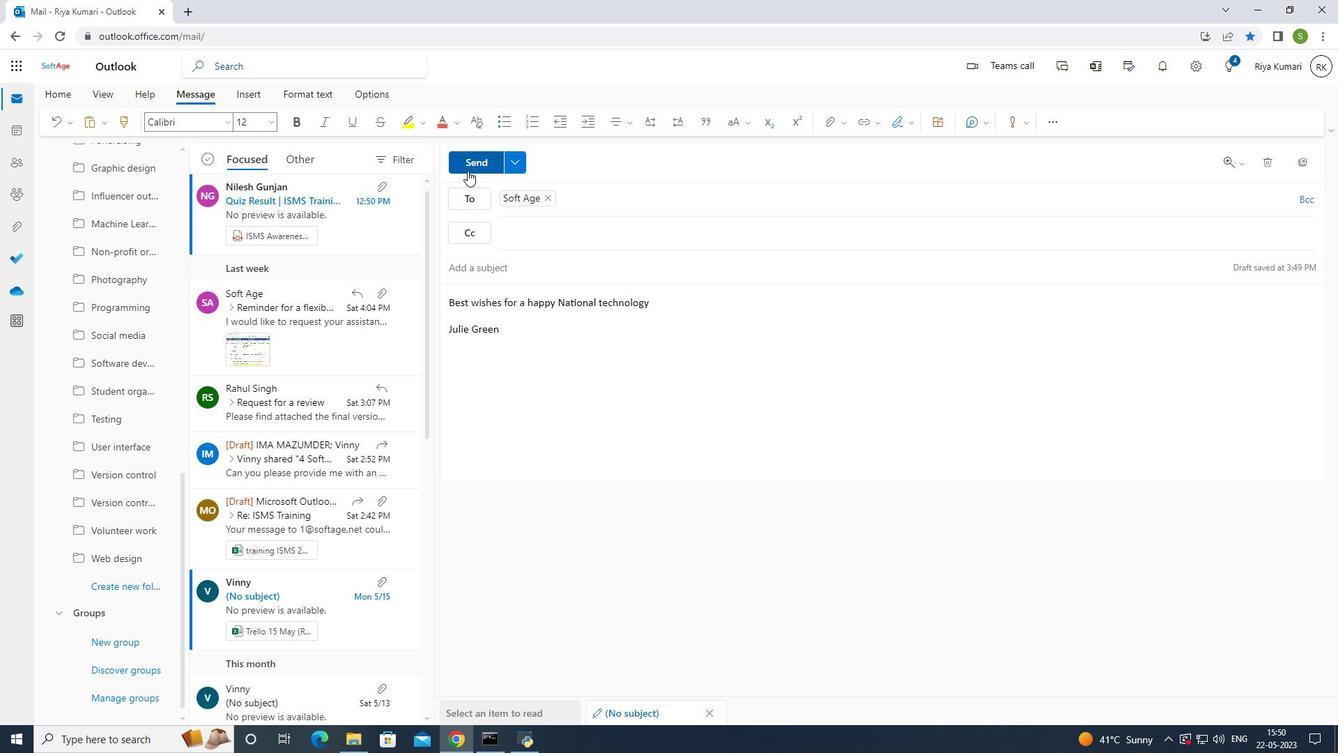 
Action: Mouse pressed left at (468, 168)
Screenshot: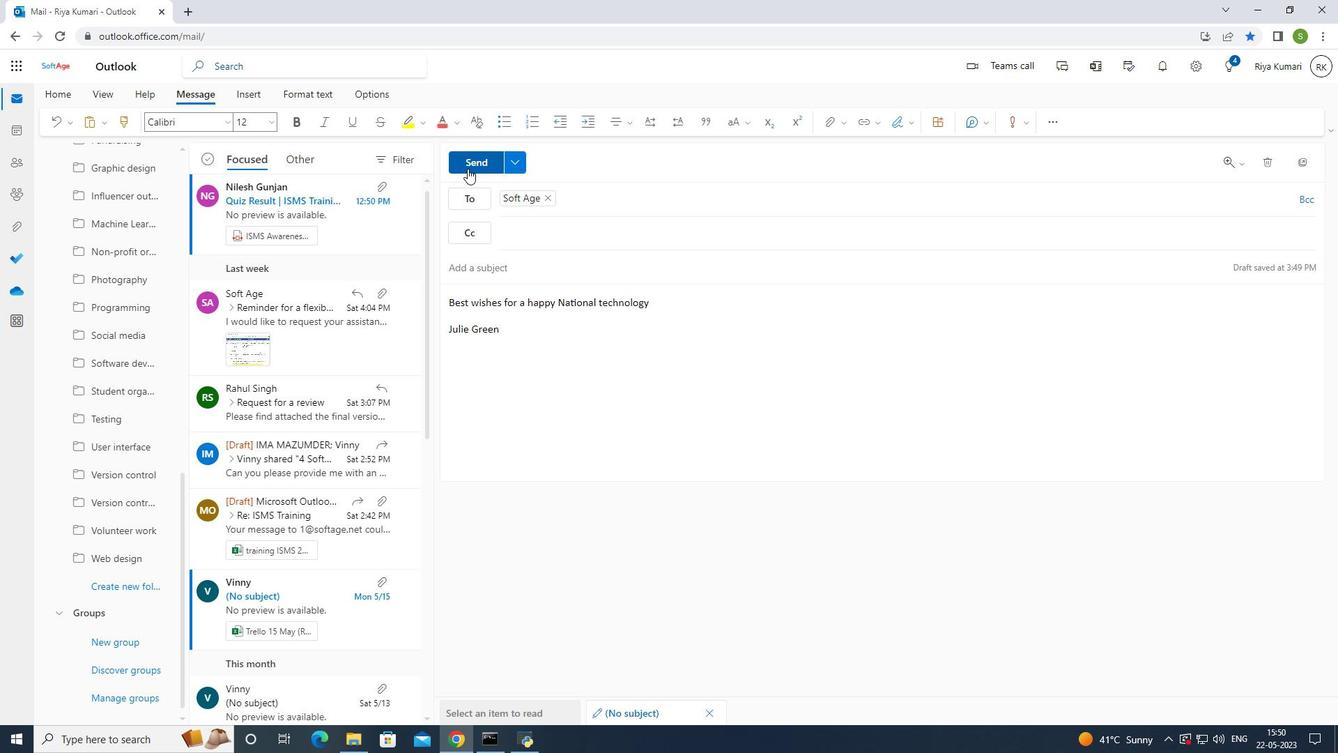 
Action: Mouse moved to (674, 426)
Screenshot: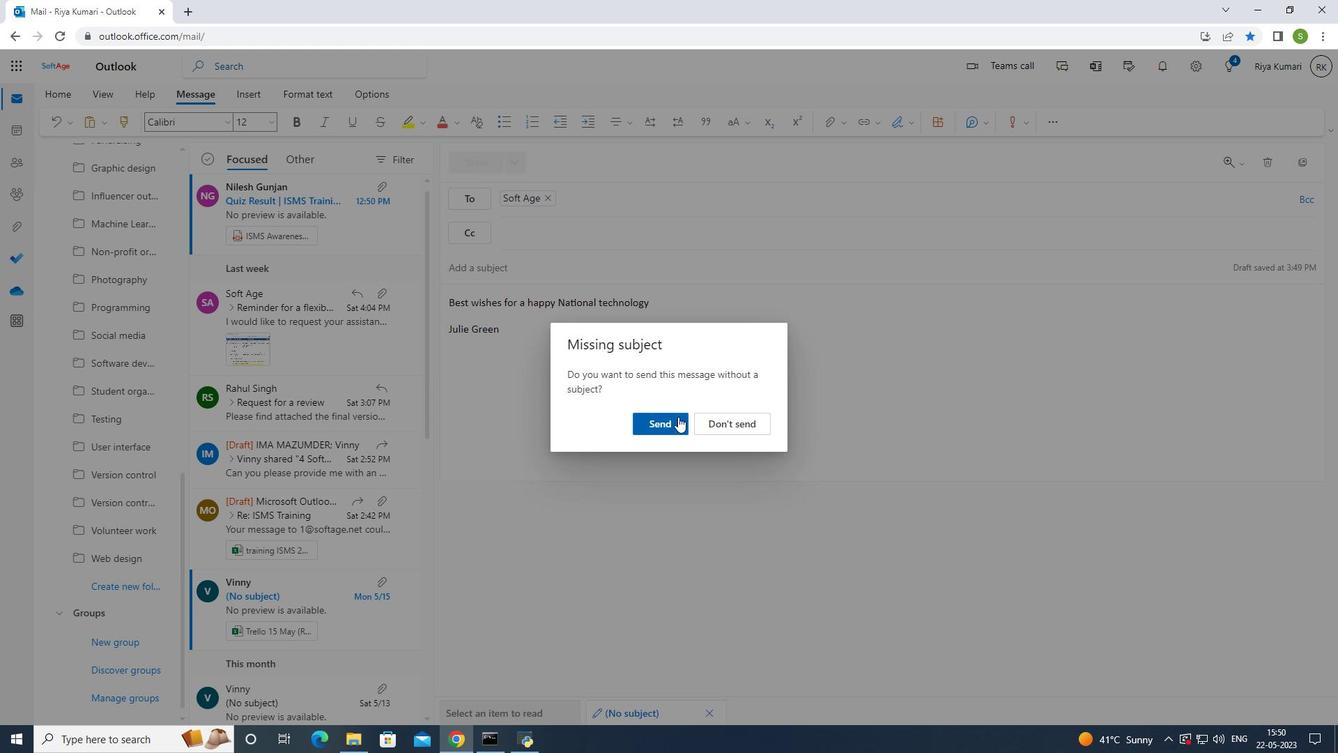 
Action: Mouse pressed left at (674, 426)
Screenshot: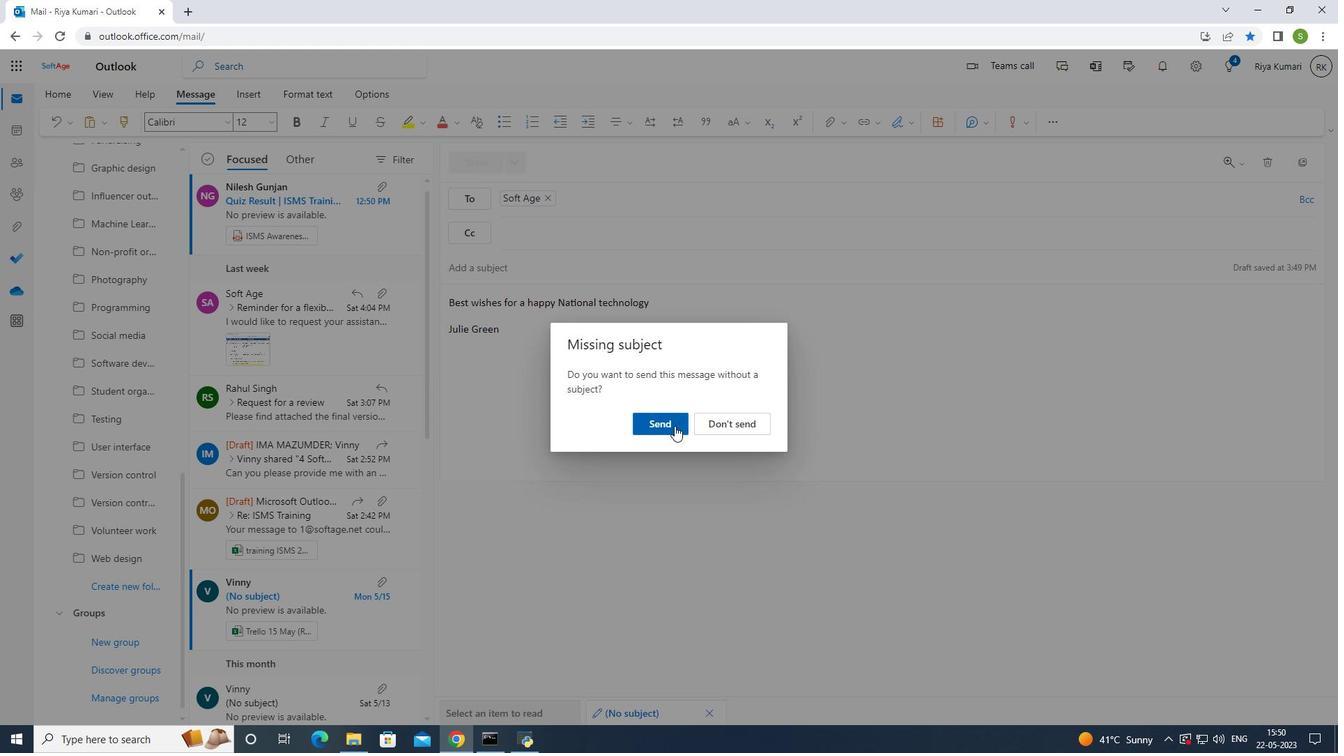 
Action: Mouse moved to (663, 419)
Screenshot: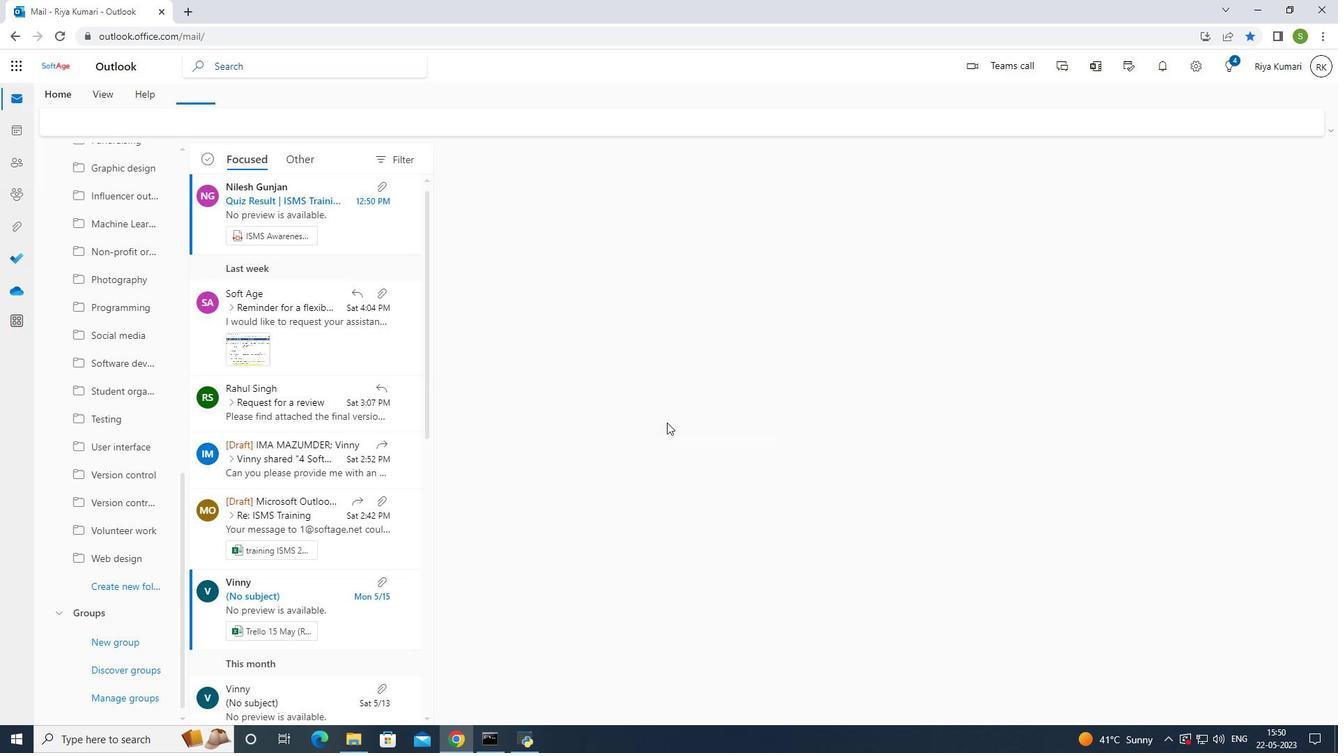 
